 Task: Find connections with filter location Montornès del Vallès with filter topic #nowhiringwith filter profile language English with filter current company Godrej Properties Limited with filter school Institute of Road and Transport Technology with filter industry IT System Design Services with filter service category Immigration Law with filter keywords title Manufacturing Assembler
Action: Mouse moved to (220, 311)
Screenshot: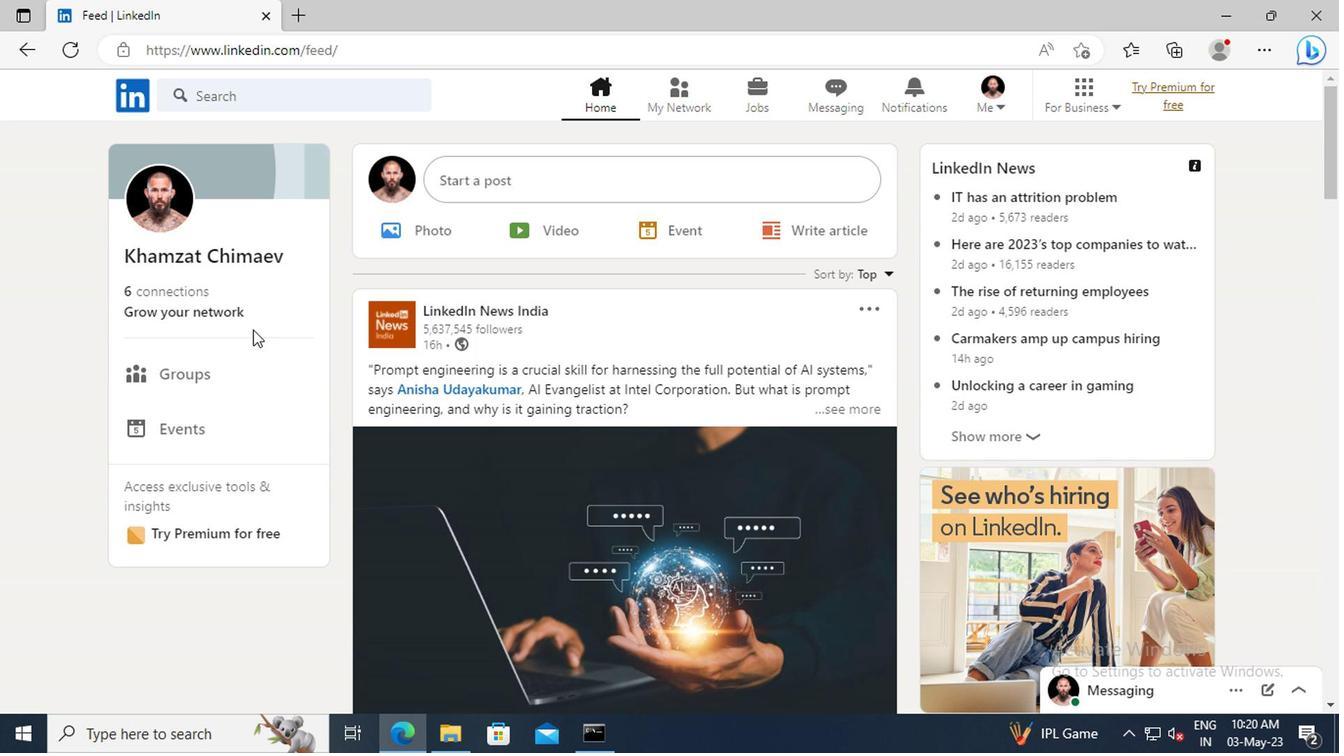 
Action: Mouse pressed left at (220, 311)
Screenshot: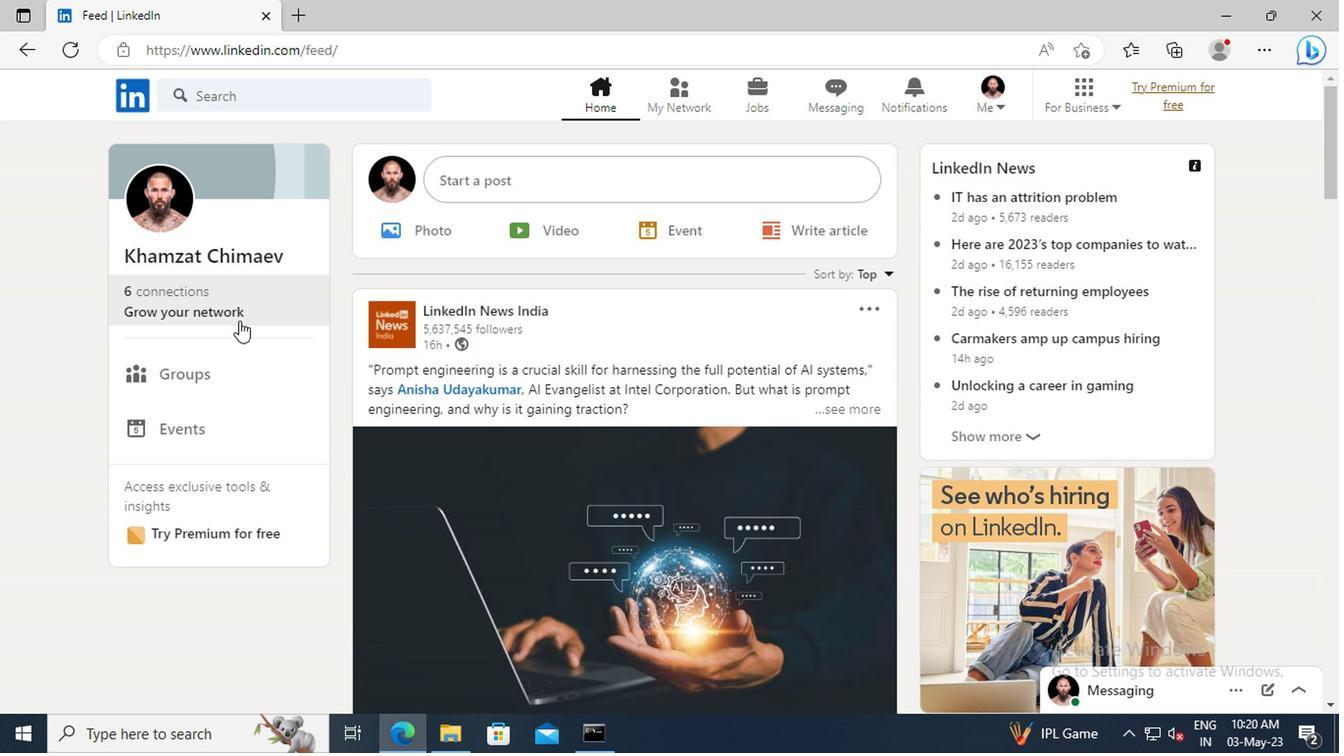 
Action: Mouse moved to (213, 207)
Screenshot: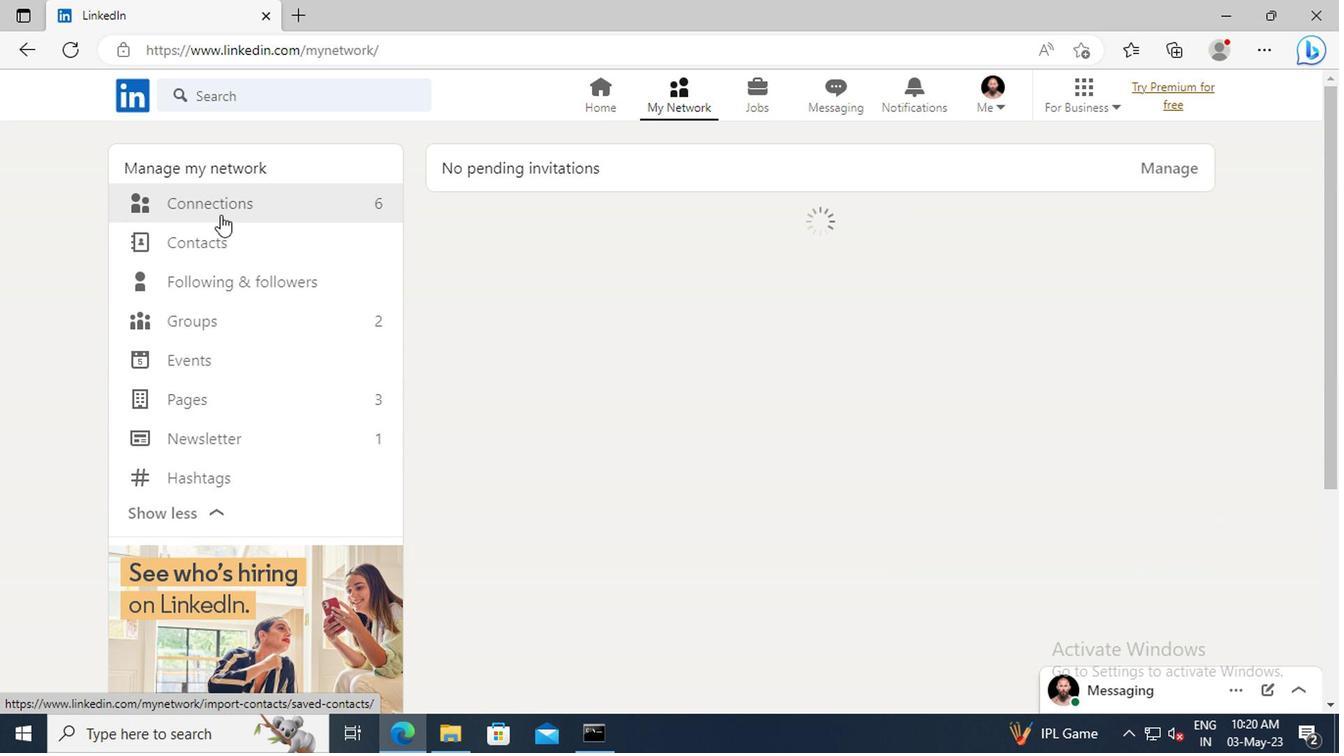 
Action: Mouse pressed left at (213, 207)
Screenshot: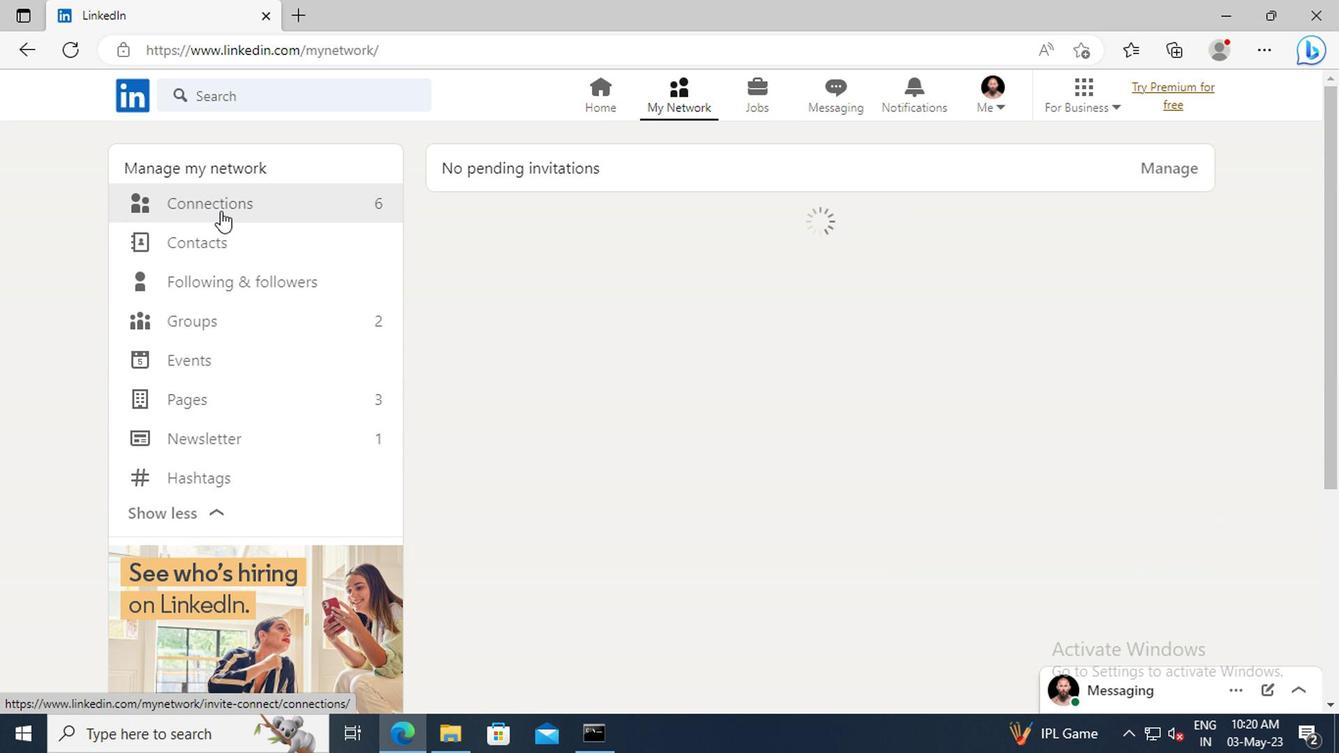 
Action: Mouse moved to (791, 209)
Screenshot: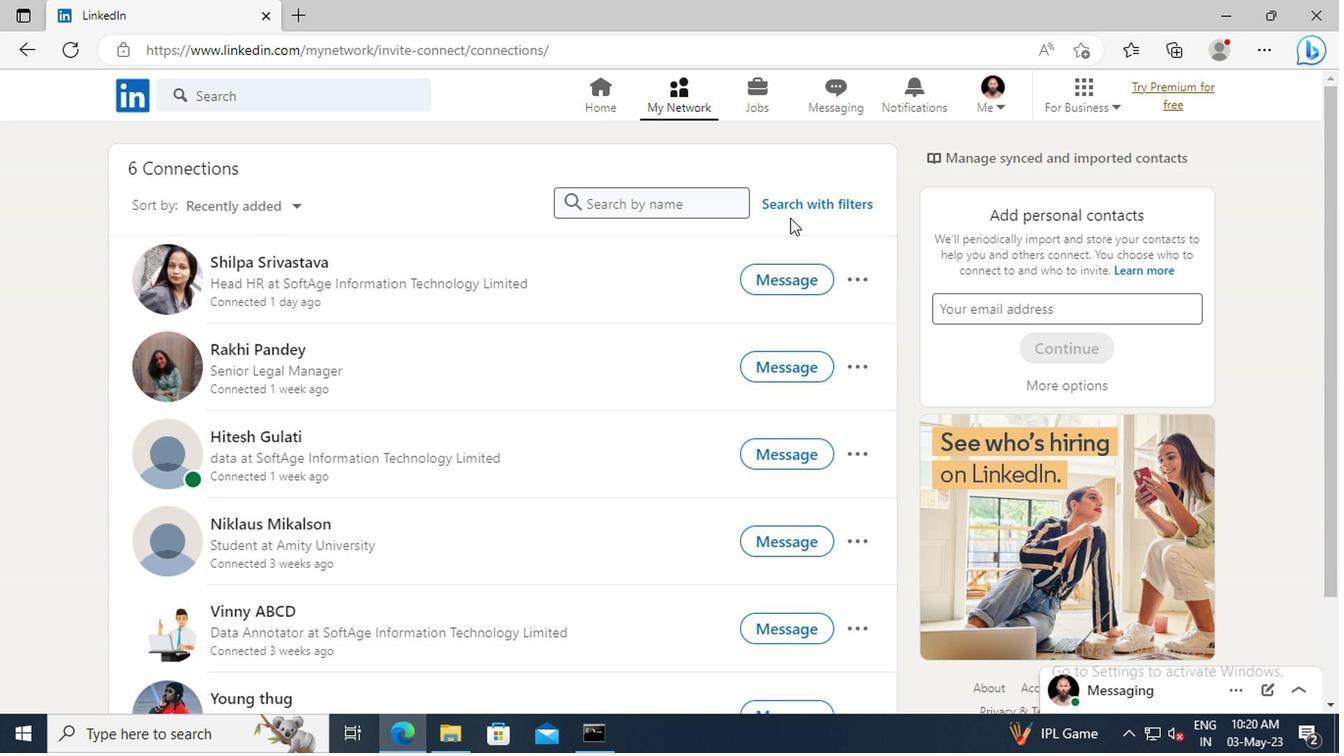 
Action: Mouse pressed left at (791, 209)
Screenshot: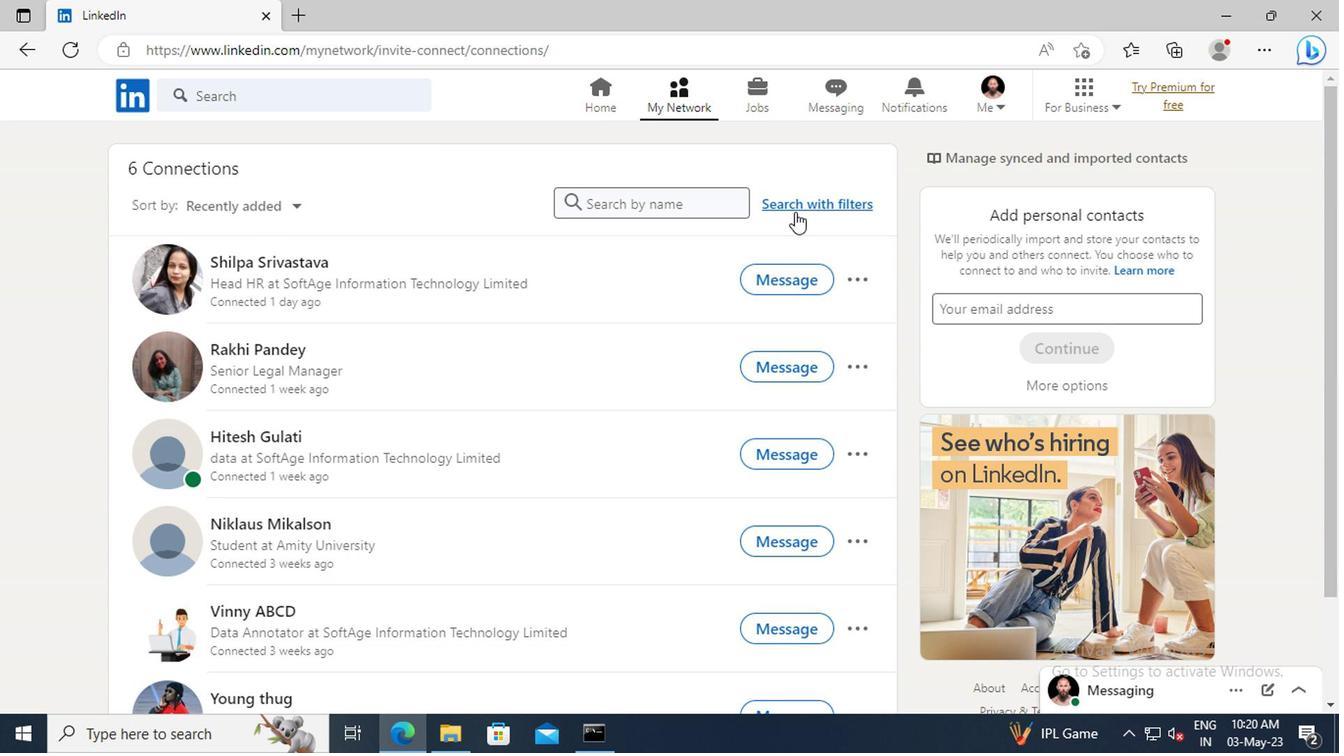 
Action: Mouse moved to (740, 156)
Screenshot: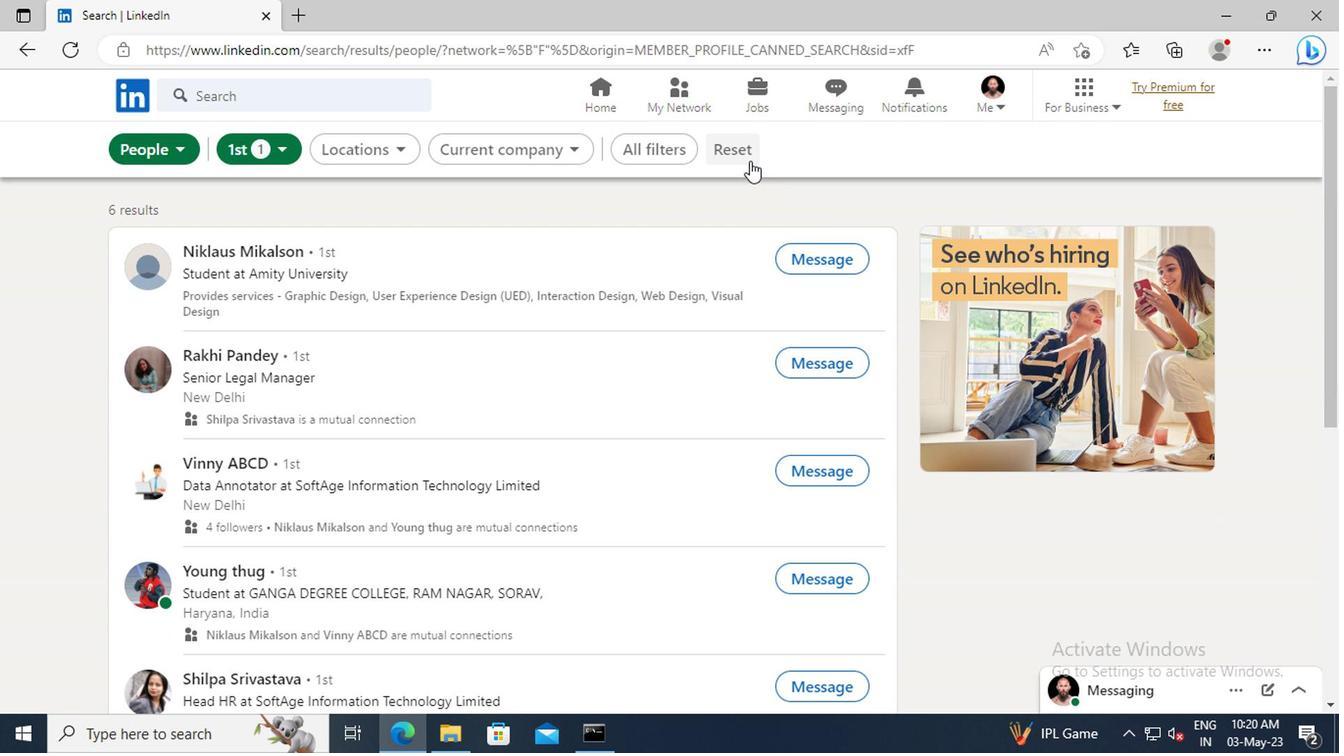 
Action: Mouse pressed left at (740, 156)
Screenshot: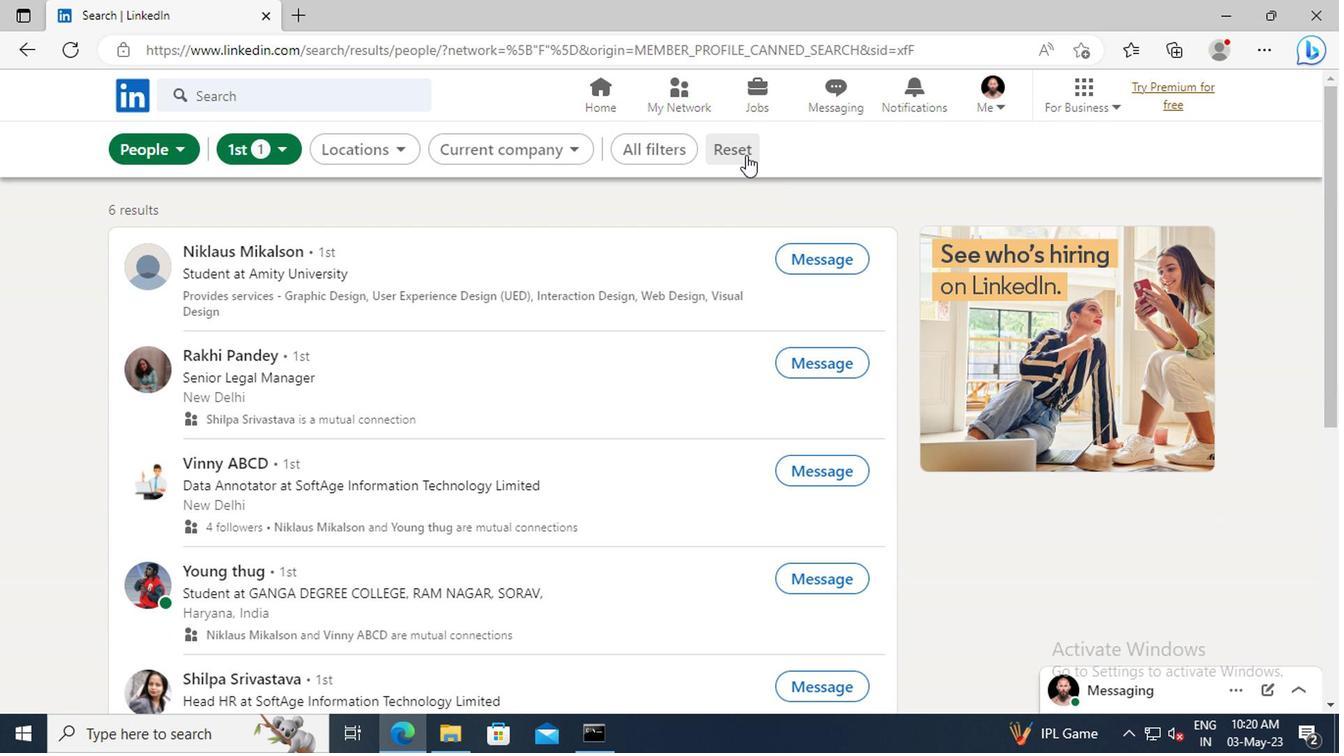 
Action: Mouse moved to (717, 153)
Screenshot: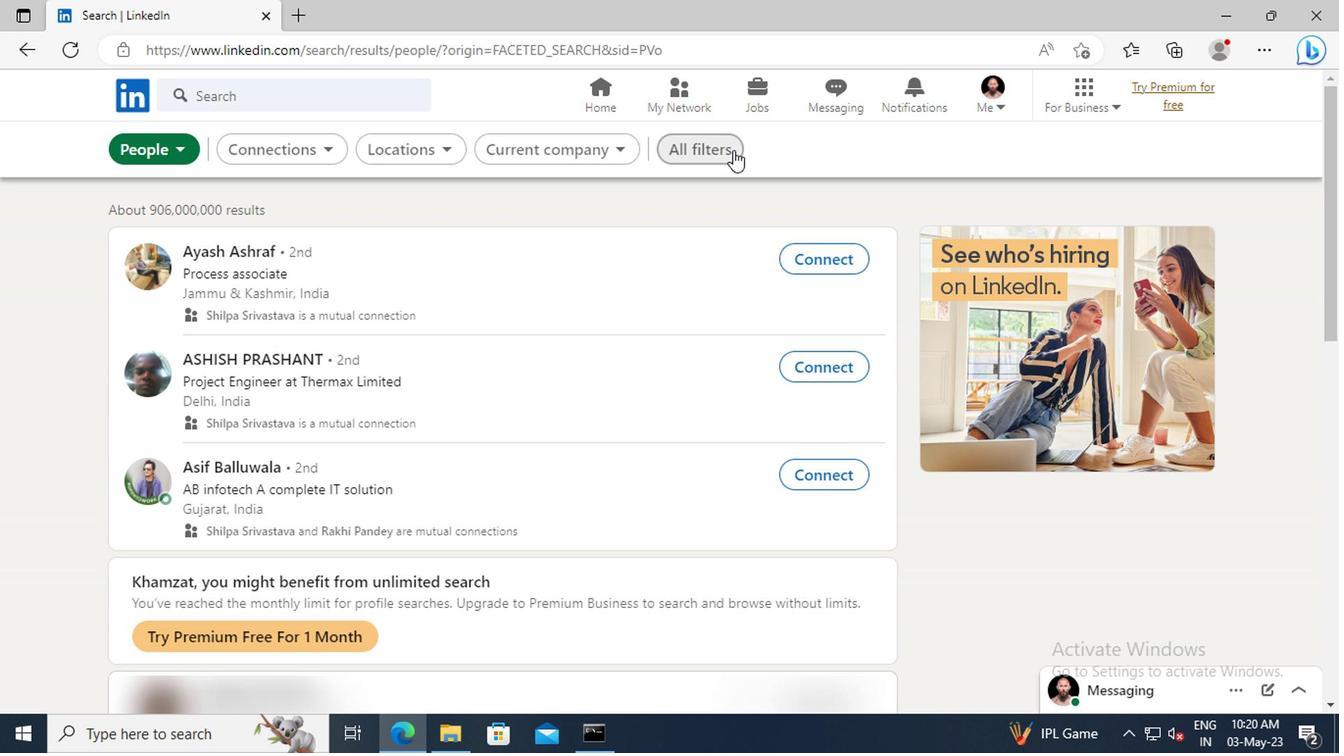 
Action: Mouse pressed left at (717, 153)
Screenshot: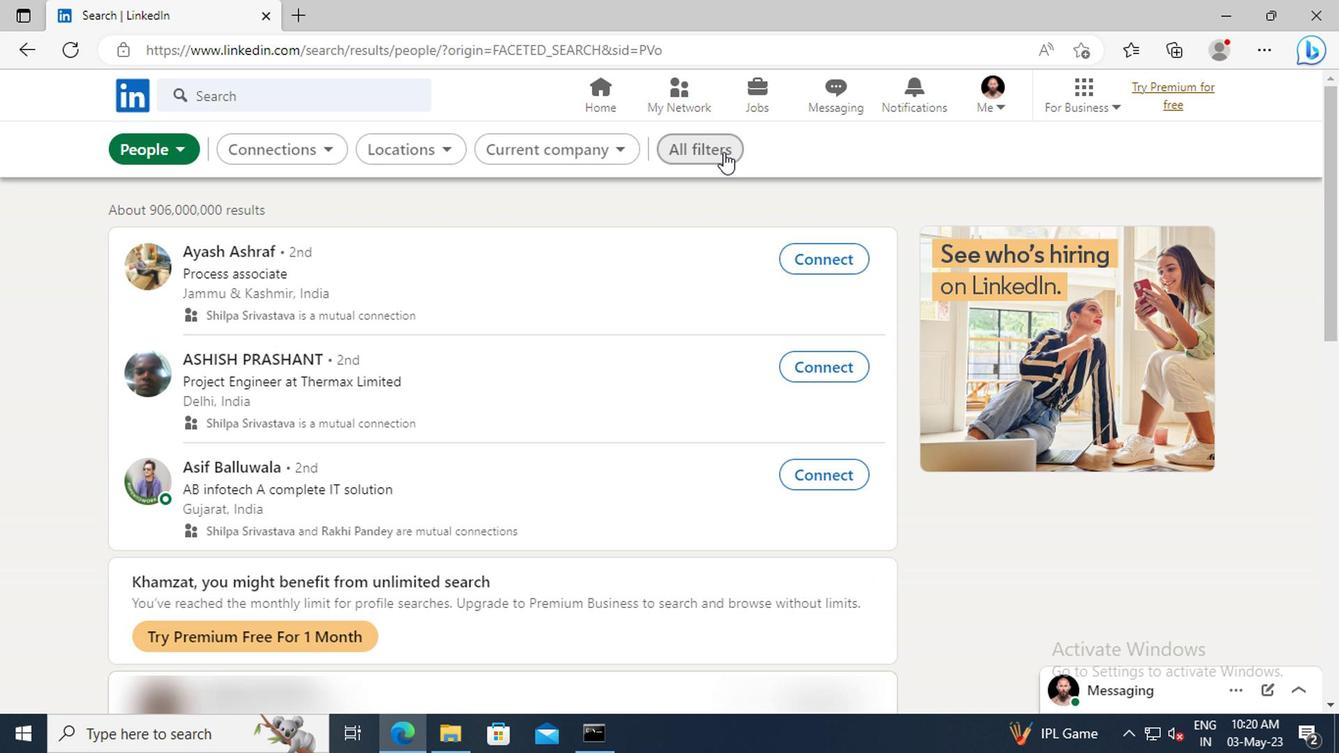 
Action: Mouse moved to (1068, 363)
Screenshot: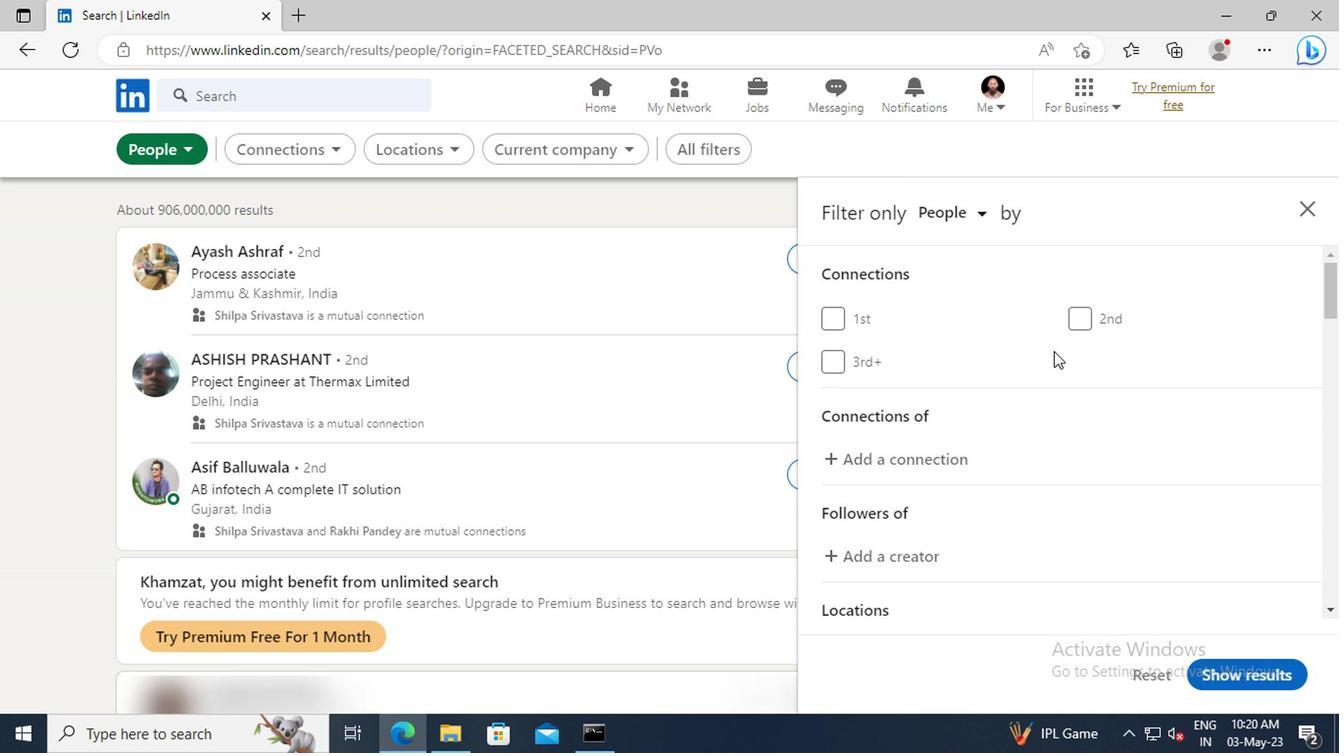 
Action: Mouse scrolled (1068, 362) with delta (0, 0)
Screenshot: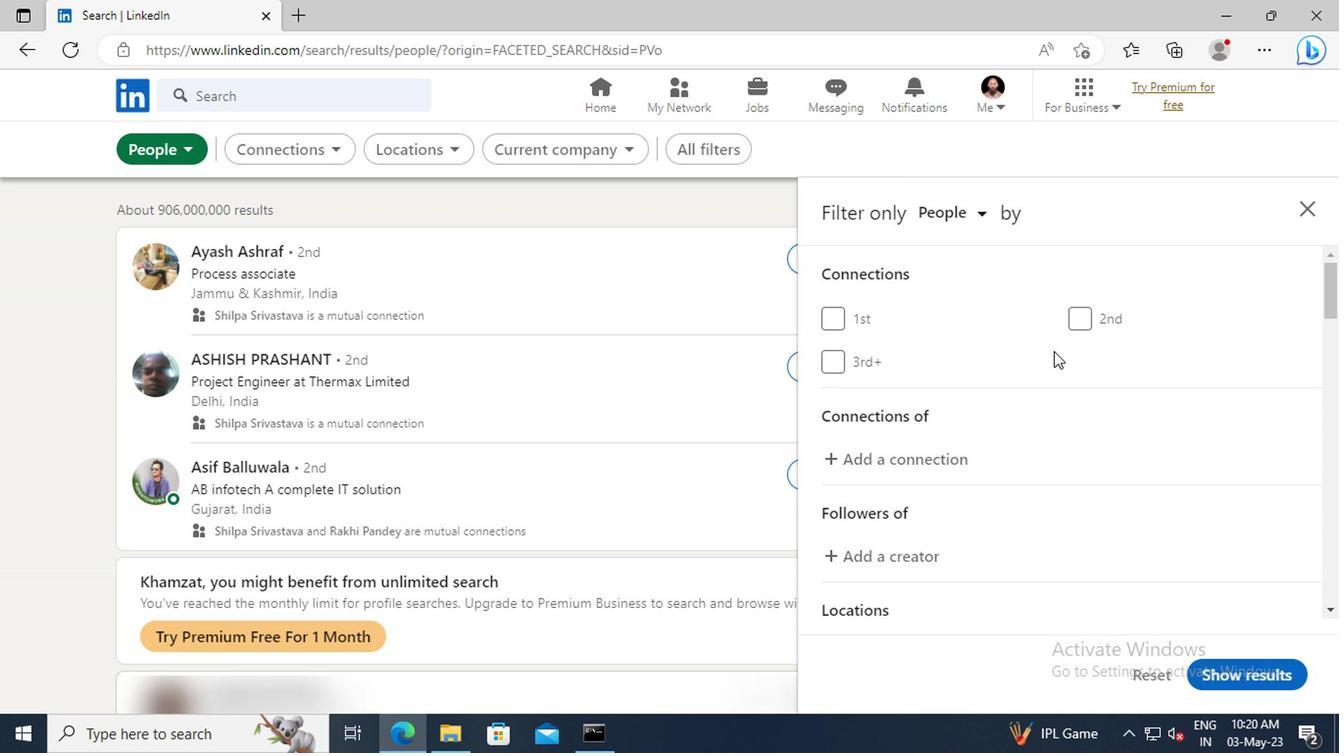 
Action: Mouse moved to (1069, 364)
Screenshot: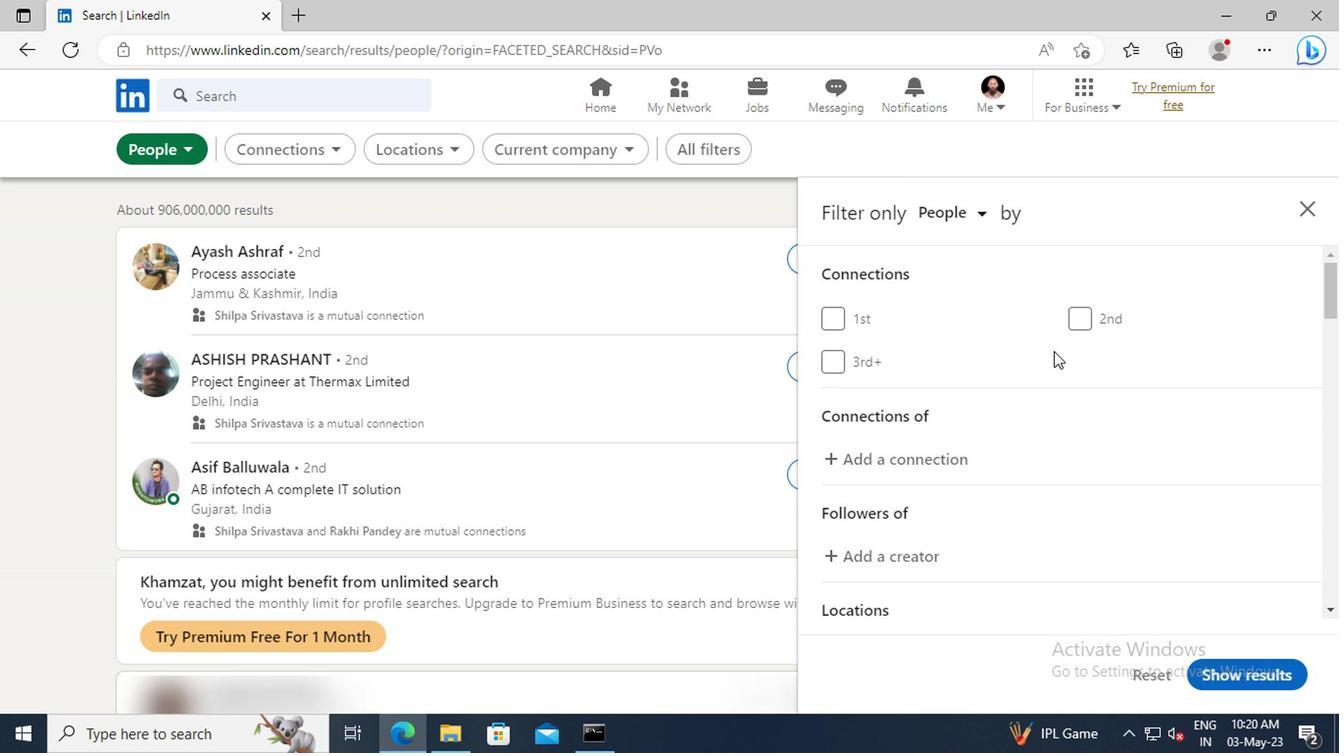 
Action: Mouse scrolled (1069, 363) with delta (0, -1)
Screenshot: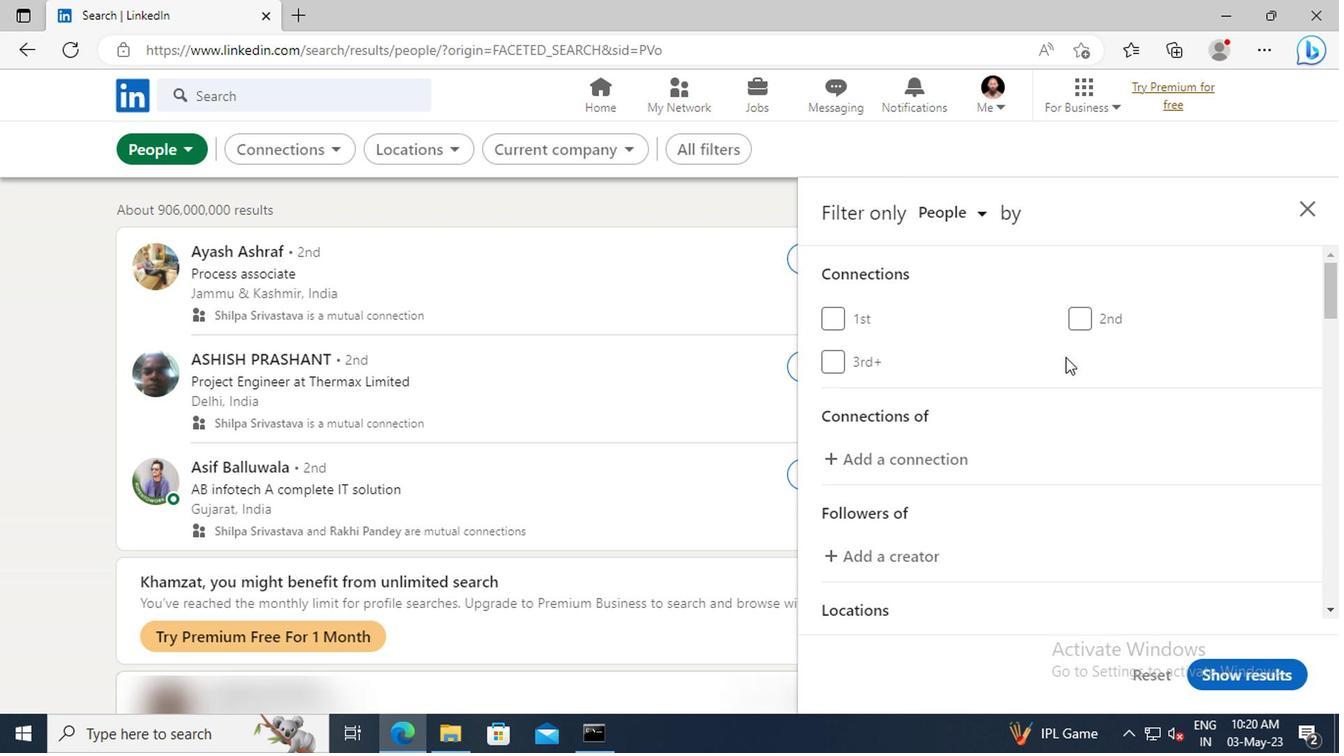 
Action: Mouse scrolled (1069, 363) with delta (0, -1)
Screenshot: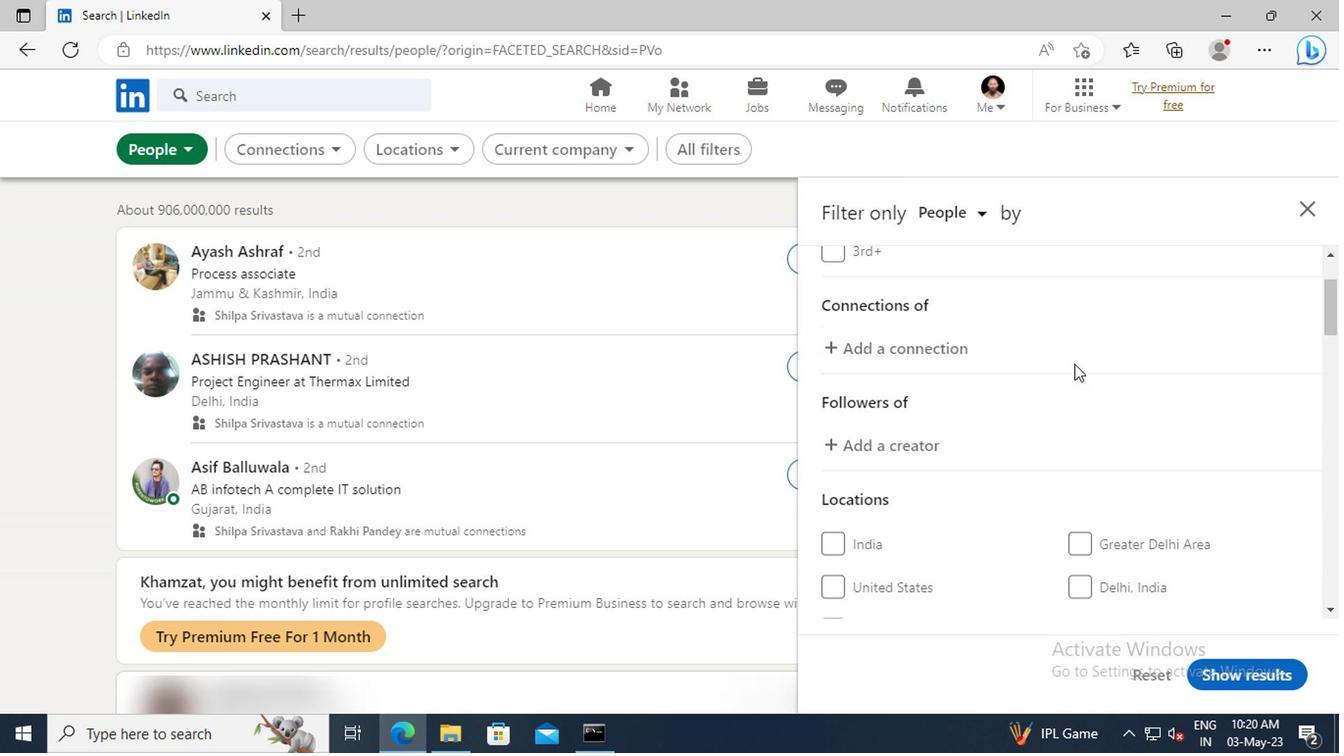 
Action: Mouse scrolled (1069, 363) with delta (0, -1)
Screenshot: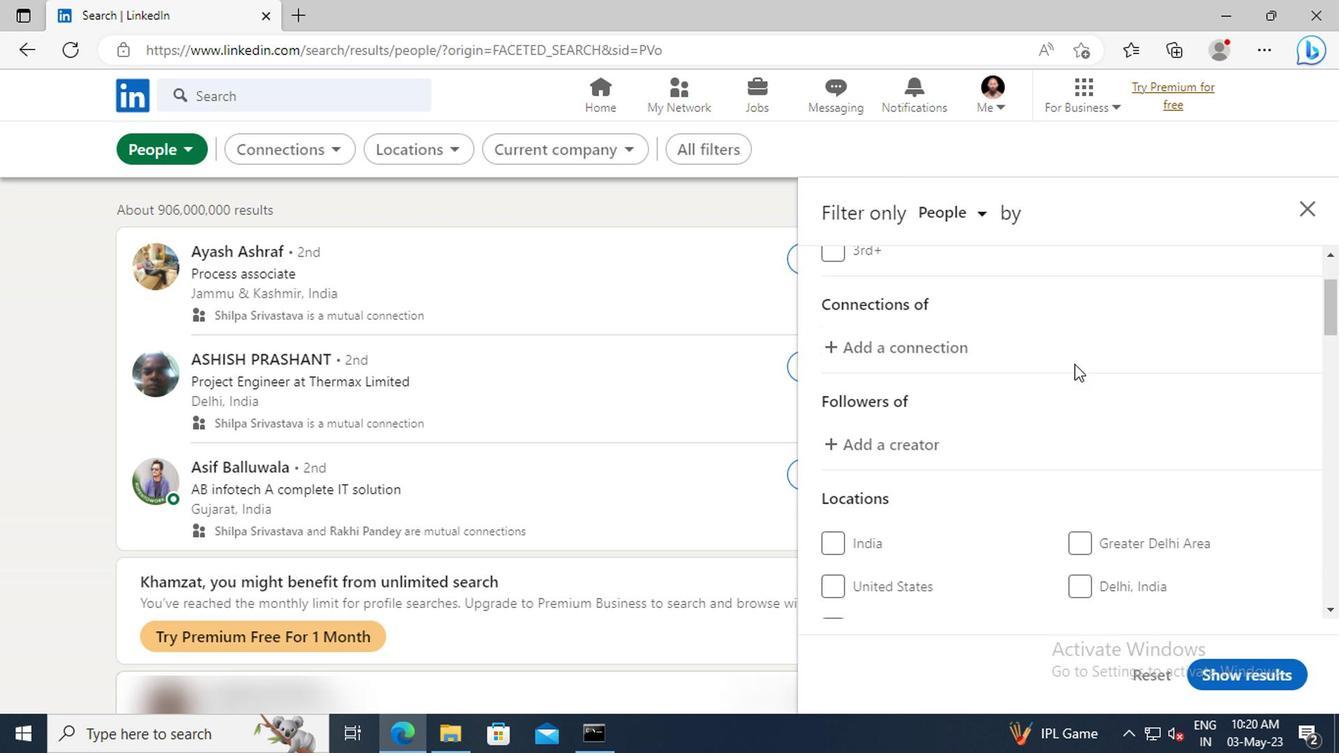 
Action: Mouse scrolled (1069, 363) with delta (0, -1)
Screenshot: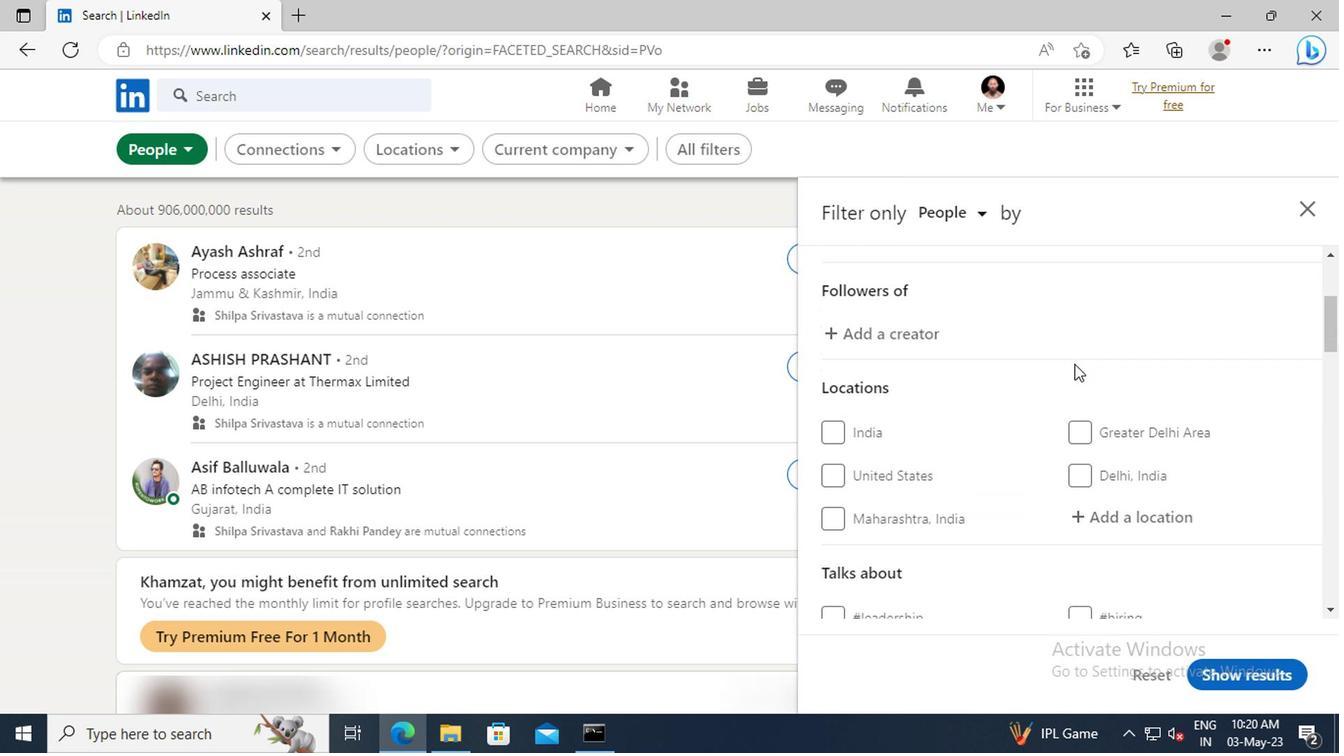 
Action: Mouse moved to (1090, 459)
Screenshot: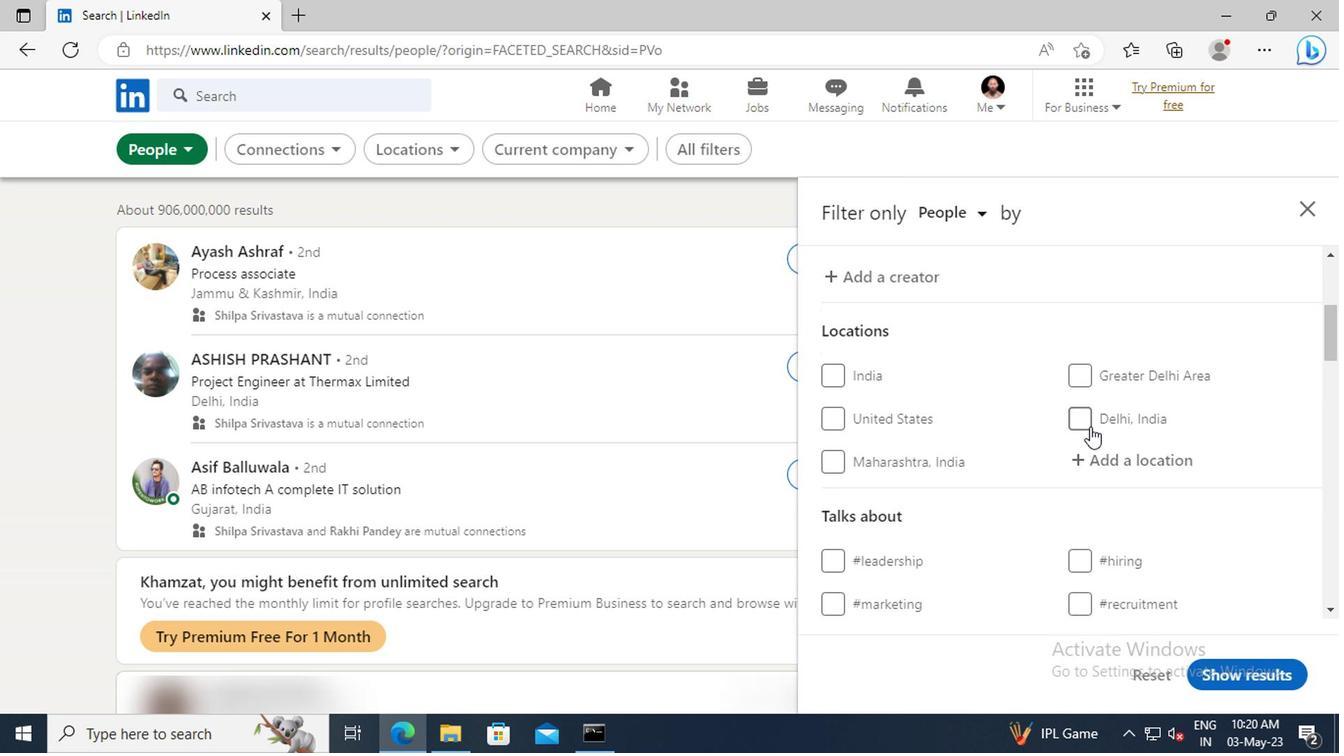 
Action: Mouse pressed left at (1090, 459)
Screenshot: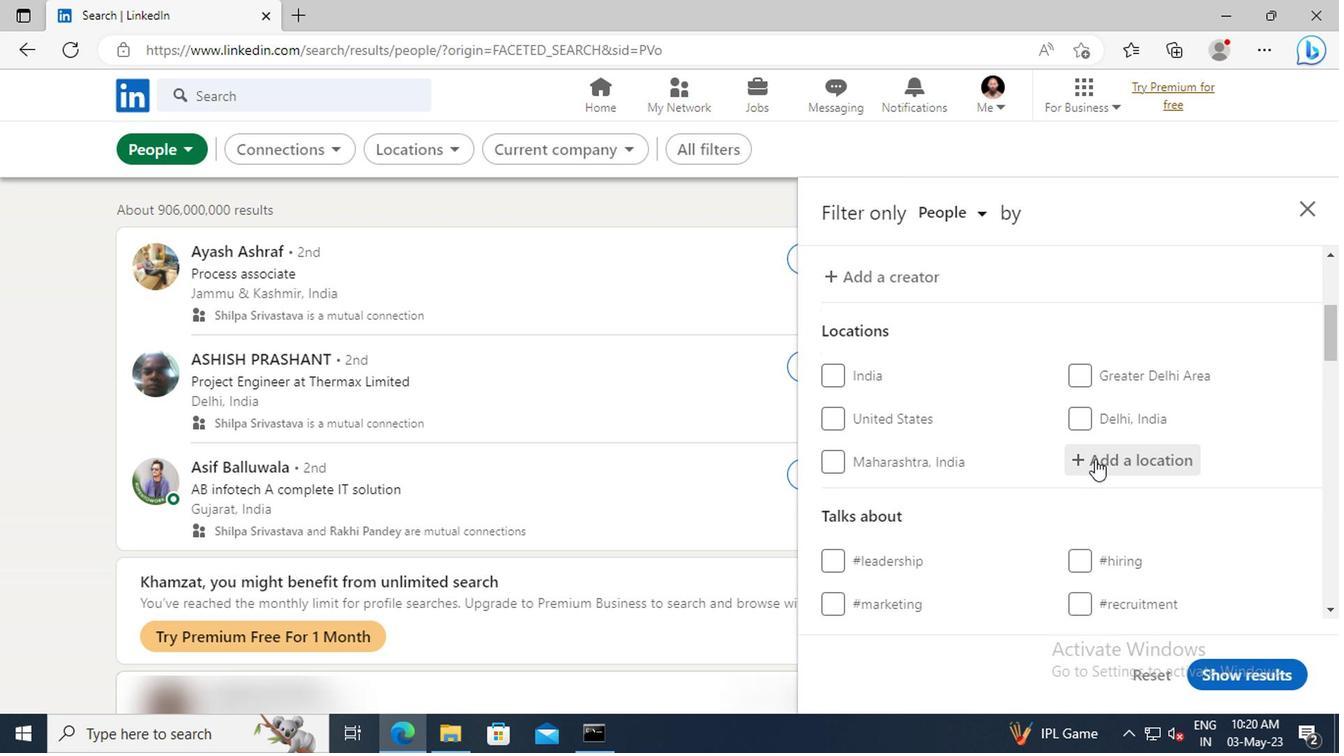 
Action: Key pressed <Key.shift>MONTORN
Screenshot: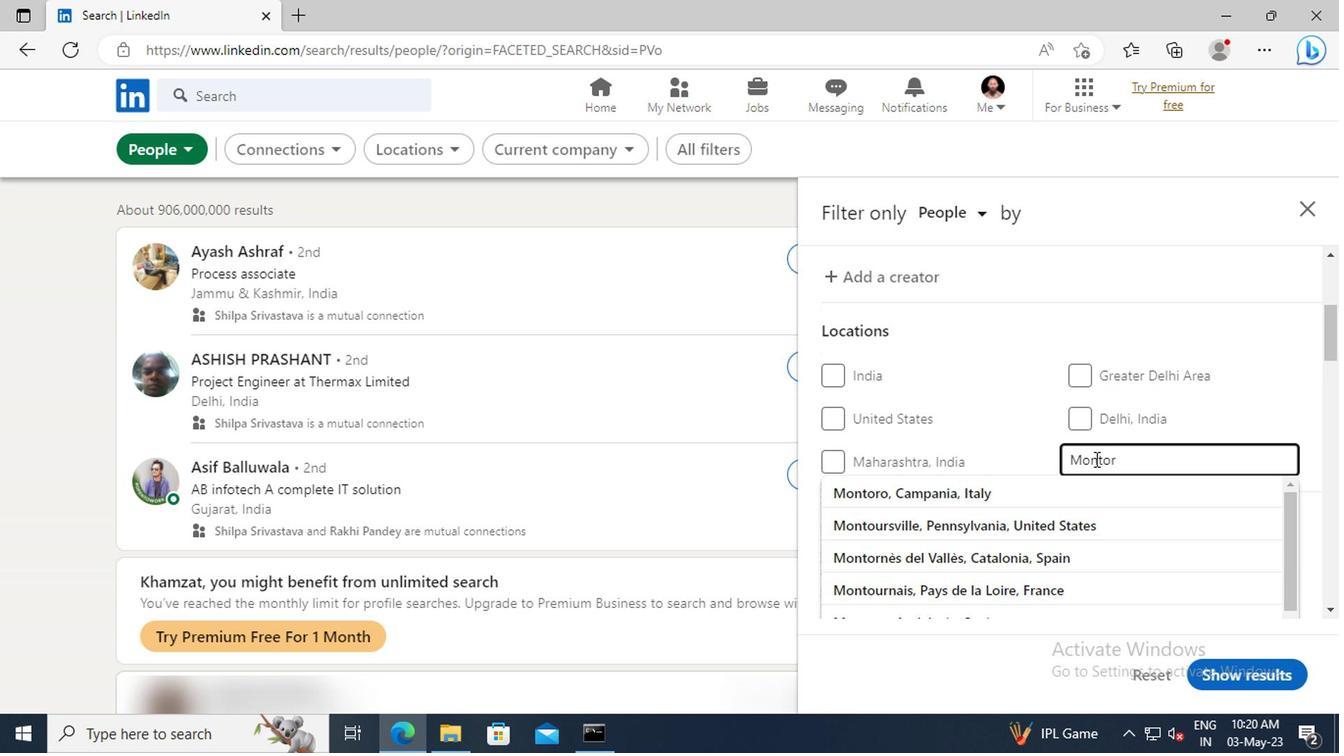 
Action: Mouse moved to (1090, 460)
Screenshot: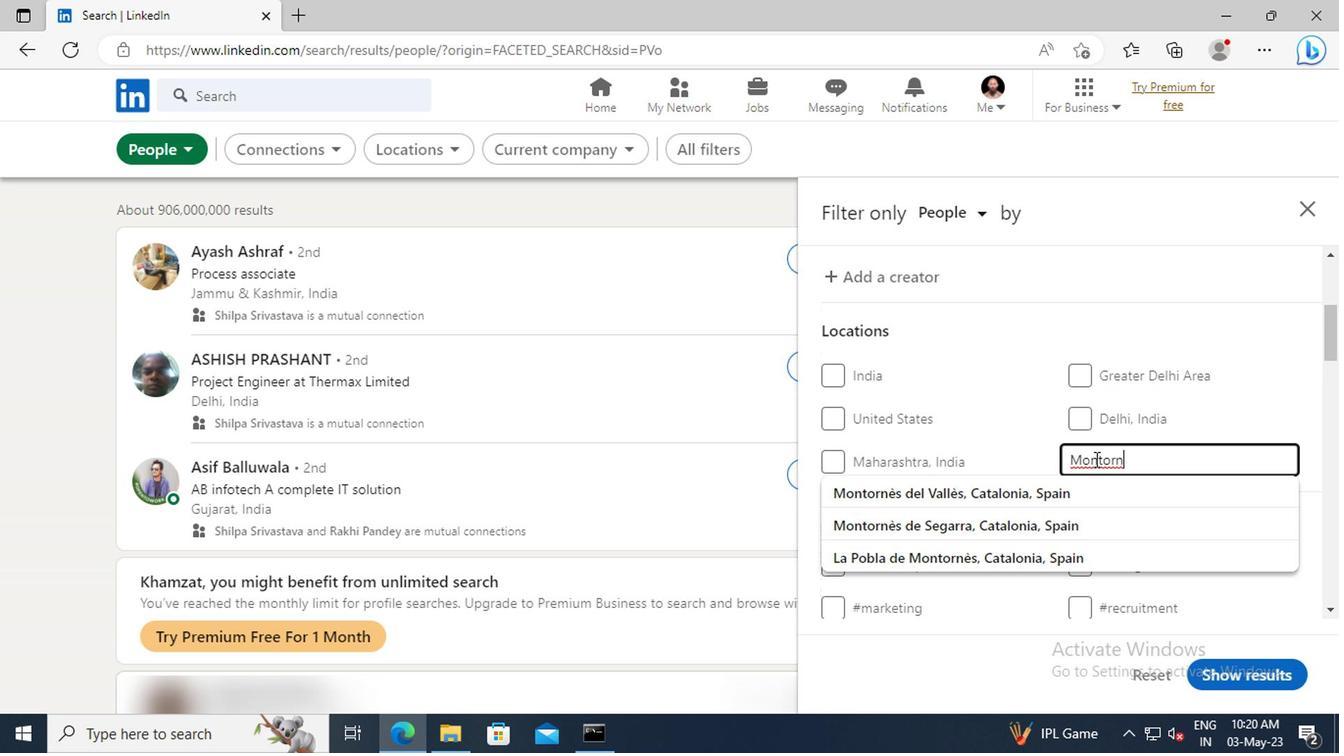 
Action: Key pressed ES
Screenshot: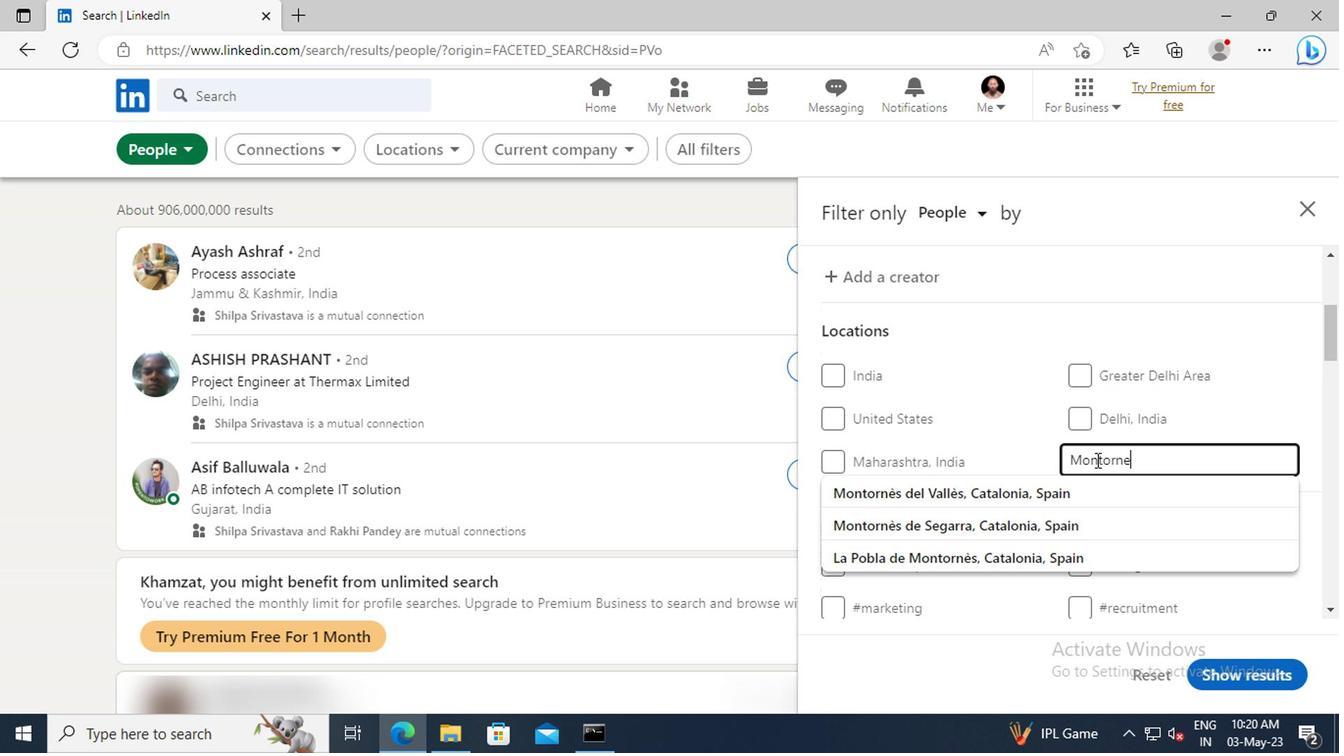 
Action: Mouse moved to (1090, 491)
Screenshot: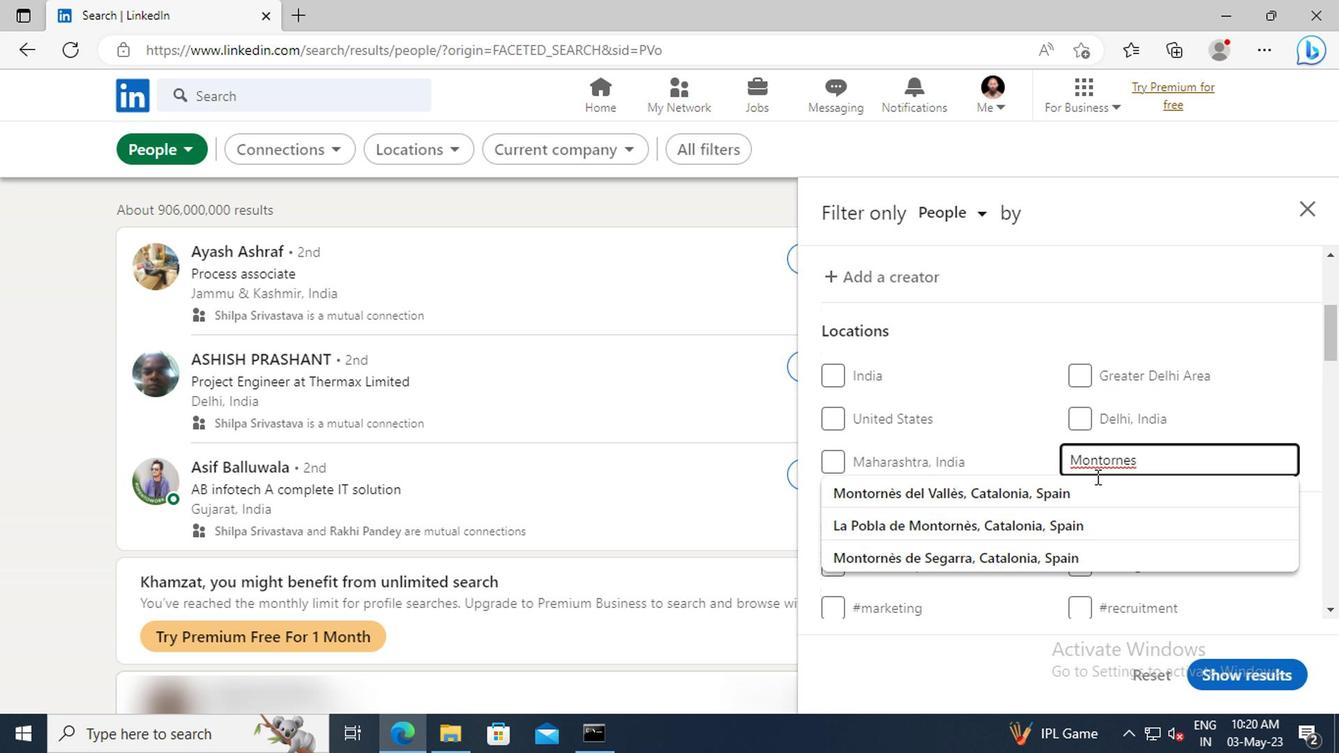 
Action: Mouse pressed left at (1090, 491)
Screenshot: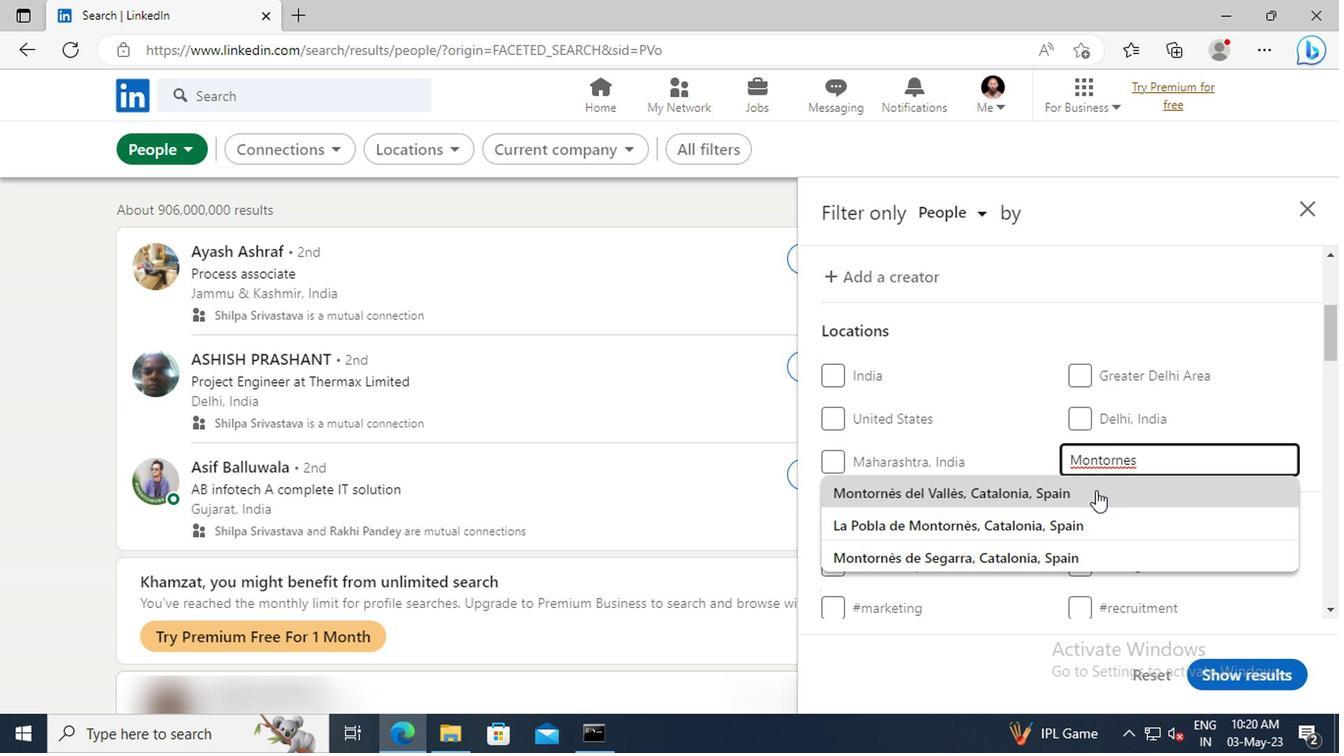 
Action: Mouse scrolled (1090, 491) with delta (0, 0)
Screenshot: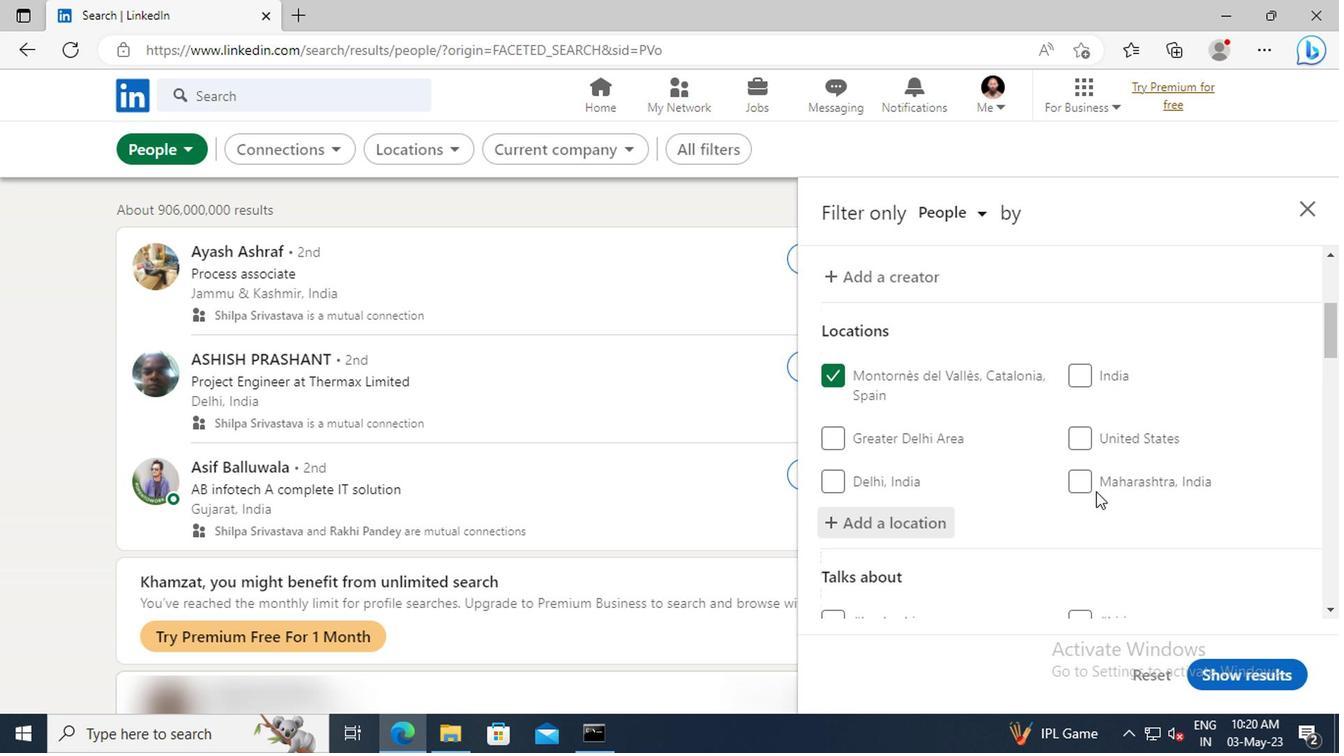 
Action: Mouse scrolled (1090, 491) with delta (0, 0)
Screenshot: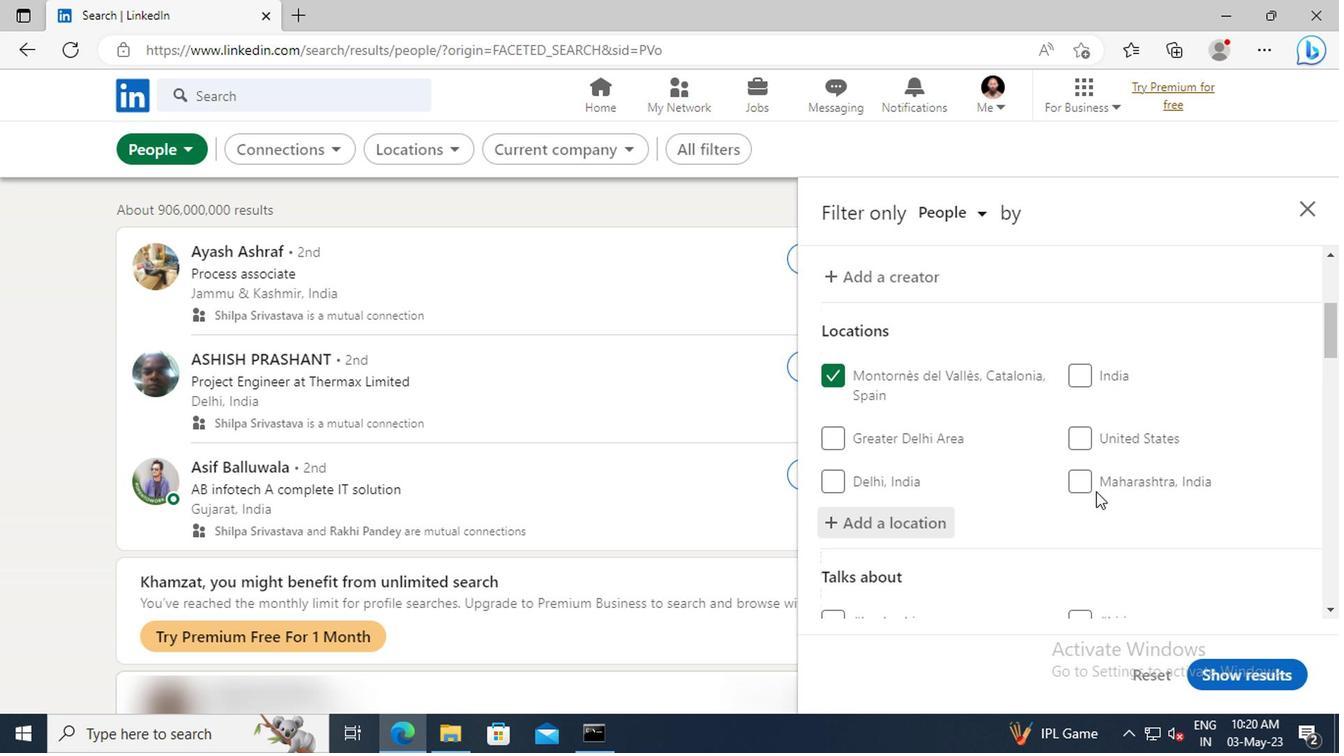 
Action: Mouse scrolled (1090, 491) with delta (0, 0)
Screenshot: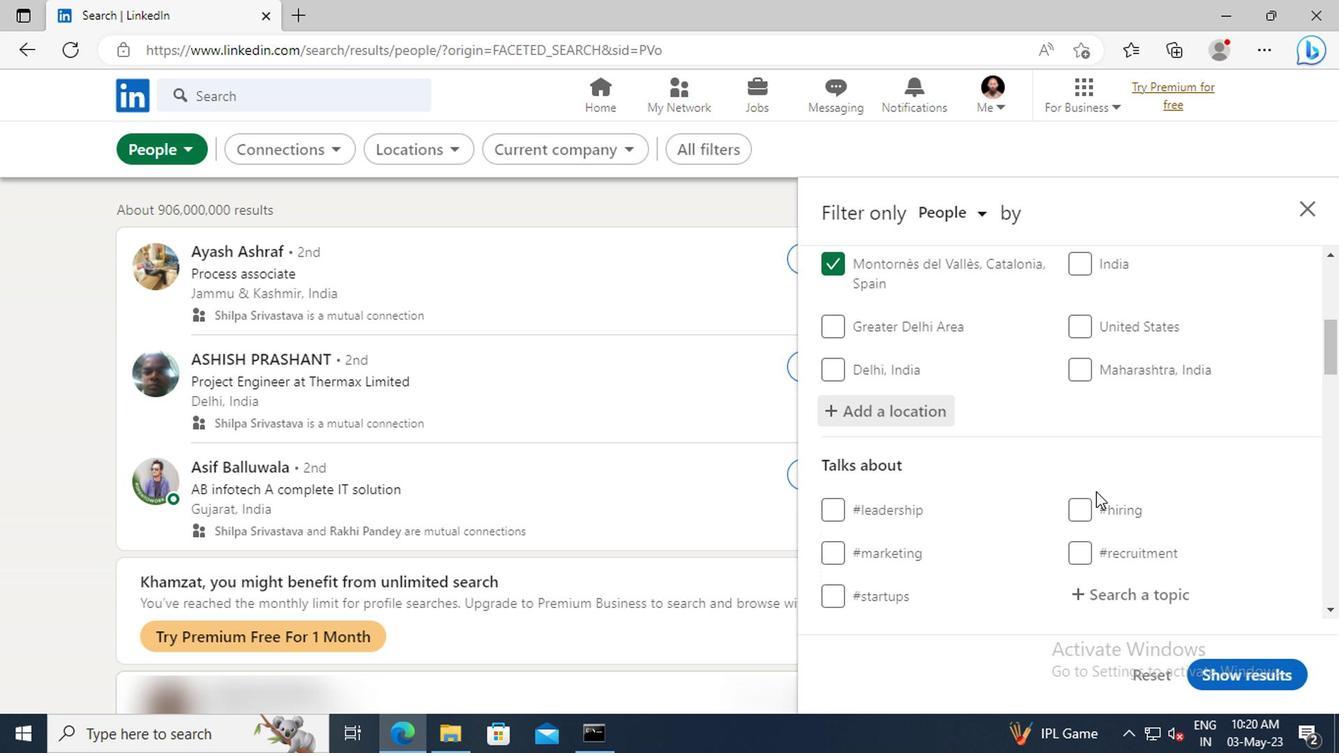 
Action: Mouse scrolled (1090, 491) with delta (0, 0)
Screenshot: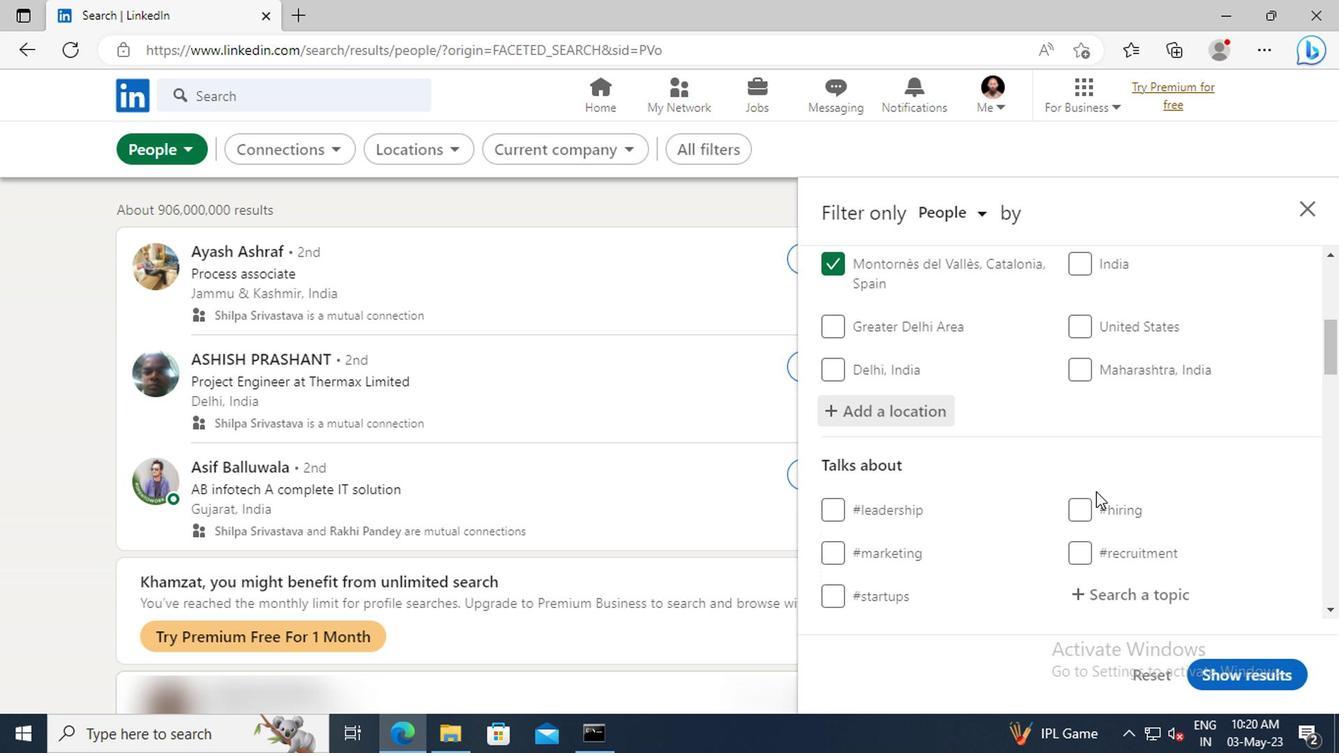 
Action: Mouse moved to (1091, 489)
Screenshot: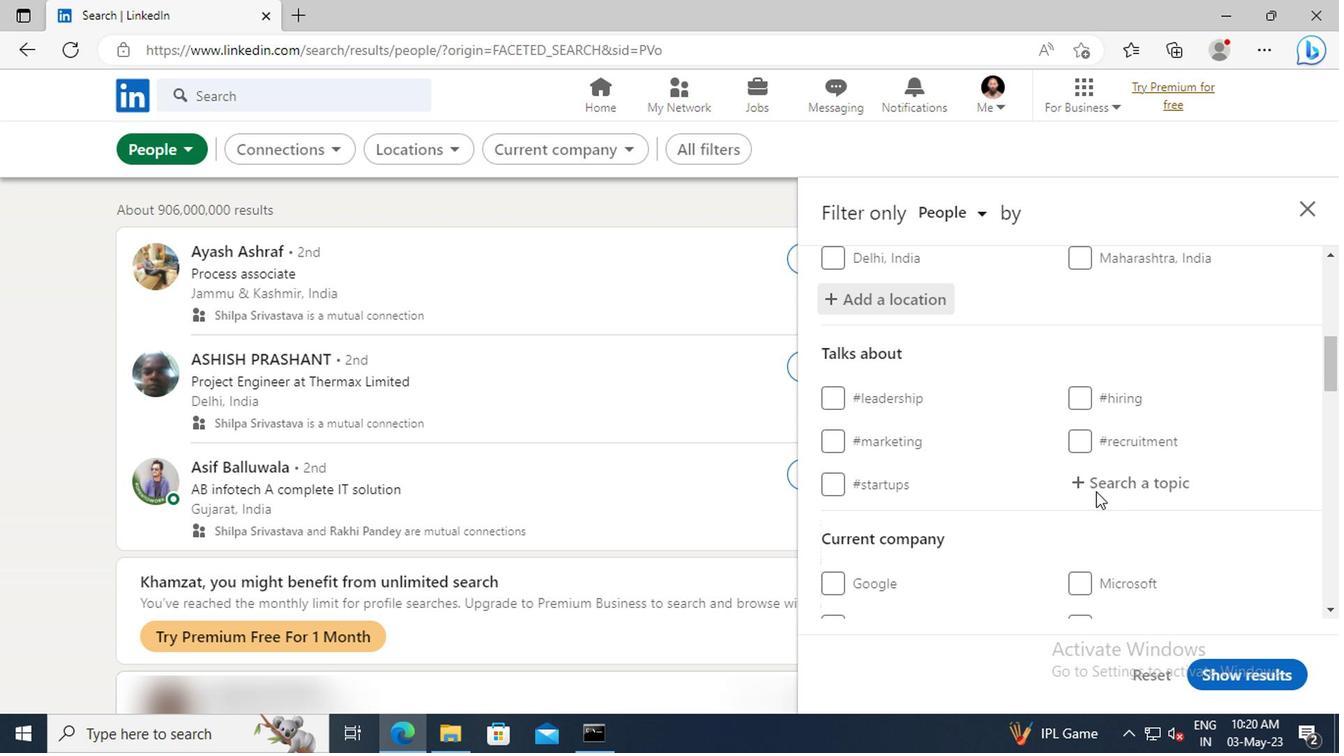 
Action: Mouse pressed left at (1091, 489)
Screenshot: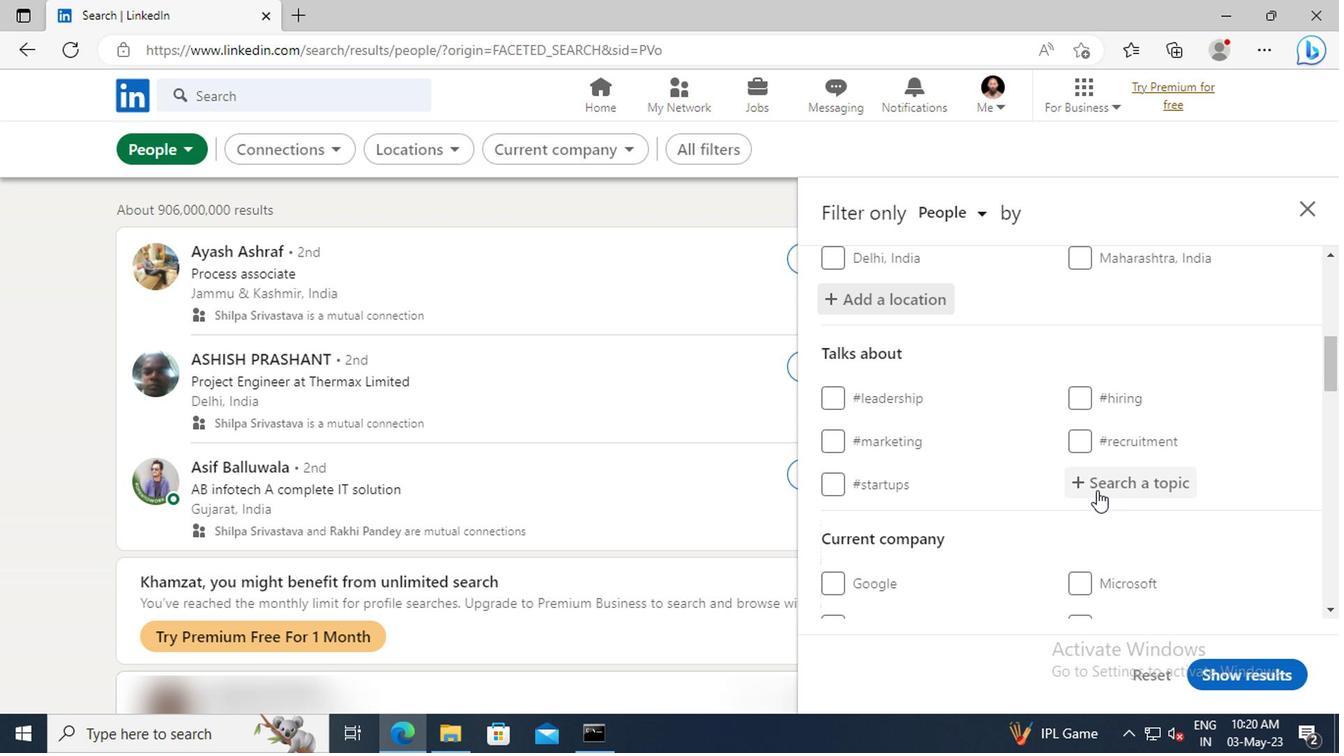 
Action: Key pressed NOWHIR
Screenshot: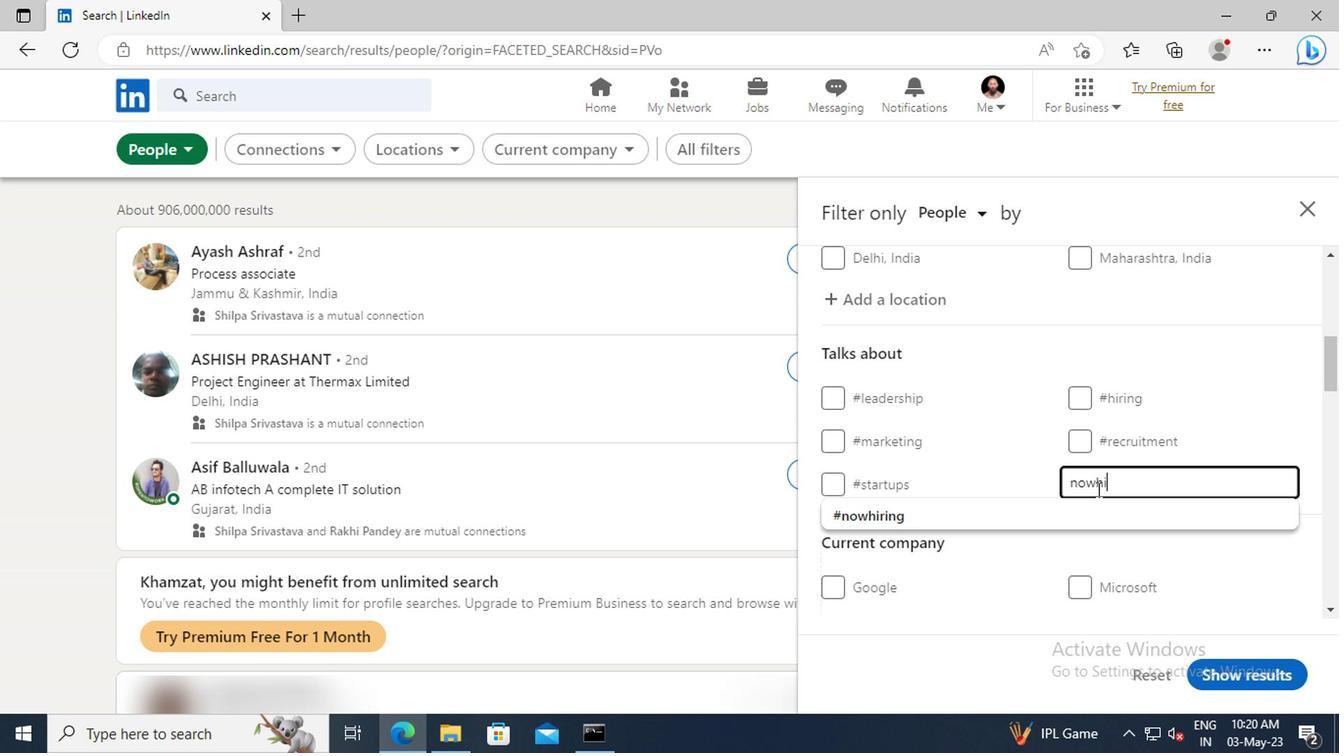 
Action: Mouse moved to (1091, 504)
Screenshot: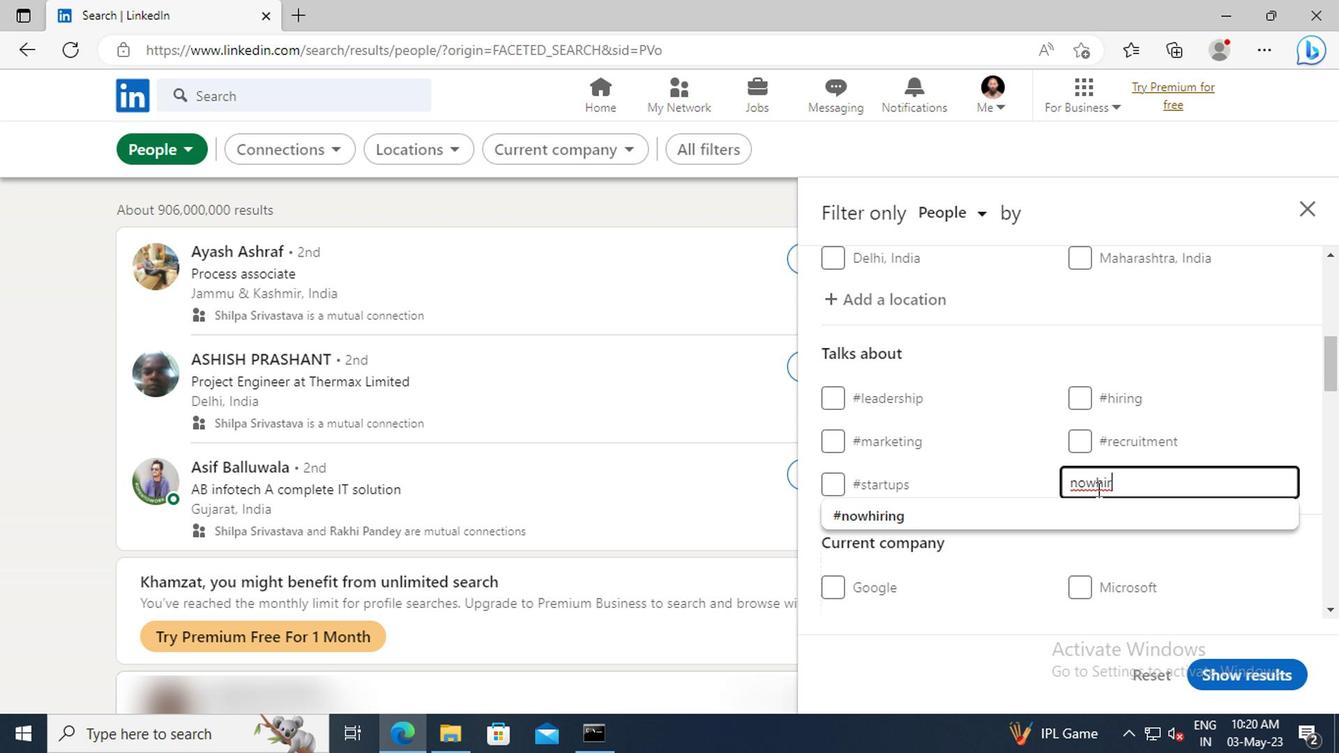 
Action: Mouse pressed left at (1091, 504)
Screenshot: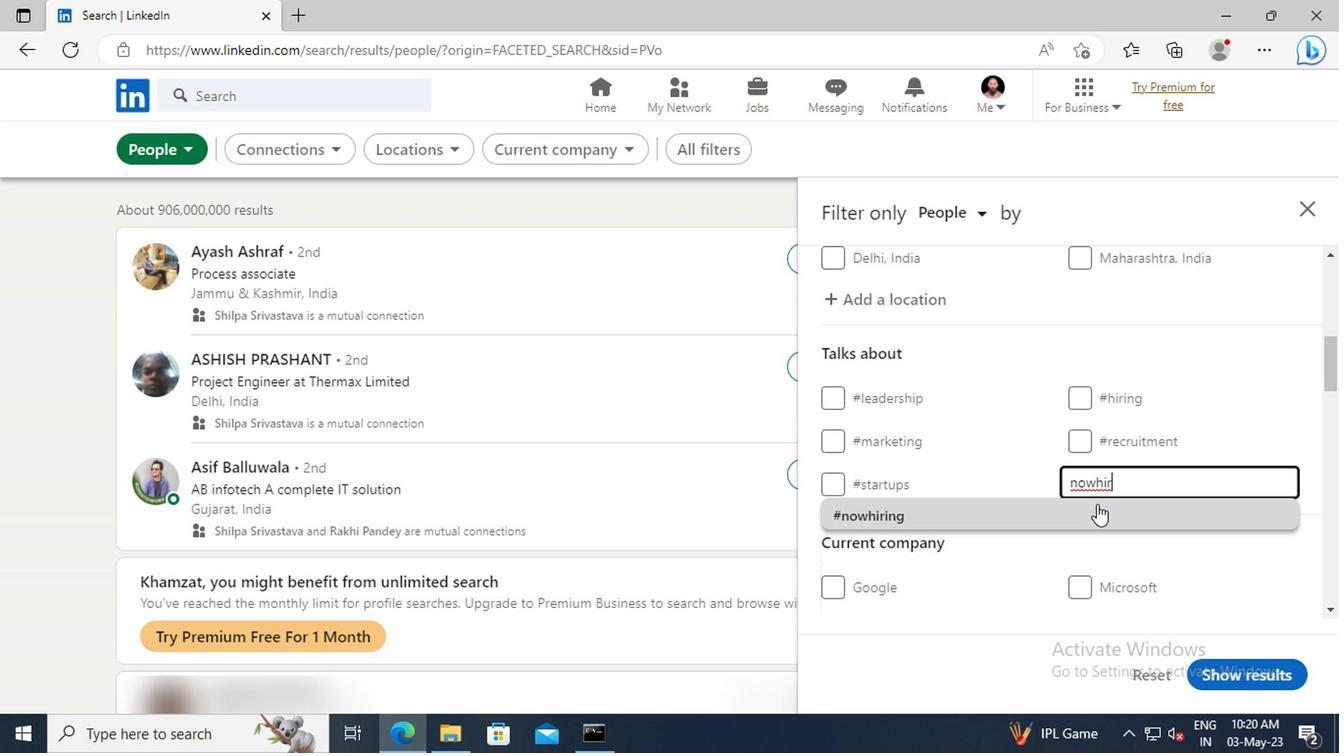 
Action: Mouse scrolled (1091, 503) with delta (0, 0)
Screenshot: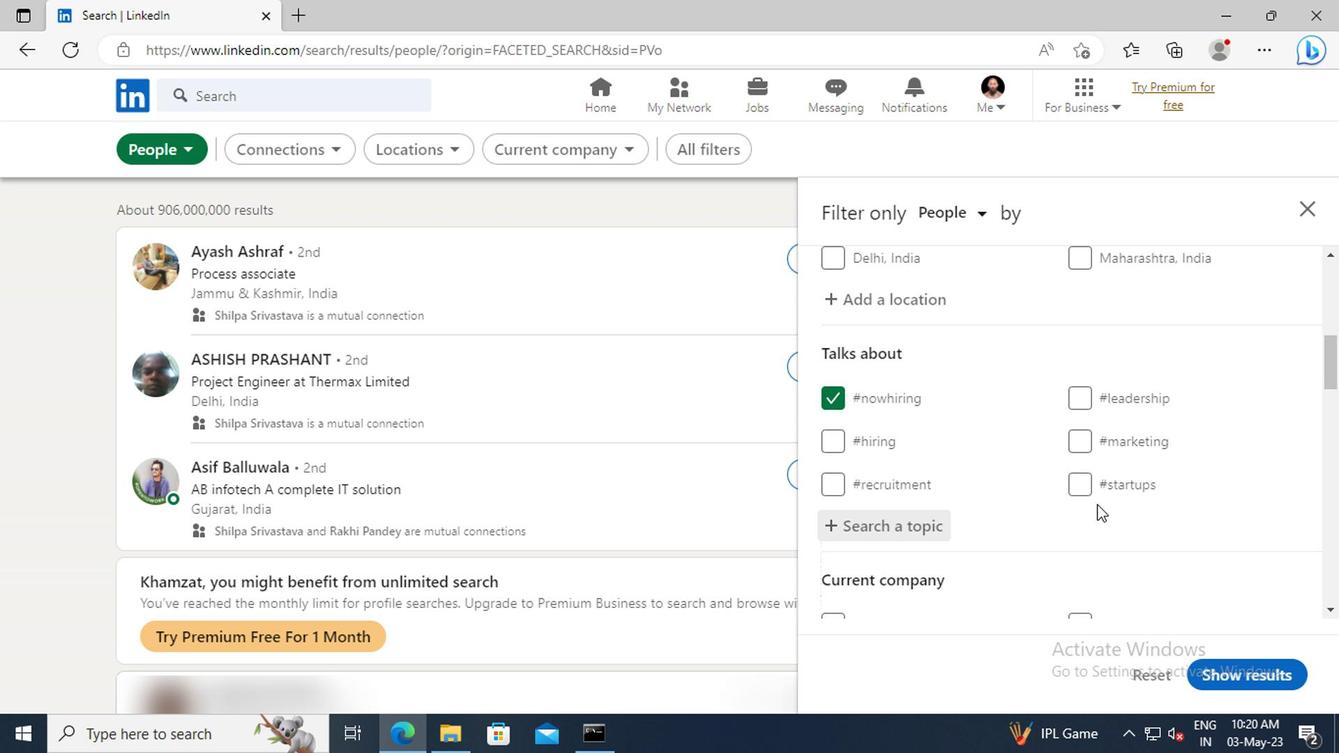 
Action: Mouse scrolled (1091, 503) with delta (0, 0)
Screenshot: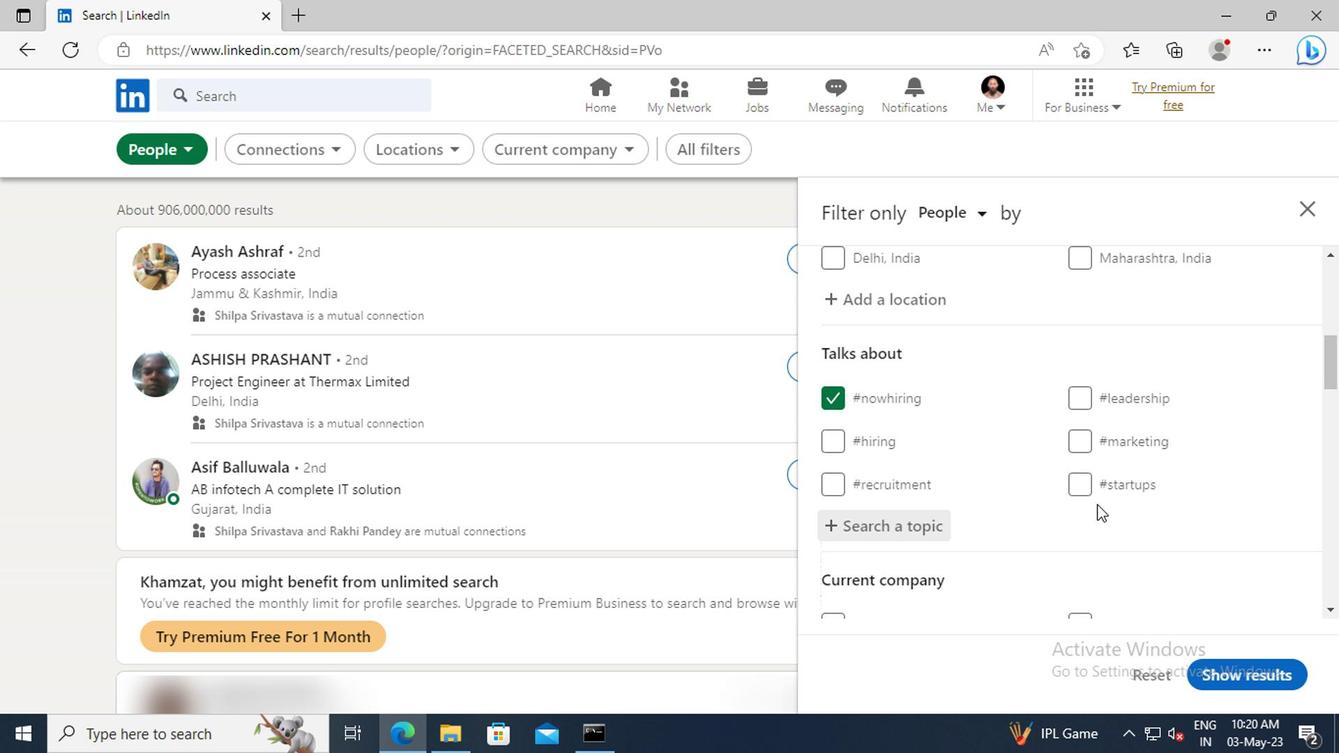 
Action: Mouse scrolled (1091, 503) with delta (0, 0)
Screenshot: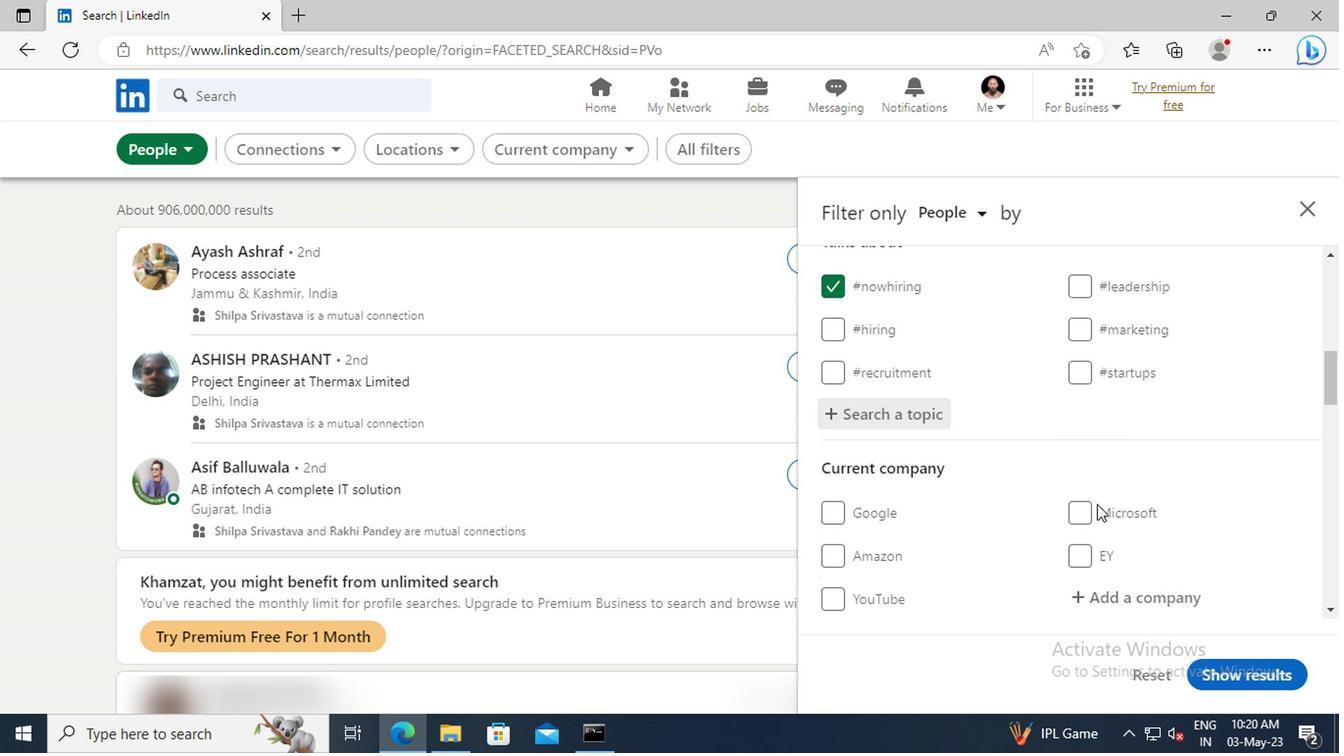 
Action: Mouse scrolled (1091, 503) with delta (0, 0)
Screenshot: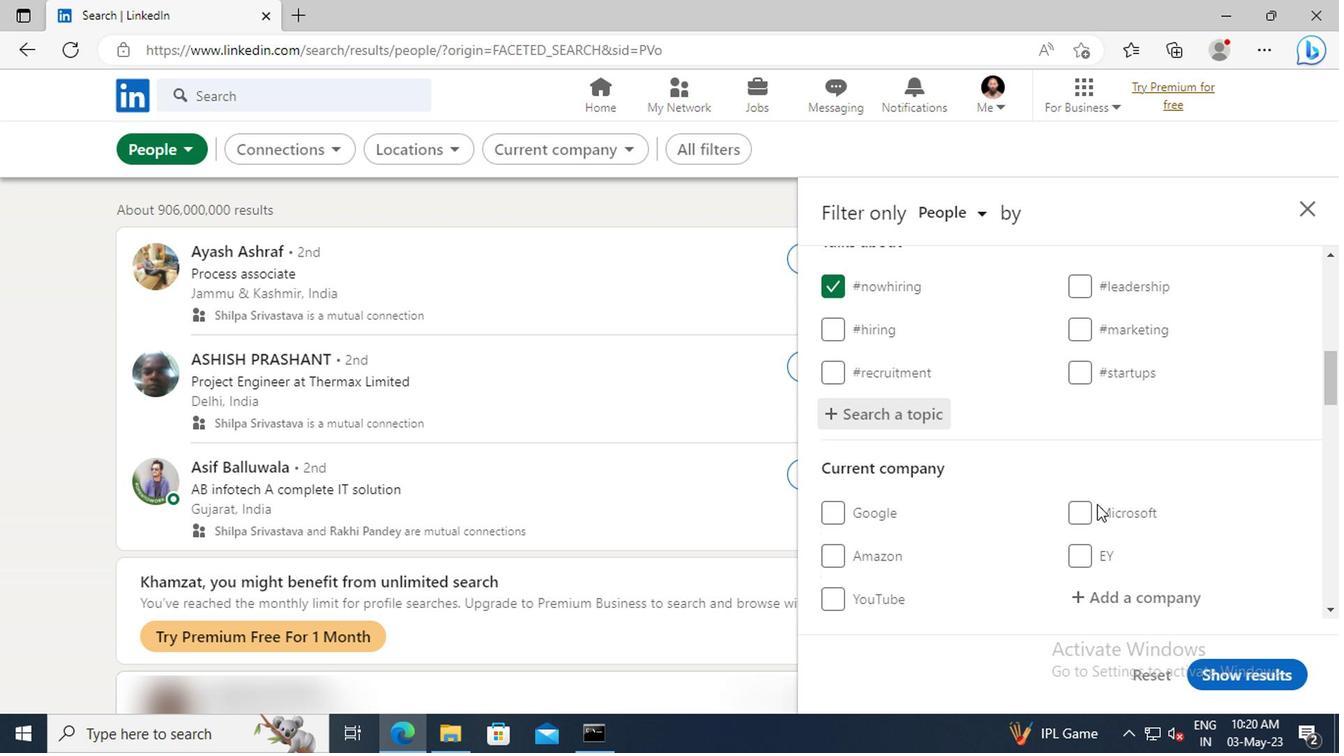 
Action: Mouse scrolled (1091, 503) with delta (0, 0)
Screenshot: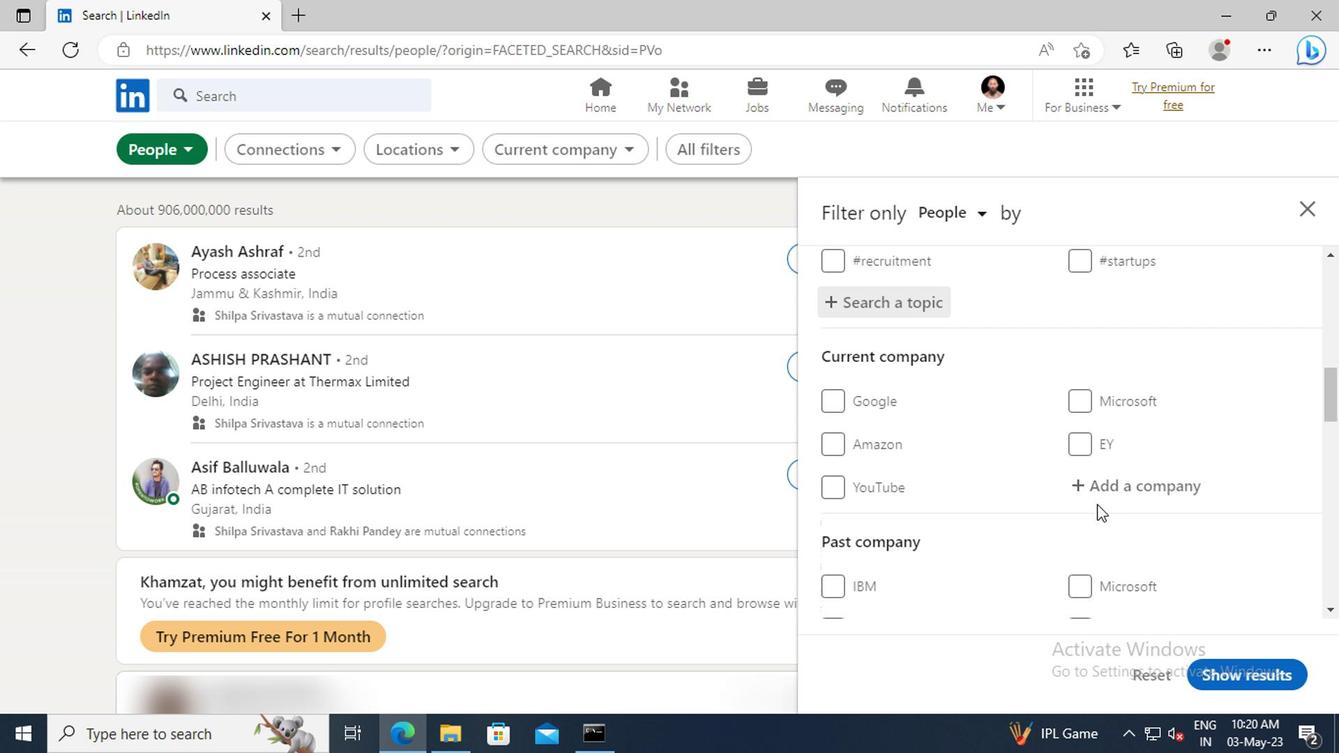 
Action: Mouse scrolled (1091, 503) with delta (0, 0)
Screenshot: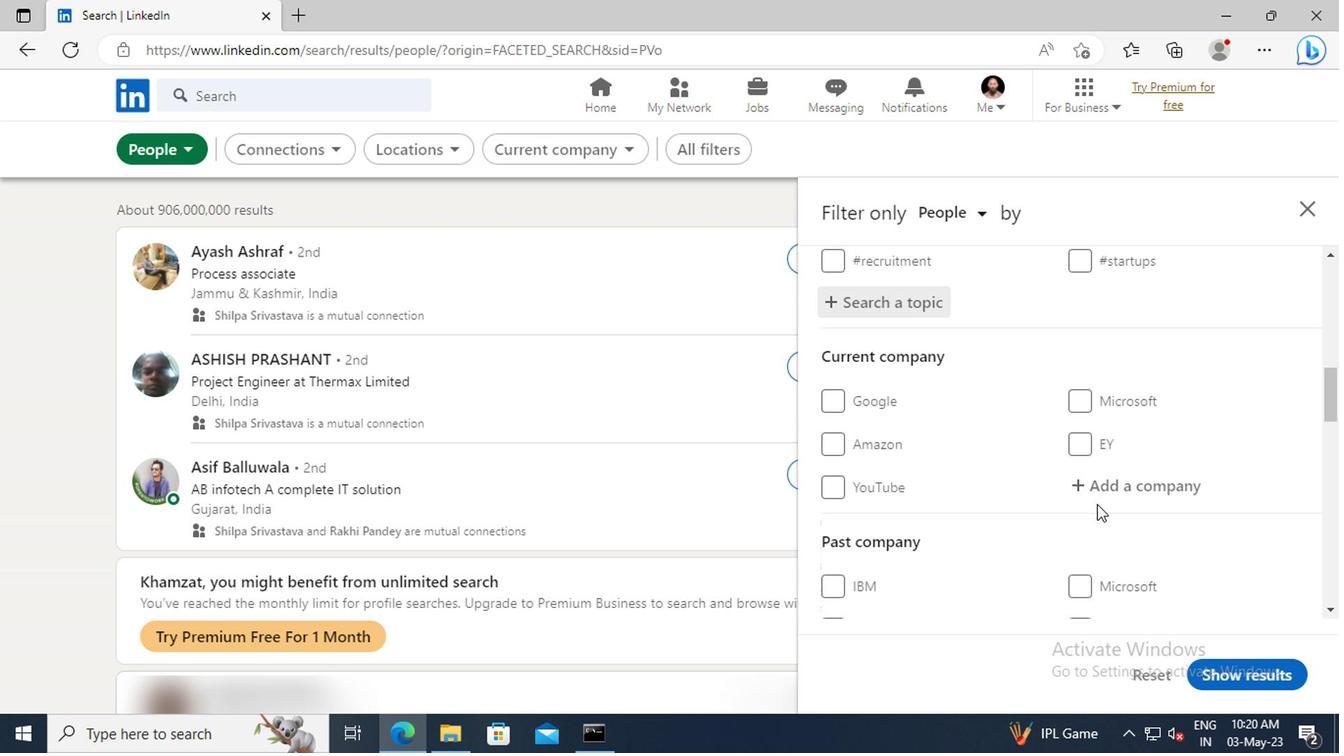 
Action: Mouse scrolled (1091, 503) with delta (0, 0)
Screenshot: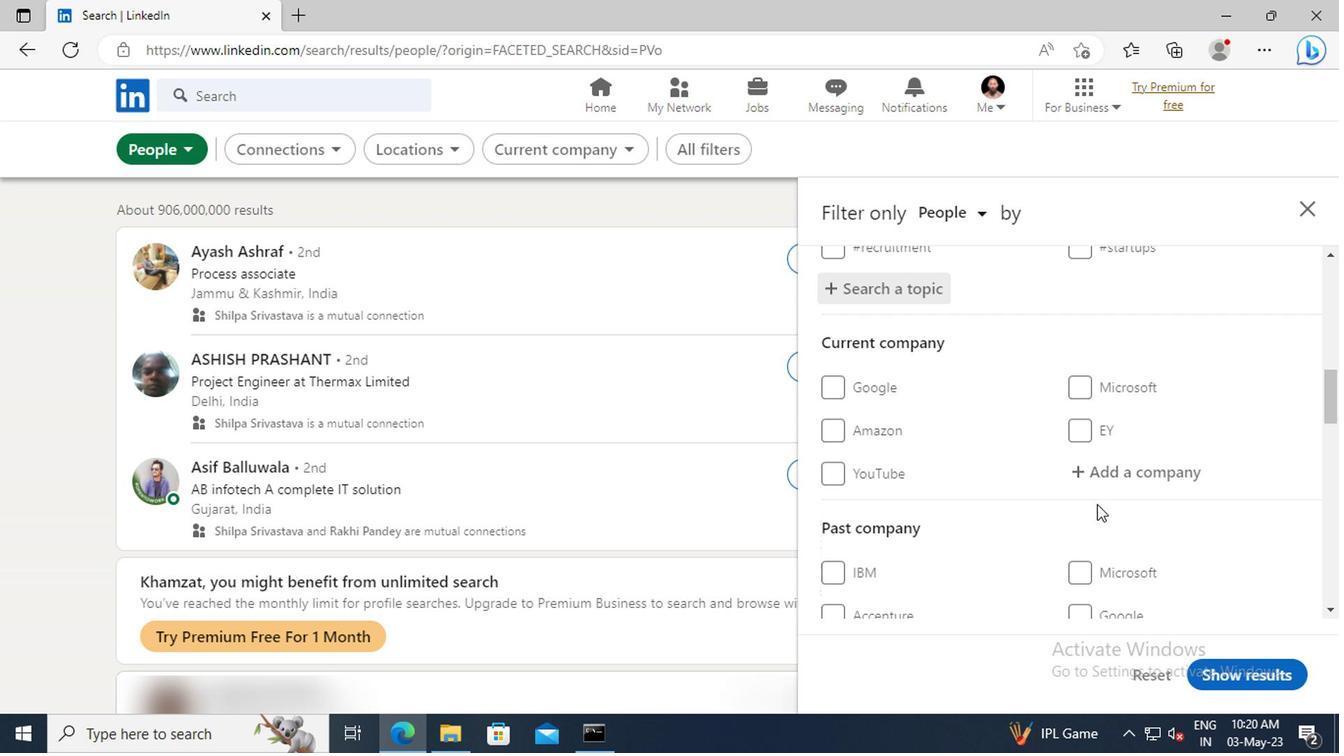 
Action: Mouse scrolled (1091, 503) with delta (0, 0)
Screenshot: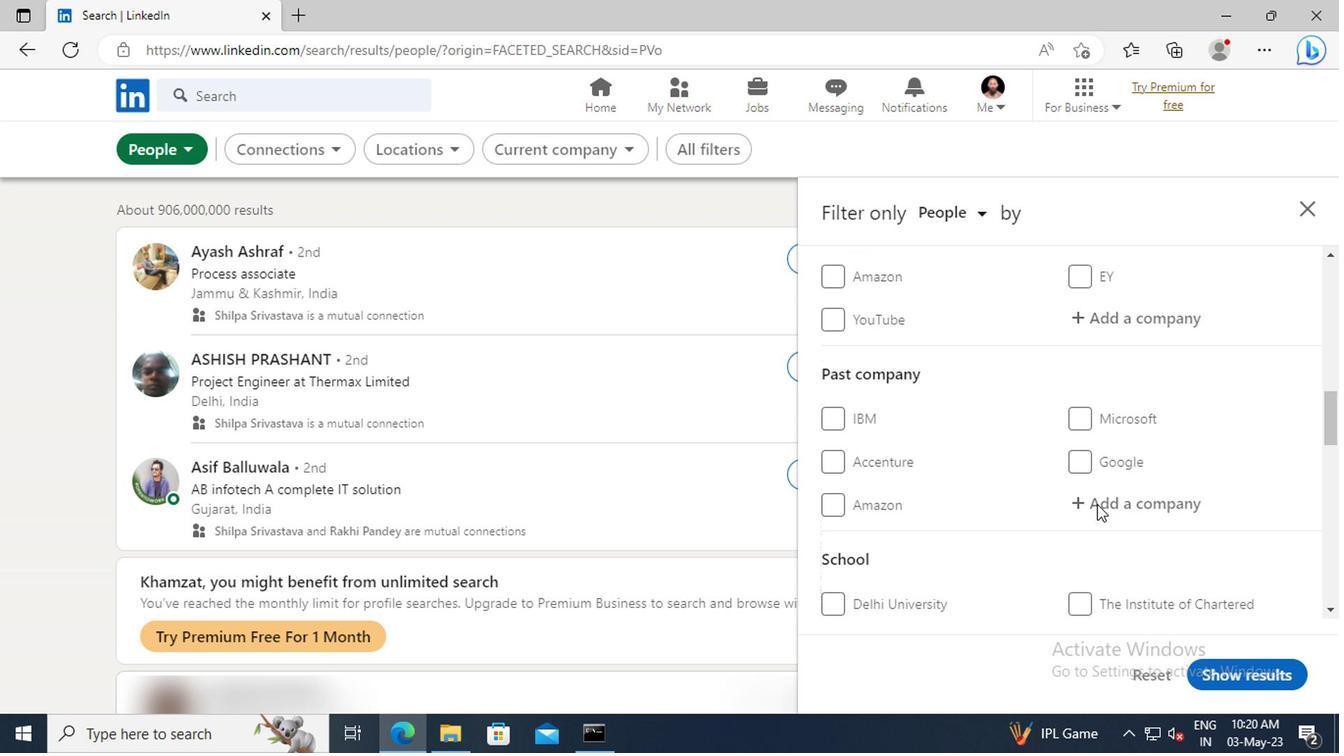 
Action: Mouse scrolled (1091, 503) with delta (0, 0)
Screenshot: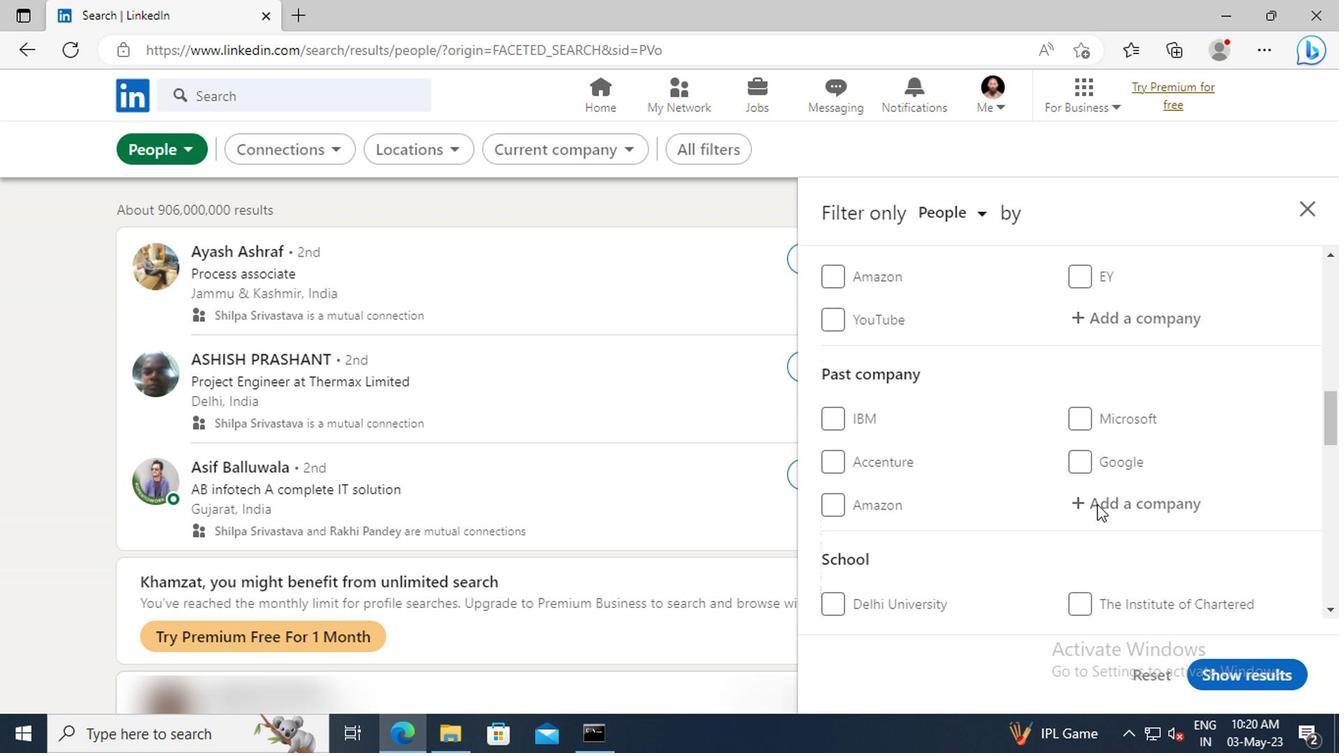 
Action: Mouse scrolled (1091, 503) with delta (0, 0)
Screenshot: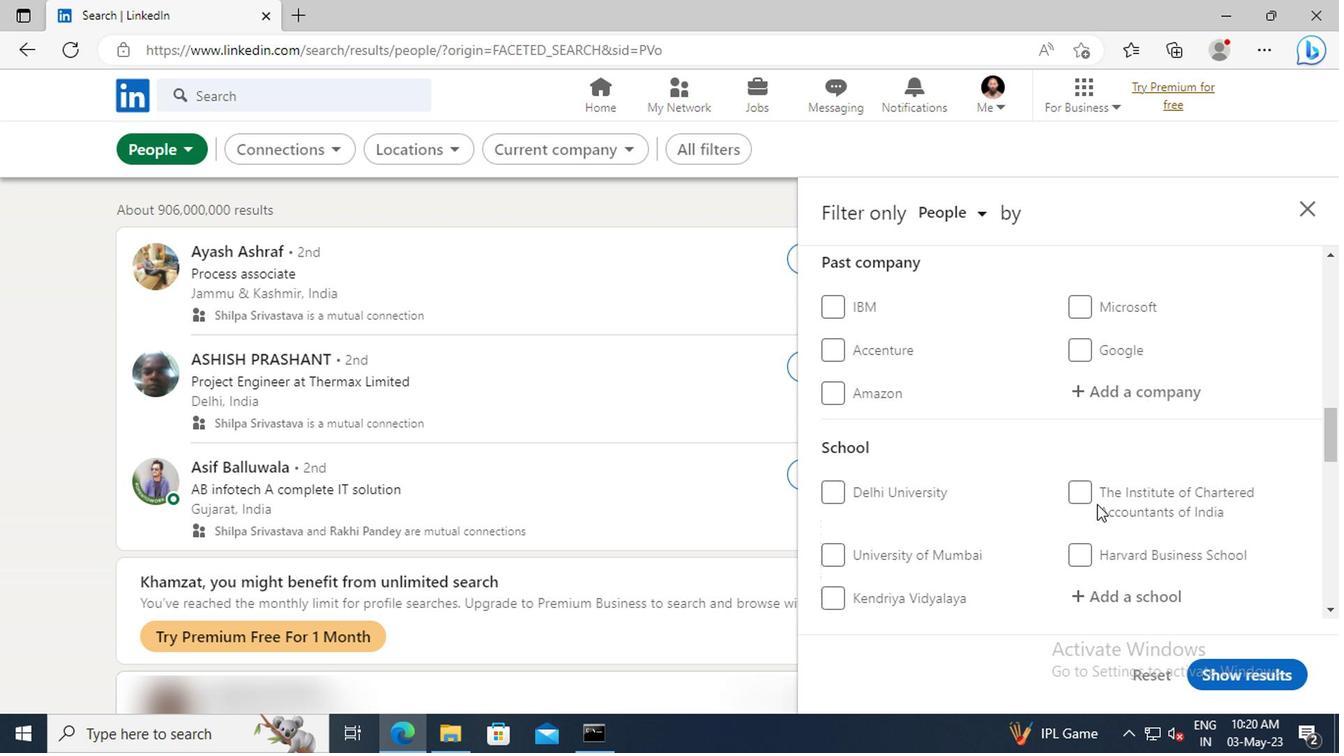 
Action: Mouse scrolled (1091, 503) with delta (0, 0)
Screenshot: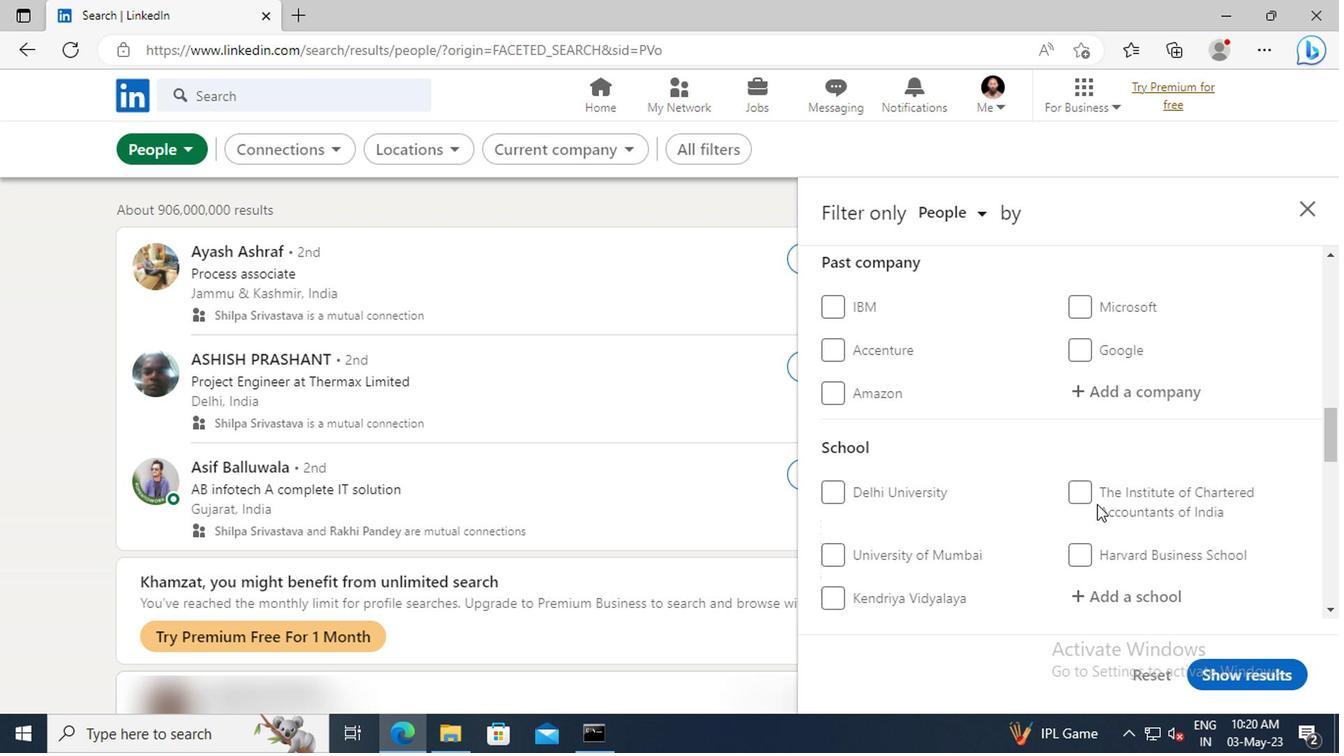 
Action: Mouse scrolled (1091, 503) with delta (0, 0)
Screenshot: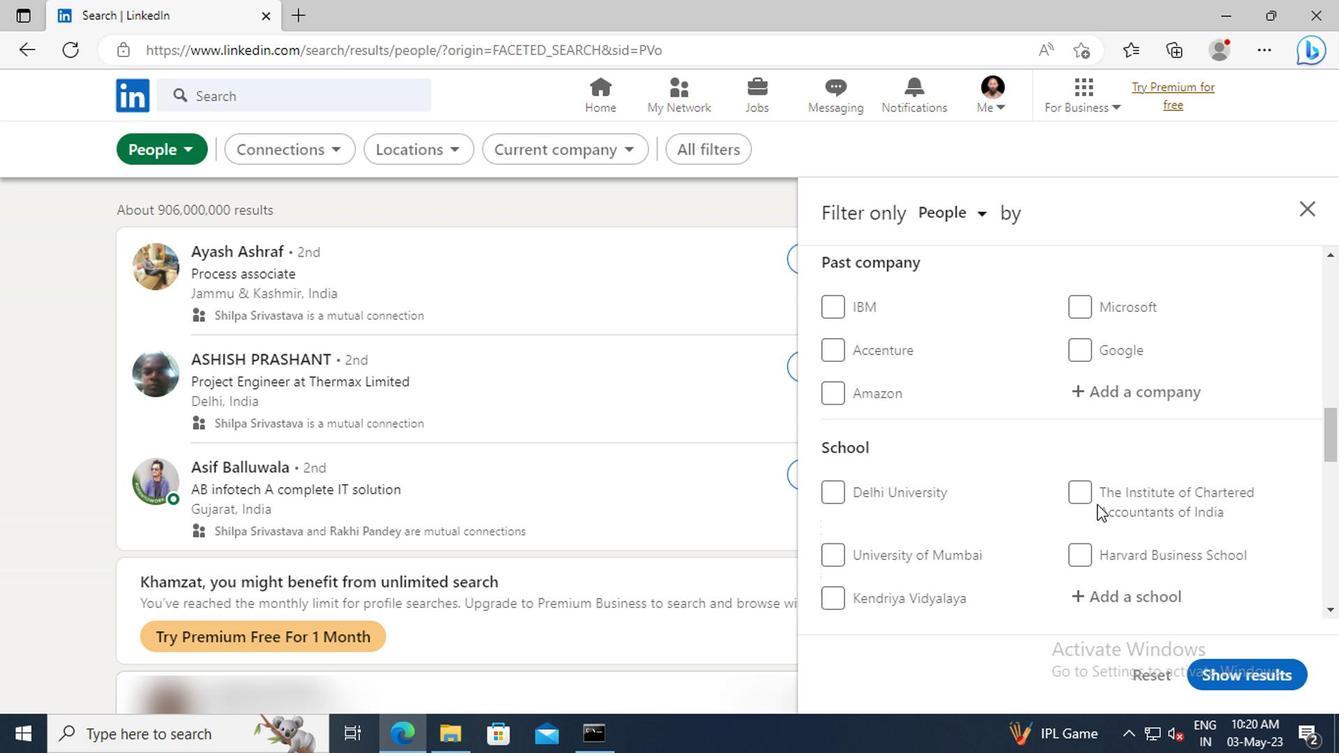 
Action: Mouse scrolled (1091, 503) with delta (0, 0)
Screenshot: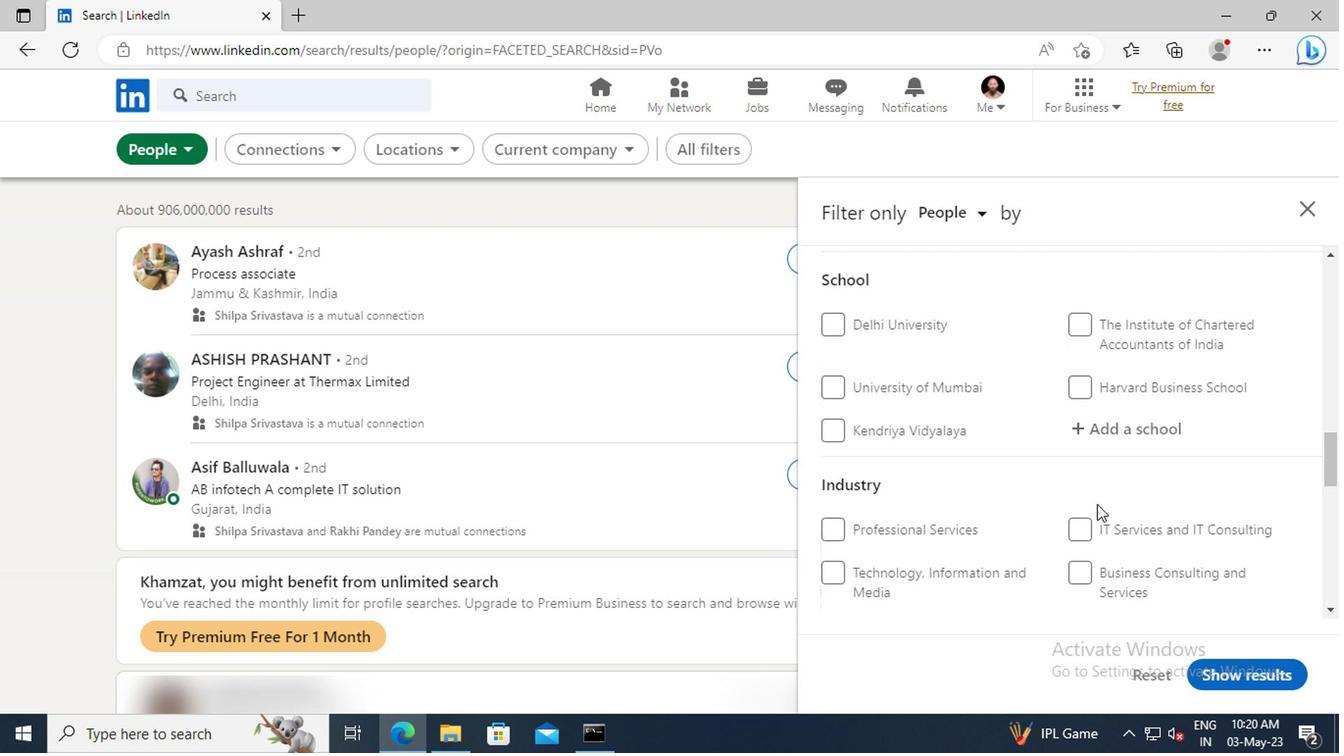 
Action: Mouse scrolled (1091, 503) with delta (0, 0)
Screenshot: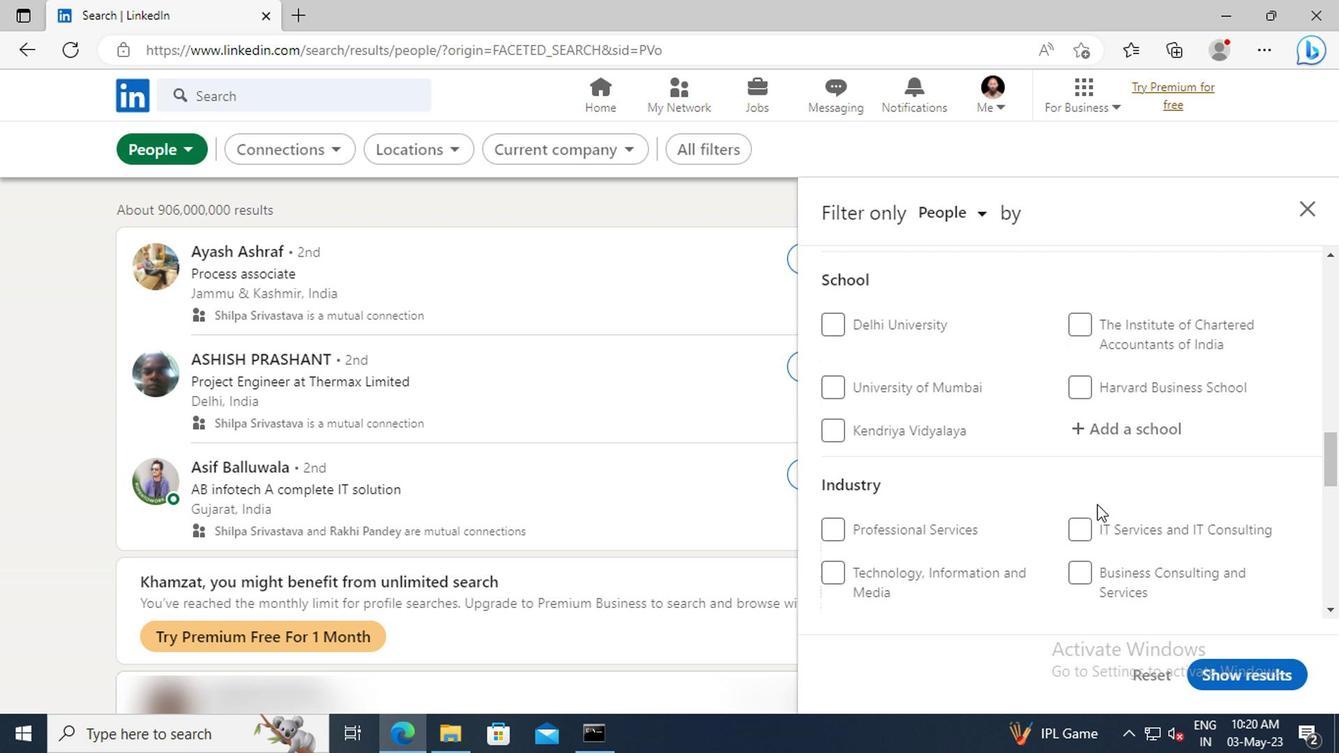 
Action: Mouse scrolled (1091, 503) with delta (0, 0)
Screenshot: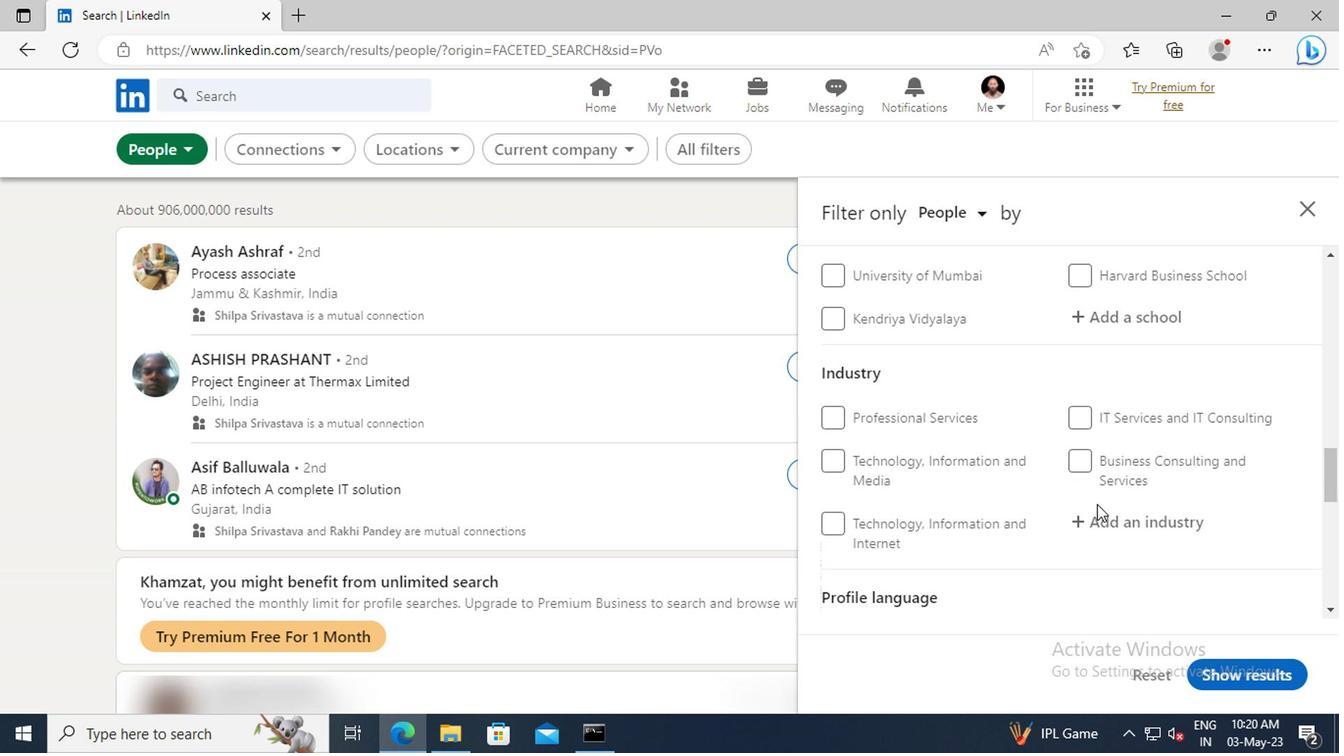 
Action: Mouse scrolled (1091, 503) with delta (0, 0)
Screenshot: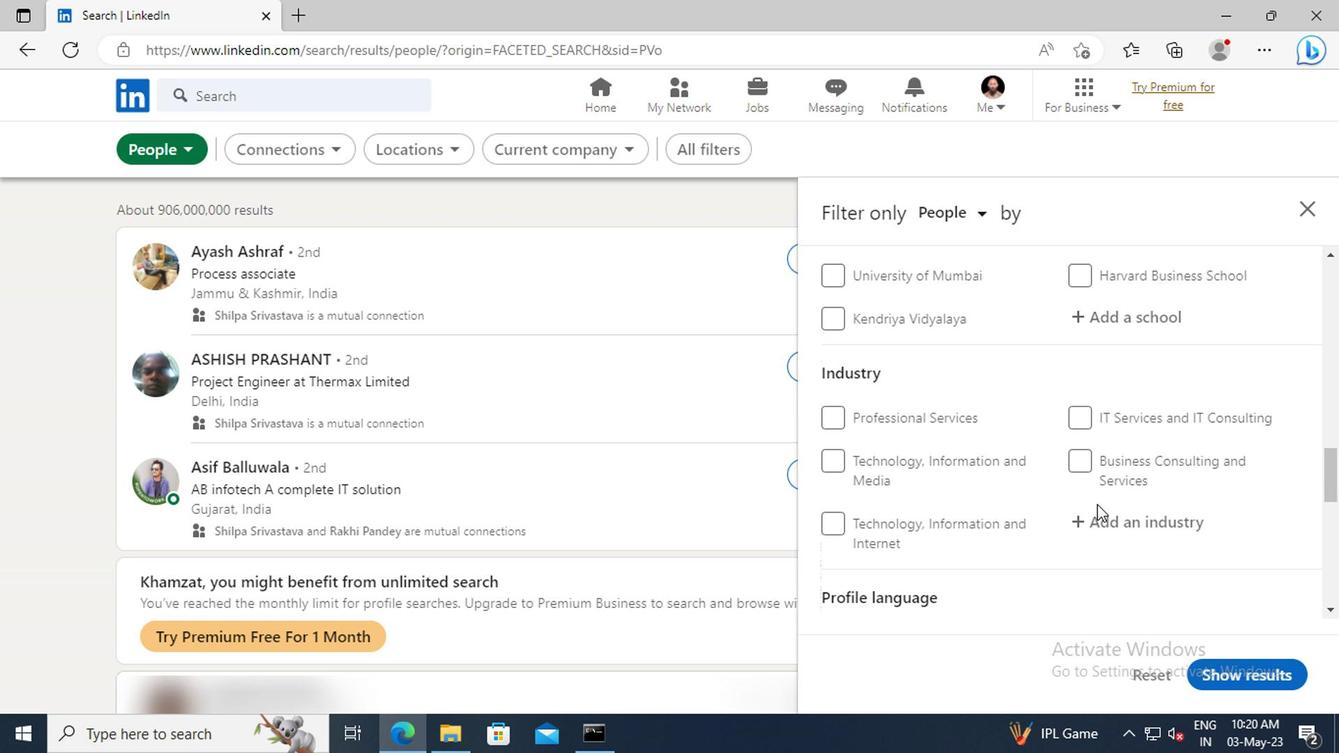 
Action: Mouse moved to (825, 532)
Screenshot: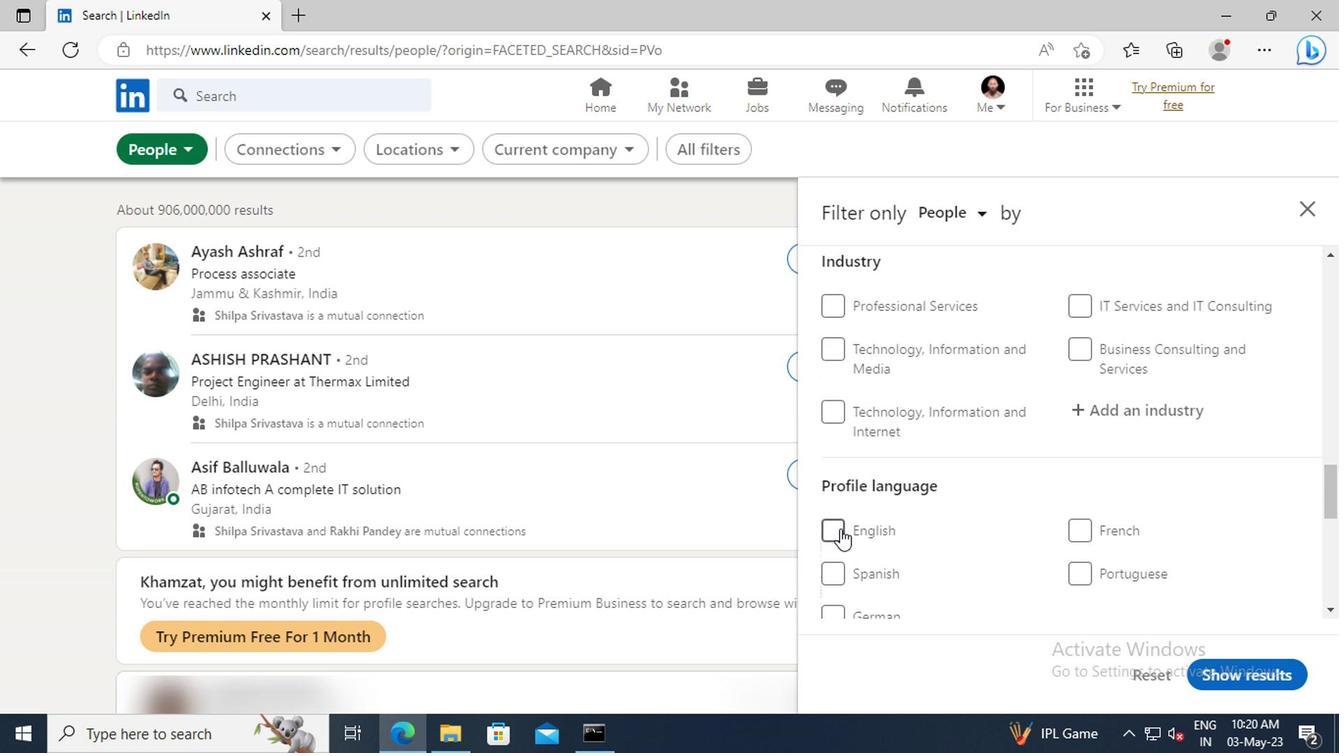 
Action: Mouse pressed left at (825, 532)
Screenshot: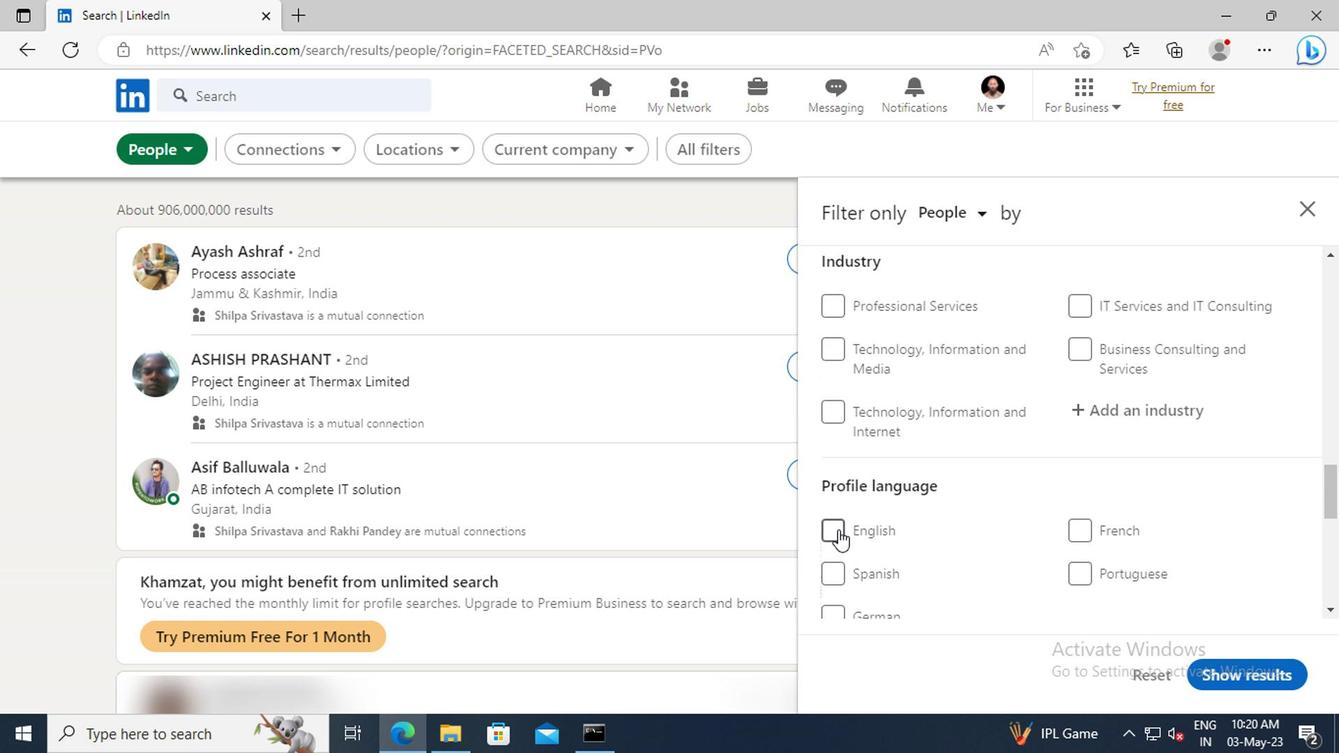 
Action: Mouse moved to (1066, 486)
Screenshot: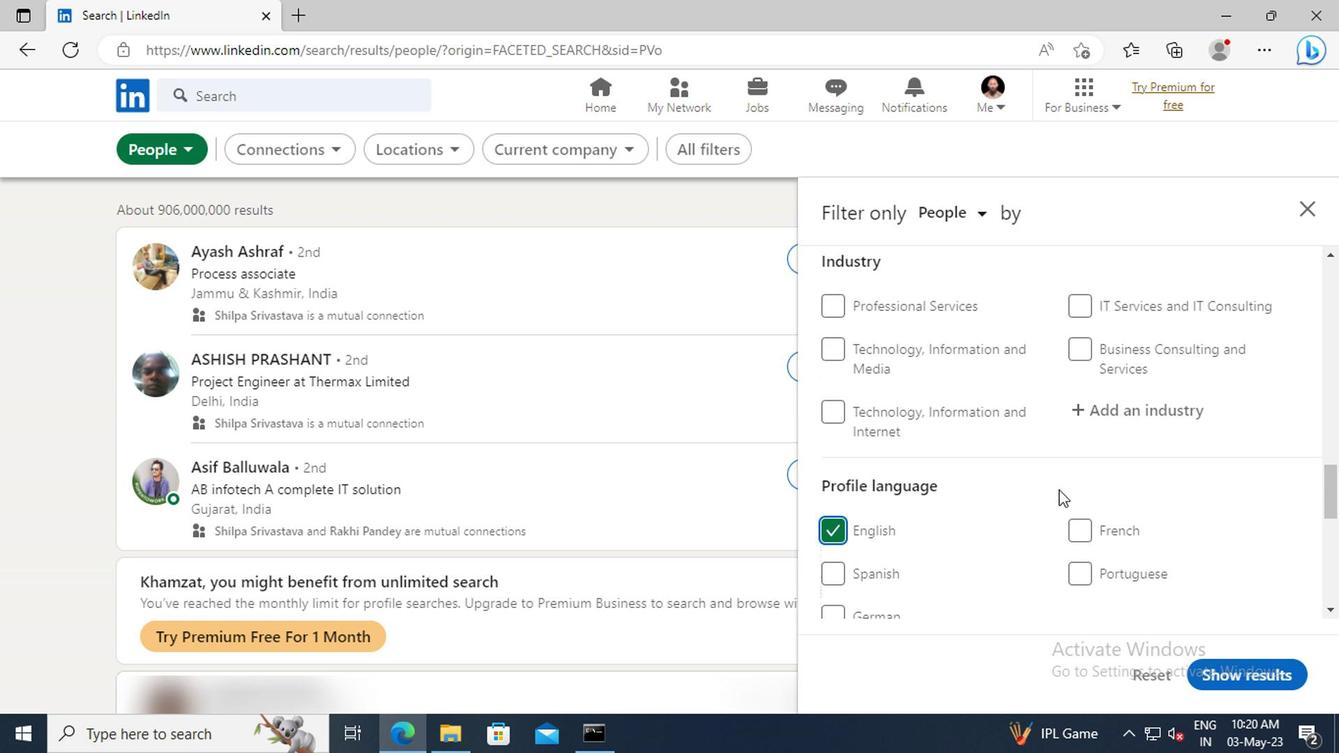 
Action: Mouse scrolled (1066, 486) with delta (0, 0)
Screenshot: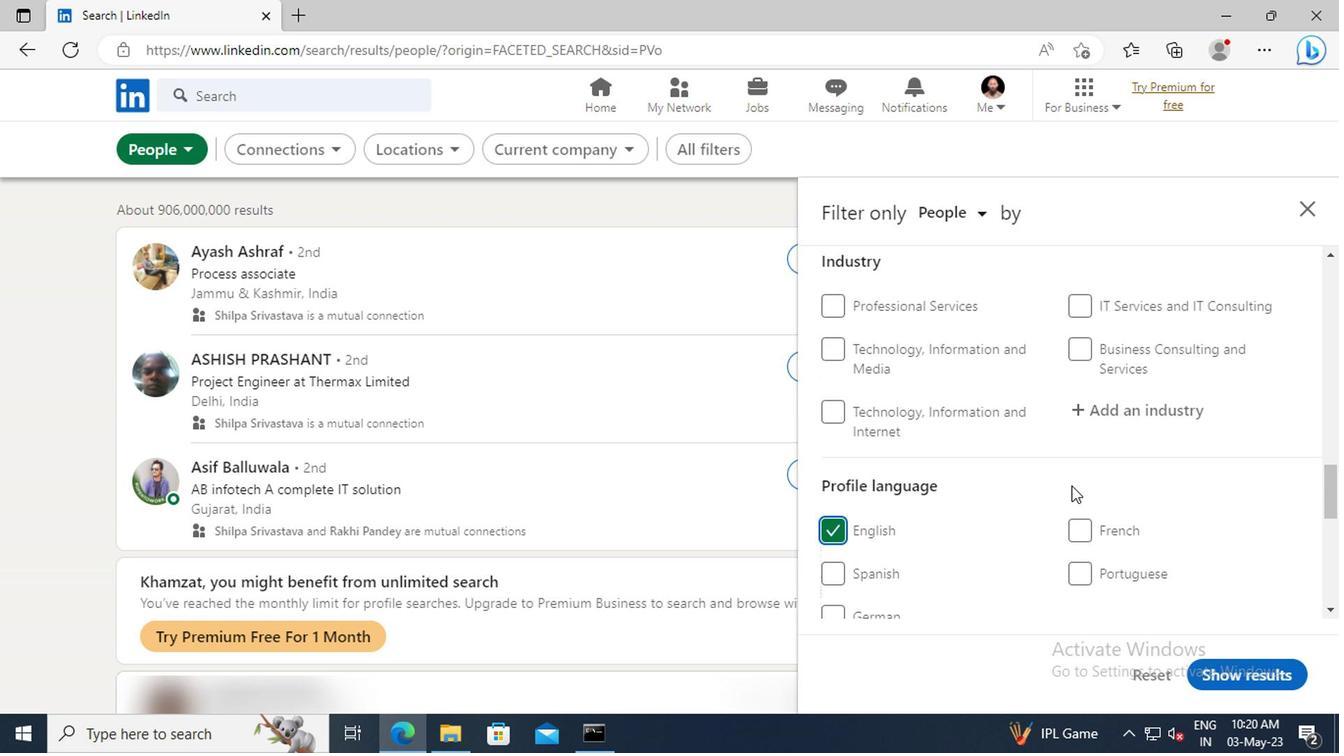 
Action: Mouse scrolled (1066, 486) with delta (0, 0)
Screenshot: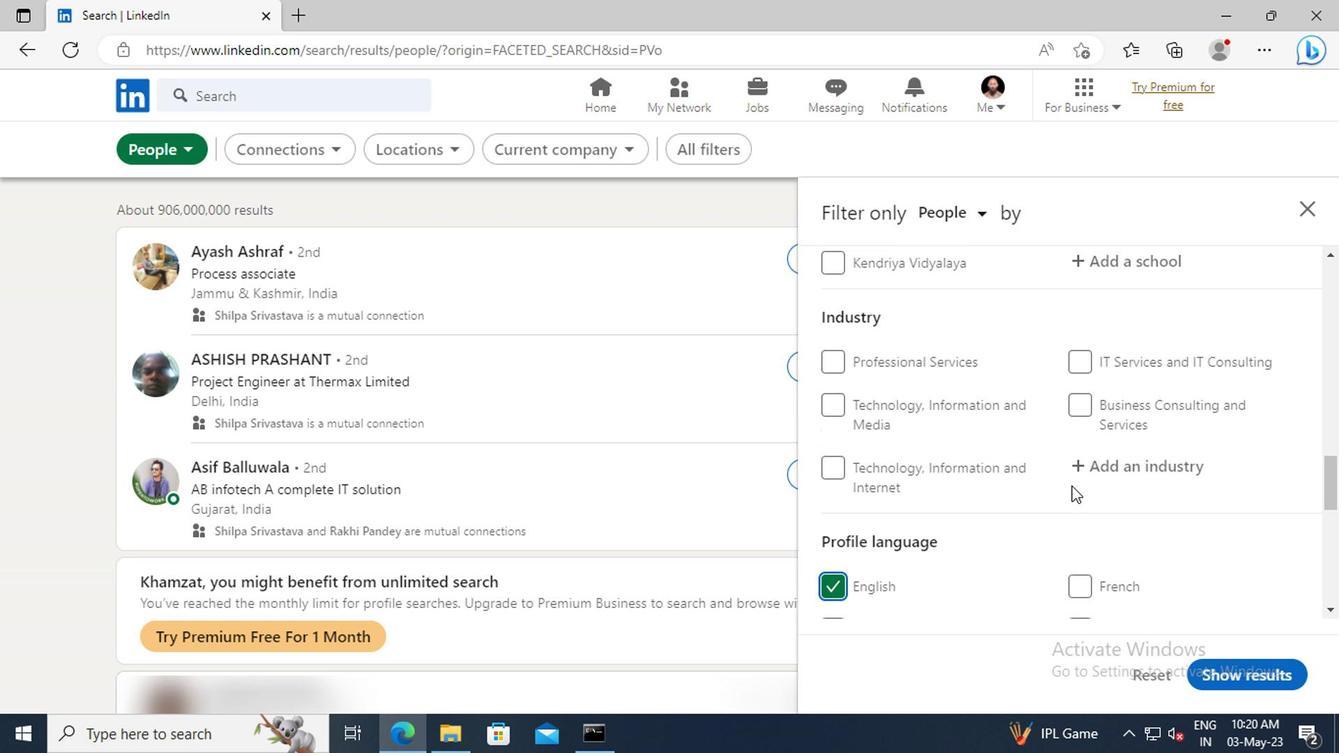
Action: Mouse scrolled (1066, 486) with delta (0, 0)
Screenshot: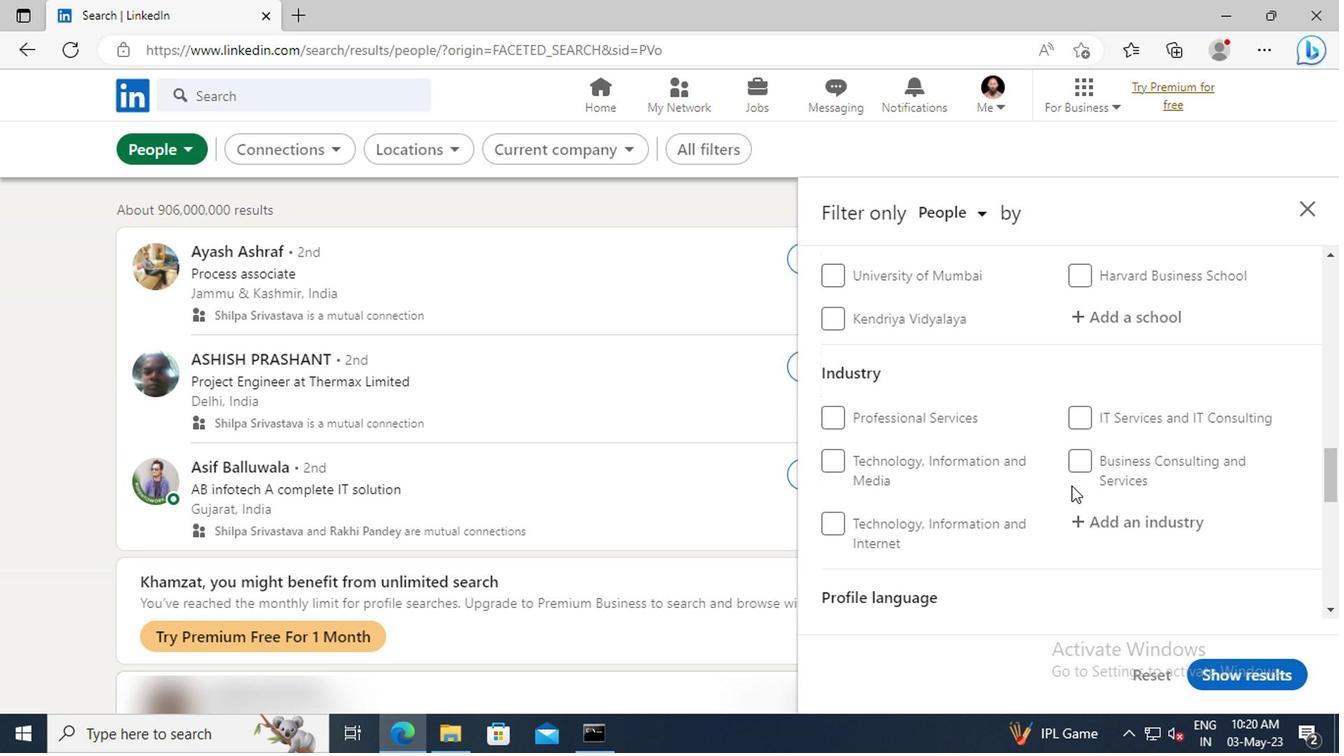 
Action: Mouse scrolled (1066, 486) with delta (0, 0)
Screenshot: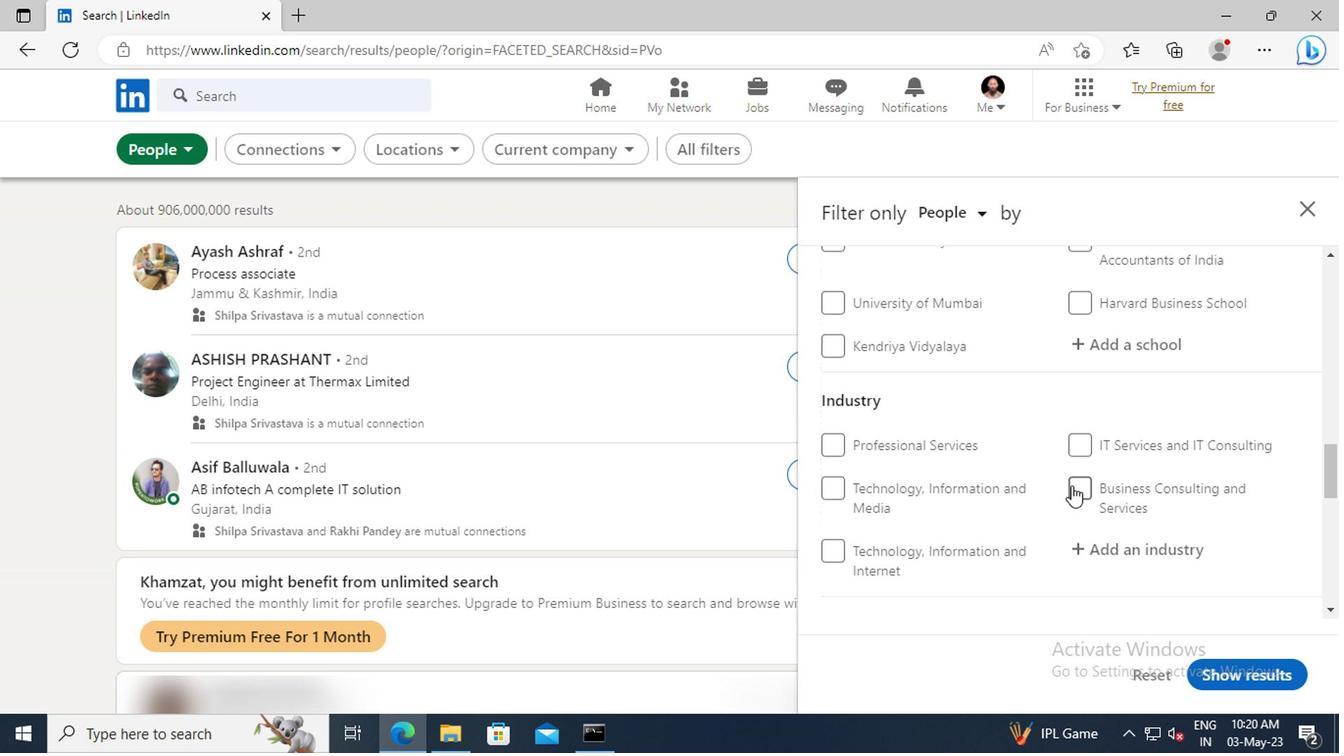
Action: Mouse scrolled (1066, 486) with delta (0, 0)
Screenshot: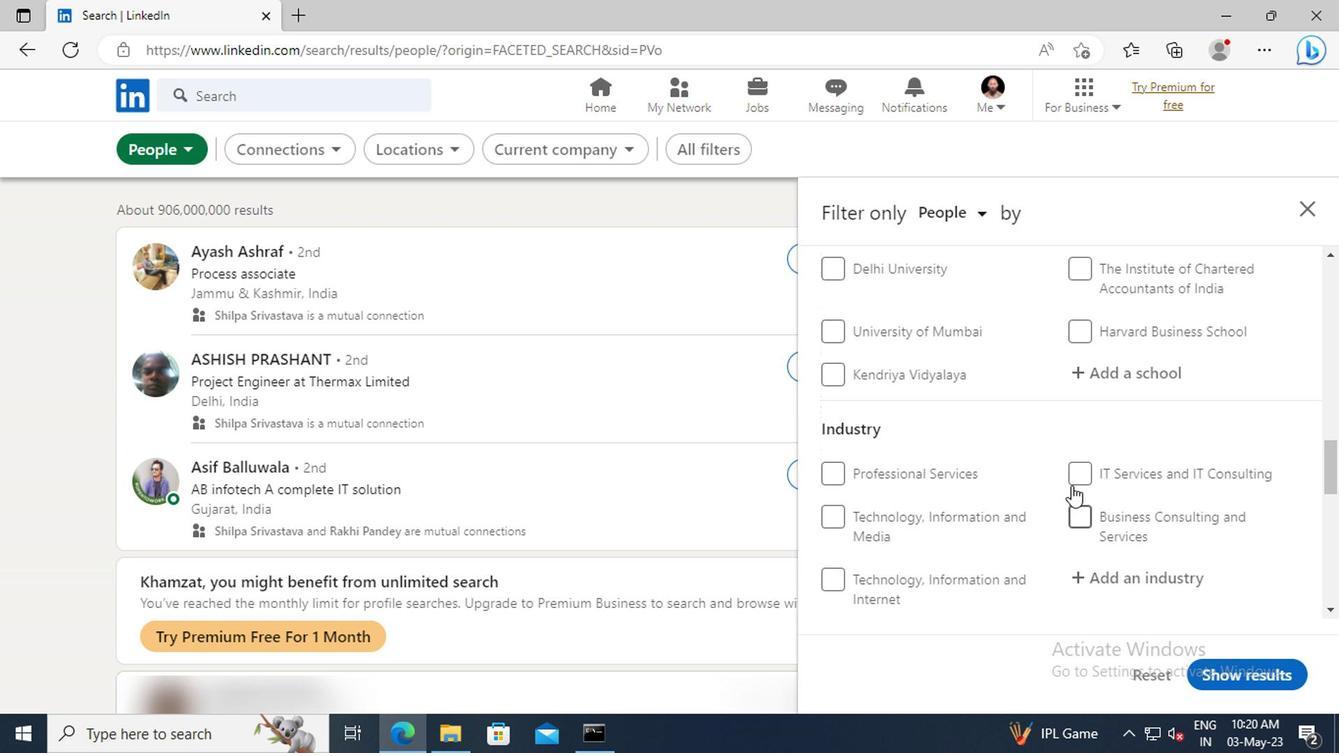 
Action: Mouse scrolled (1066, 486) with delta (0, 0)
Screenshot: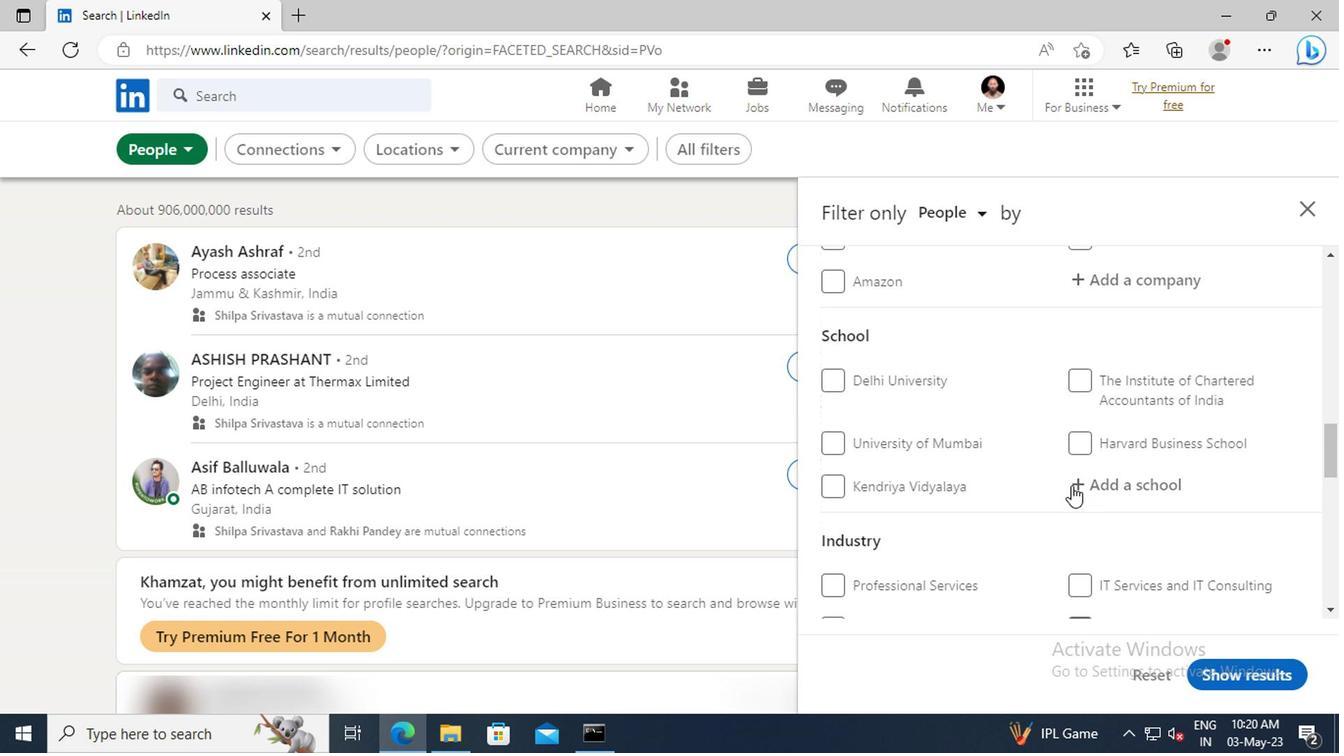
Action: Mouse scrolled (1066, 486) with delta (0, 0)
Screenshot: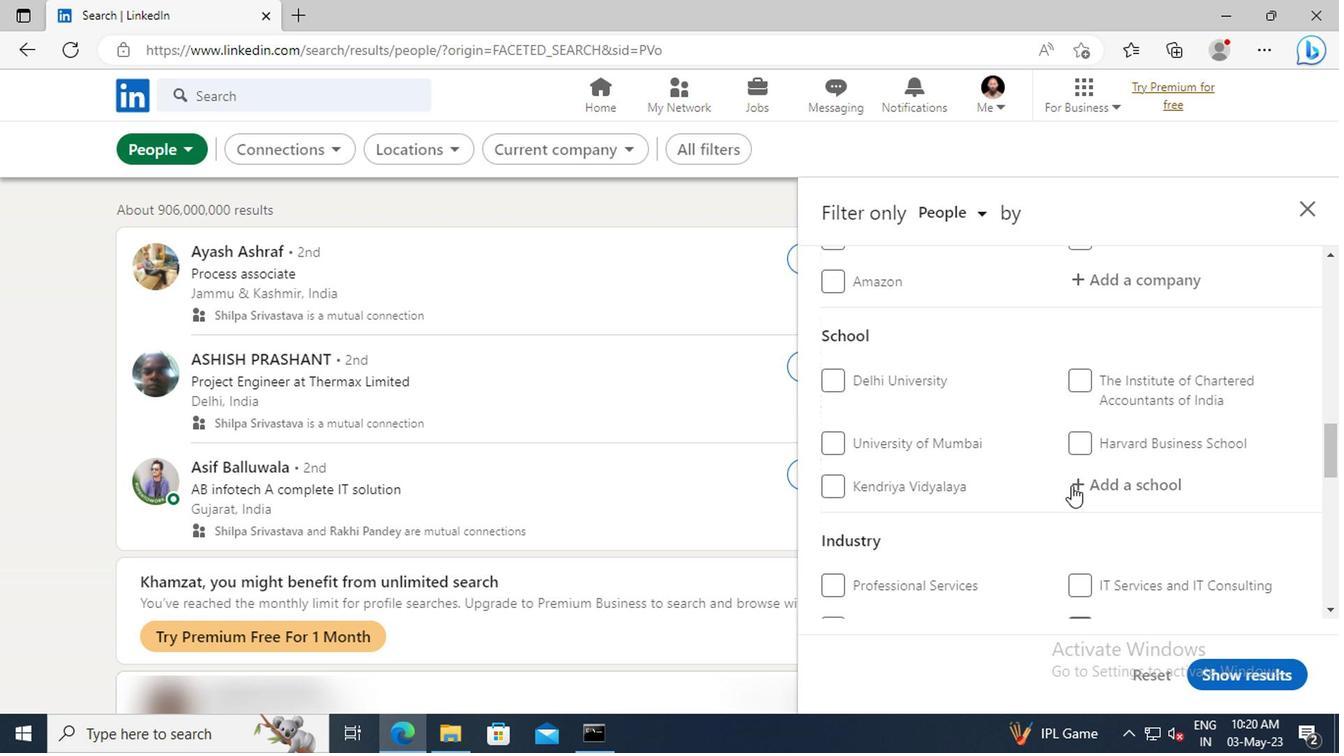 
Action: Mouse moved to (1066, 484)
Screenshot: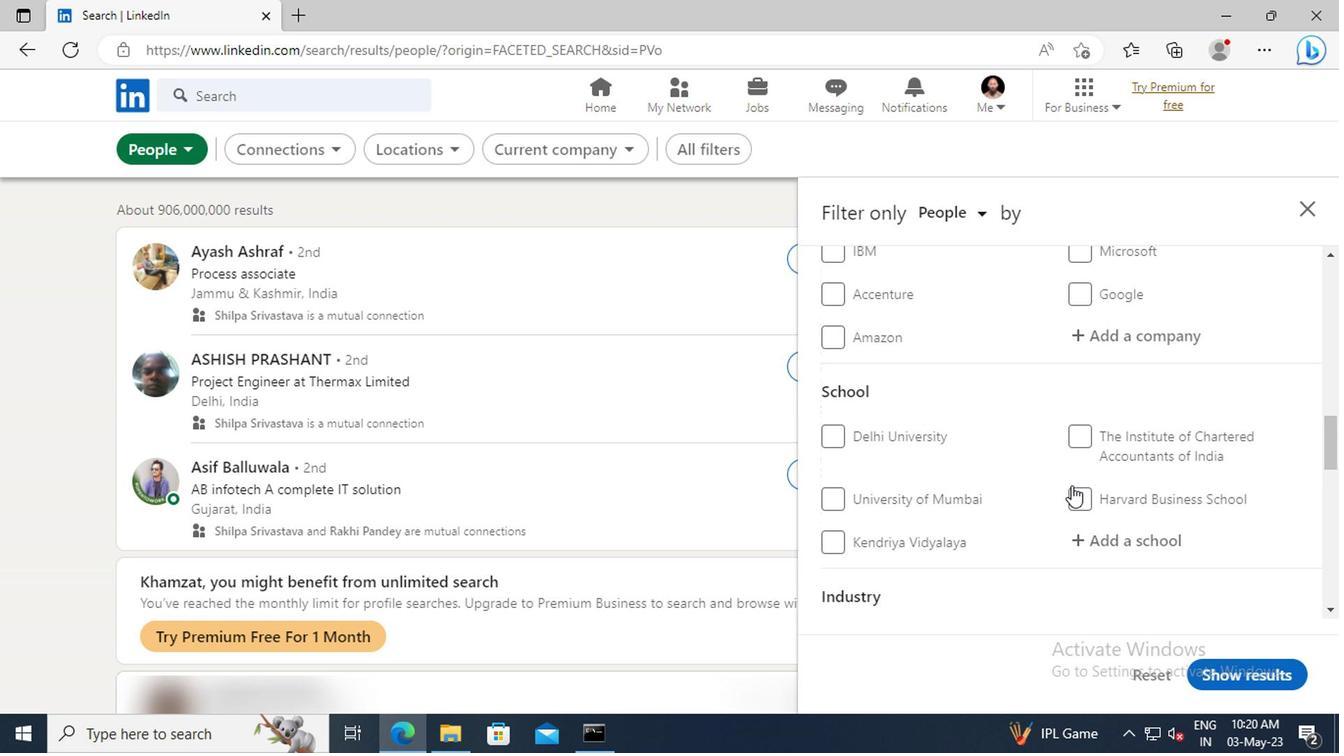 
Action: Mouse scrolled (1066, 486) with delta (0, 1)
Screenshot: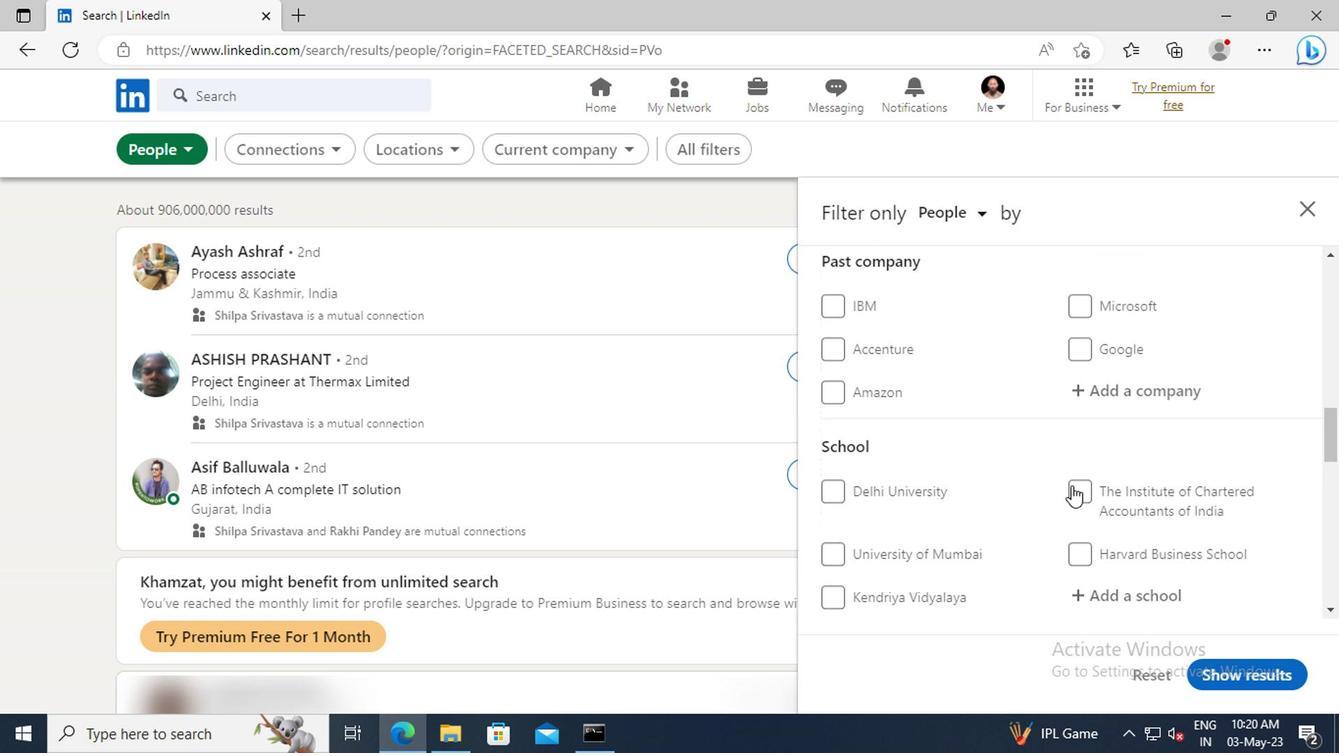 
Action: Mouse scrolled (1066, 486) with delta (0, 1)
Screenshot: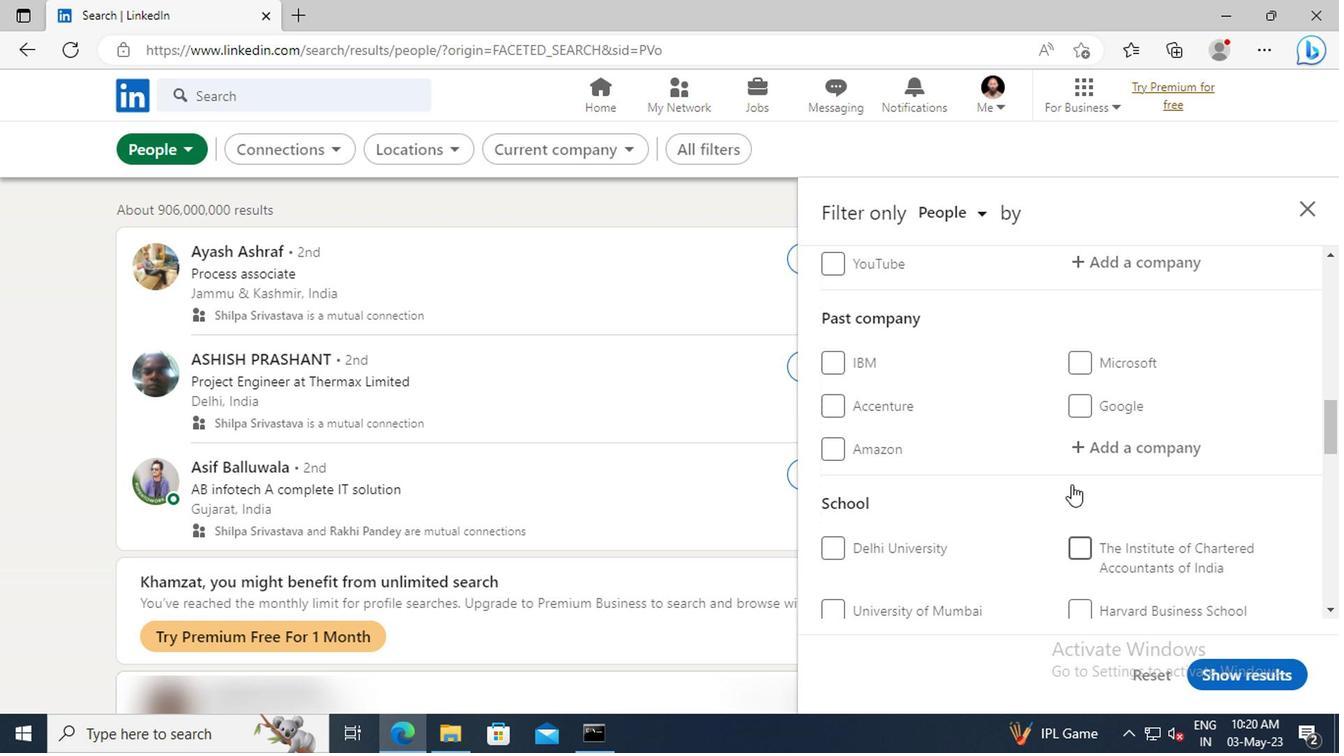 
Action: Mouse scrolled (1066, 486) with delta (0, 1)
Screenshot: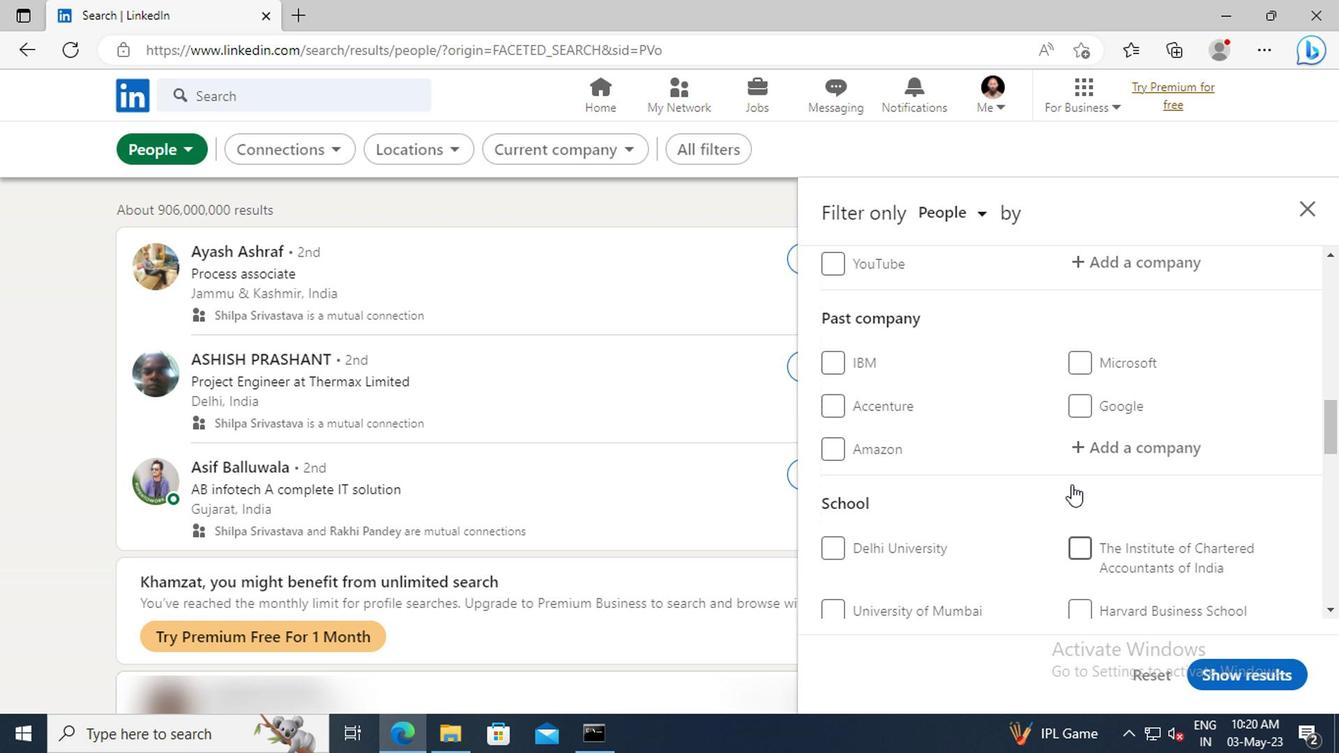
Action: Mouse moved to (1066, 484)
Screenshot: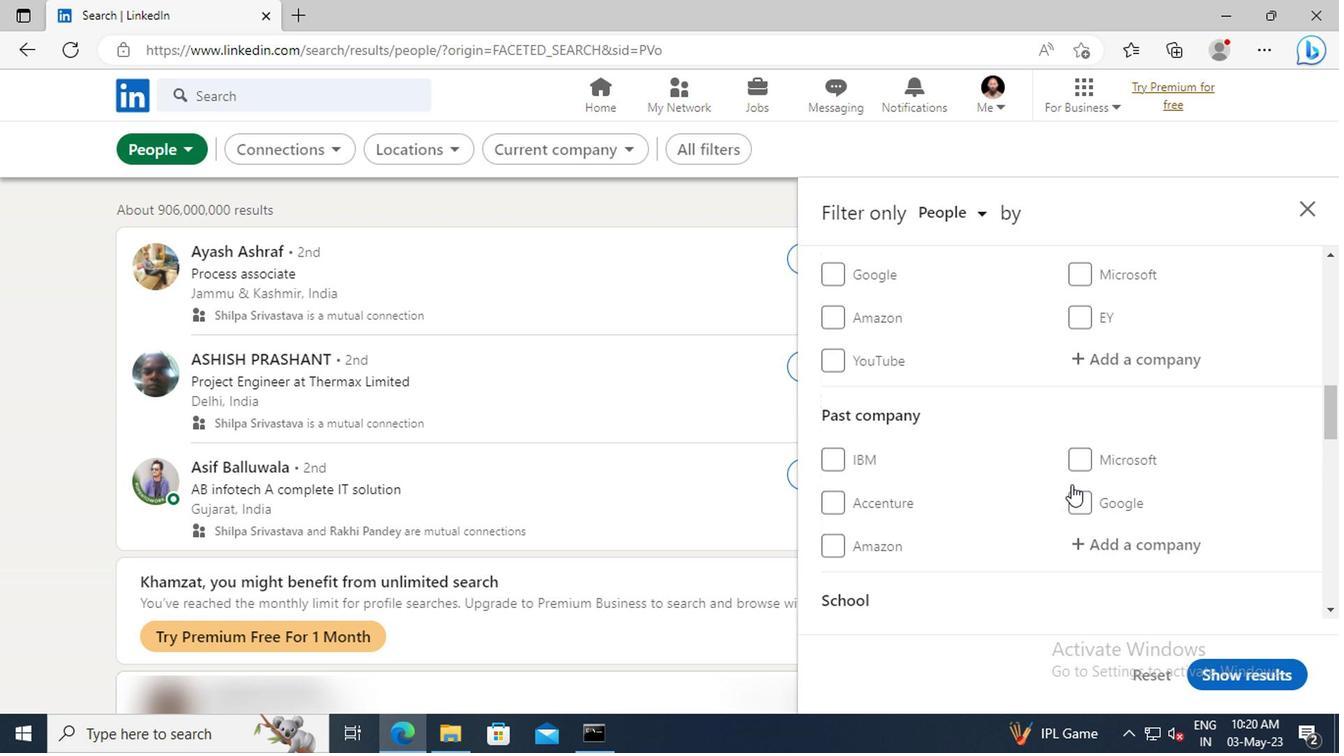 
Action: Mouse scrolled (1066, 486) with delta (0, 1)
Screenshot: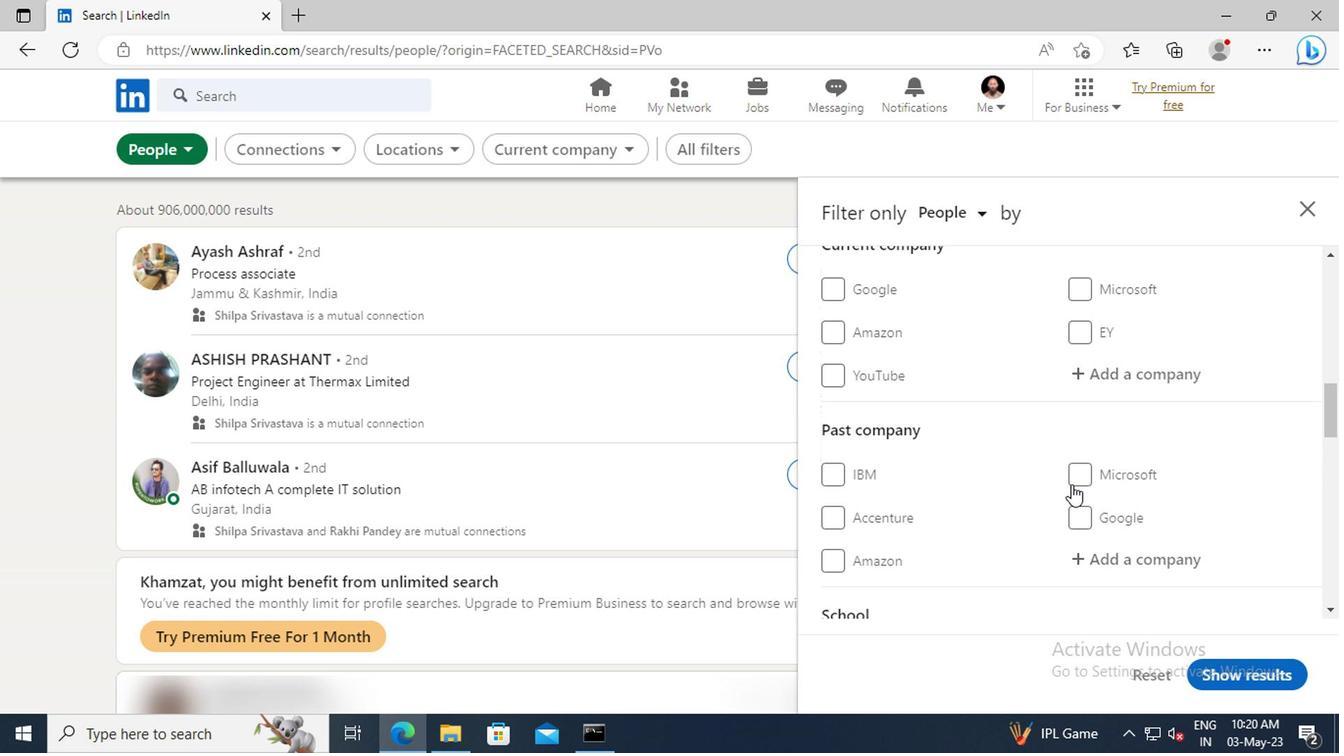 
Action: Mouse moved to (1083, 433)
Screenshot: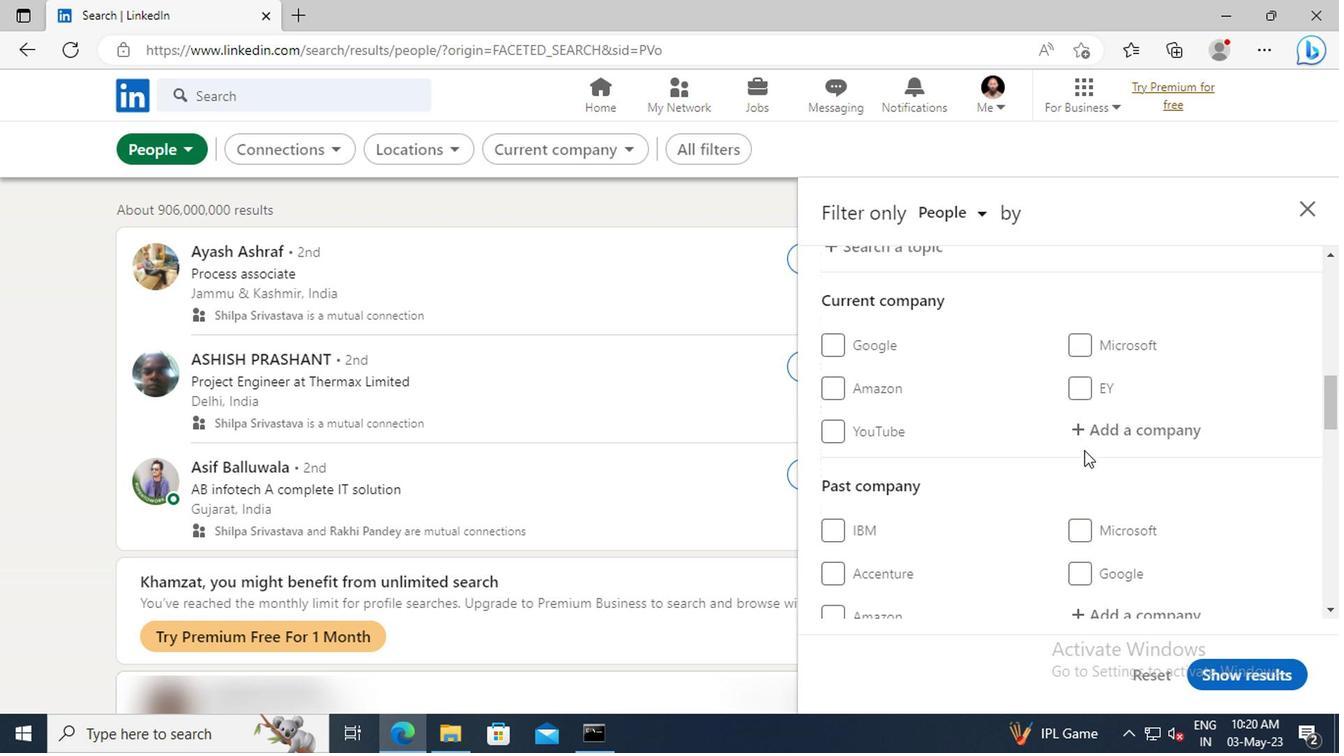 
Action: Mouse pressed left at (1083, 433)
Screenshot: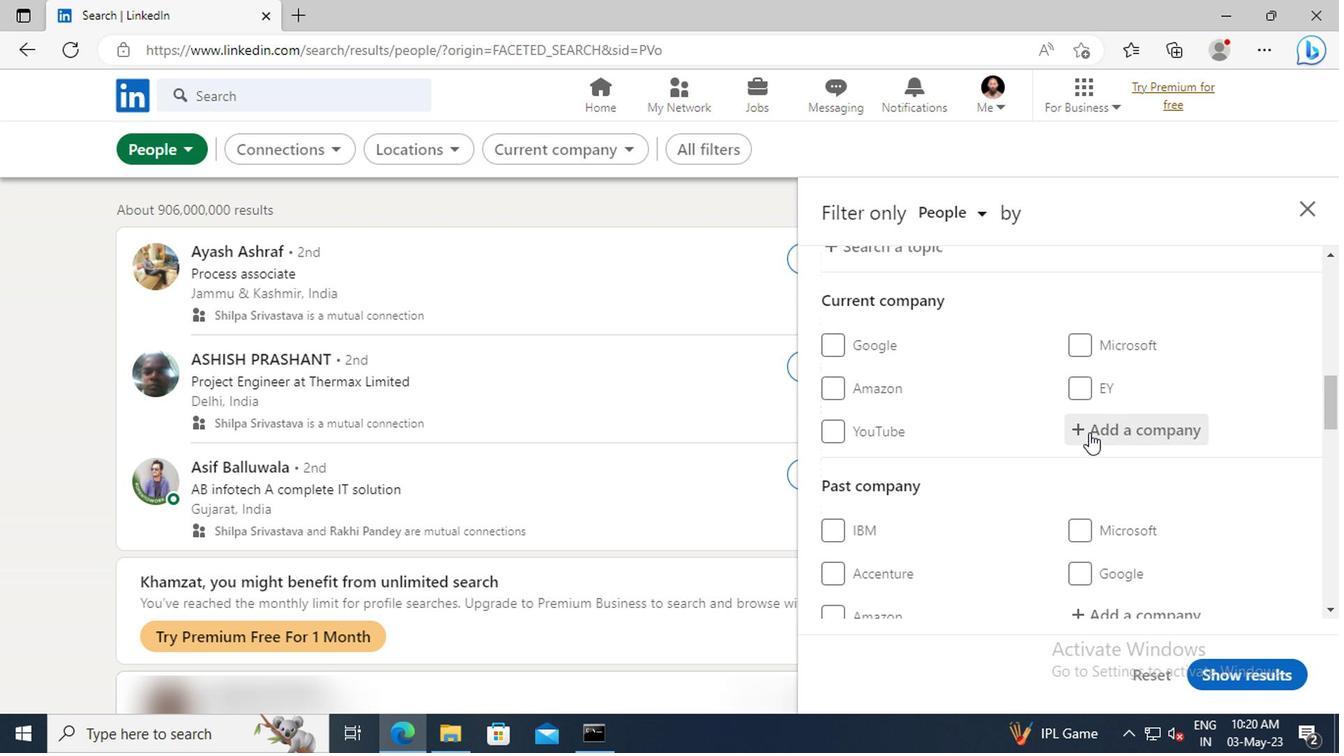 
Action: Key pressed <Key.shift>GODREJ<Key.space><Key.shift>PROP
Screenshot: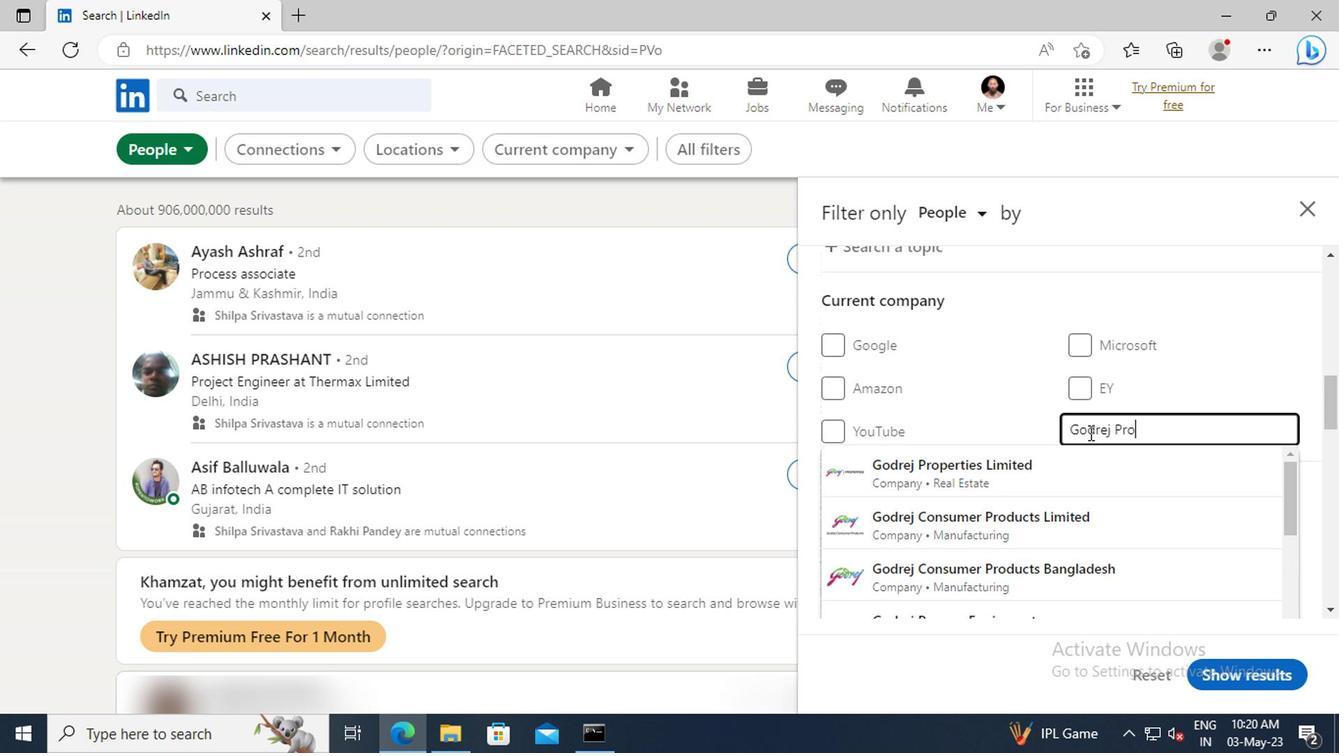 
Action: Mouse moved to (1081, 458)
Screenshot: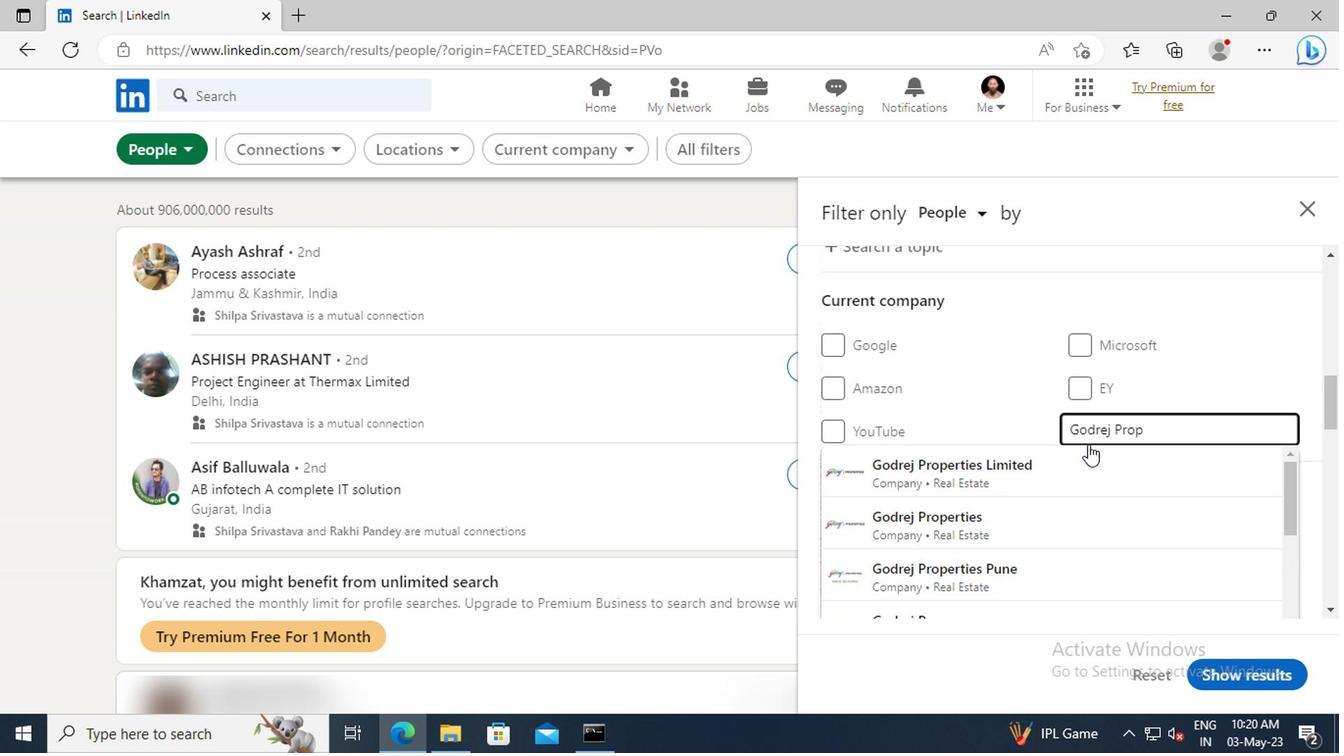 
Action: Mouse pressed left at (1081, 458)
Screenshot: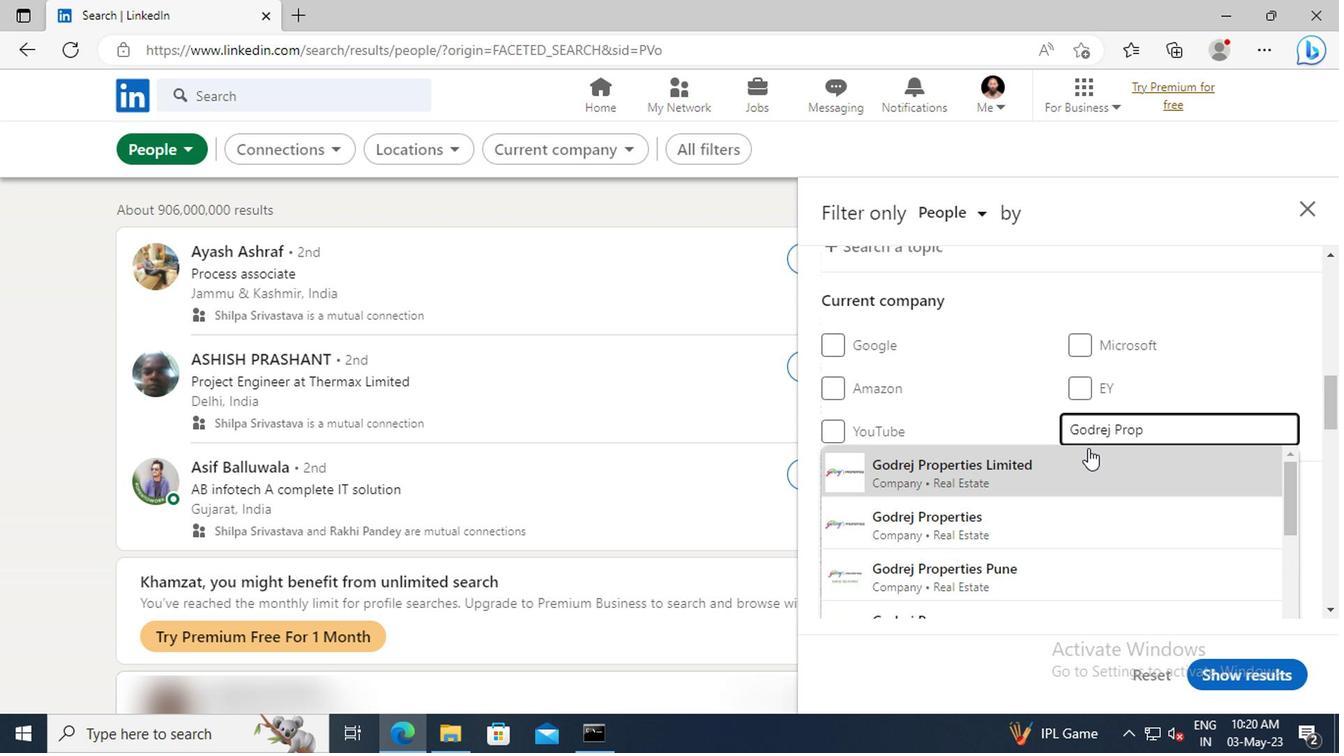 
Action: Mouse scrolled (1081, 457) with delta (0, 0)
Screenshot: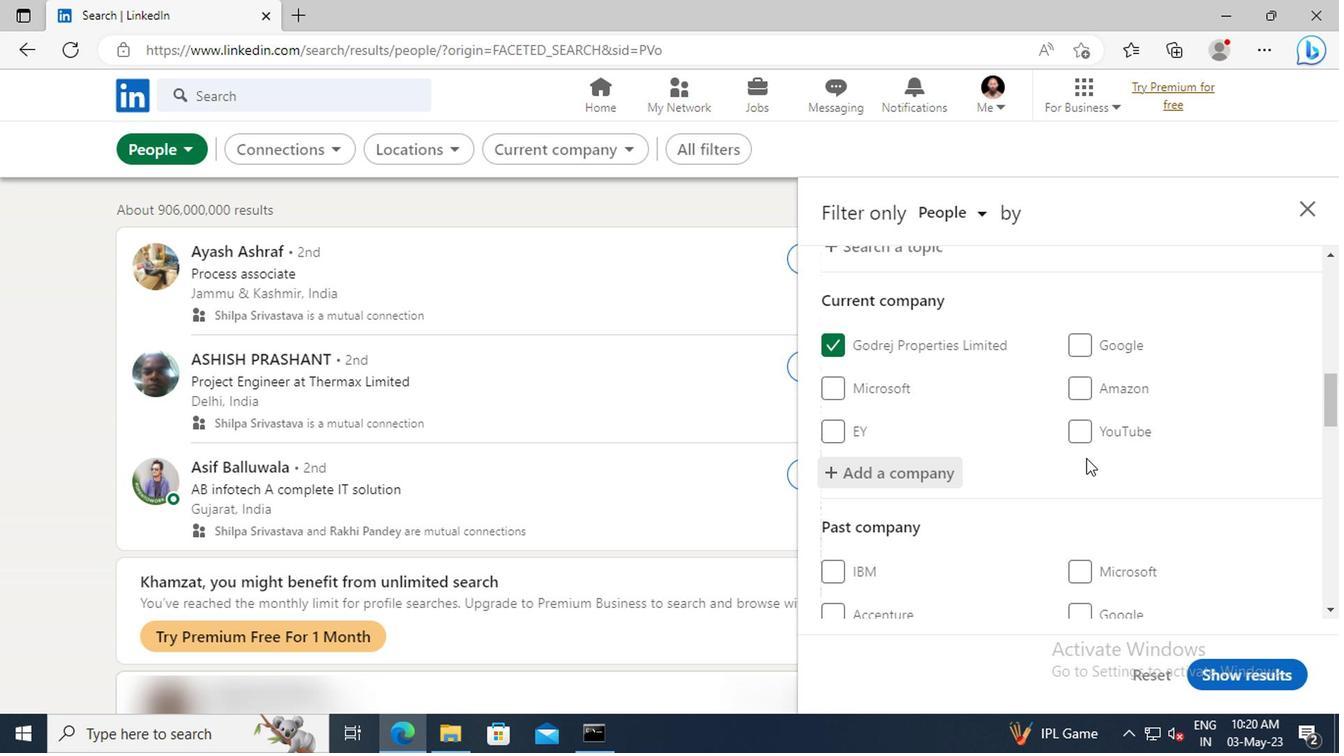 
Action: Mouse scrolled (1081, 457) with delta (0, 0)
Screenshot: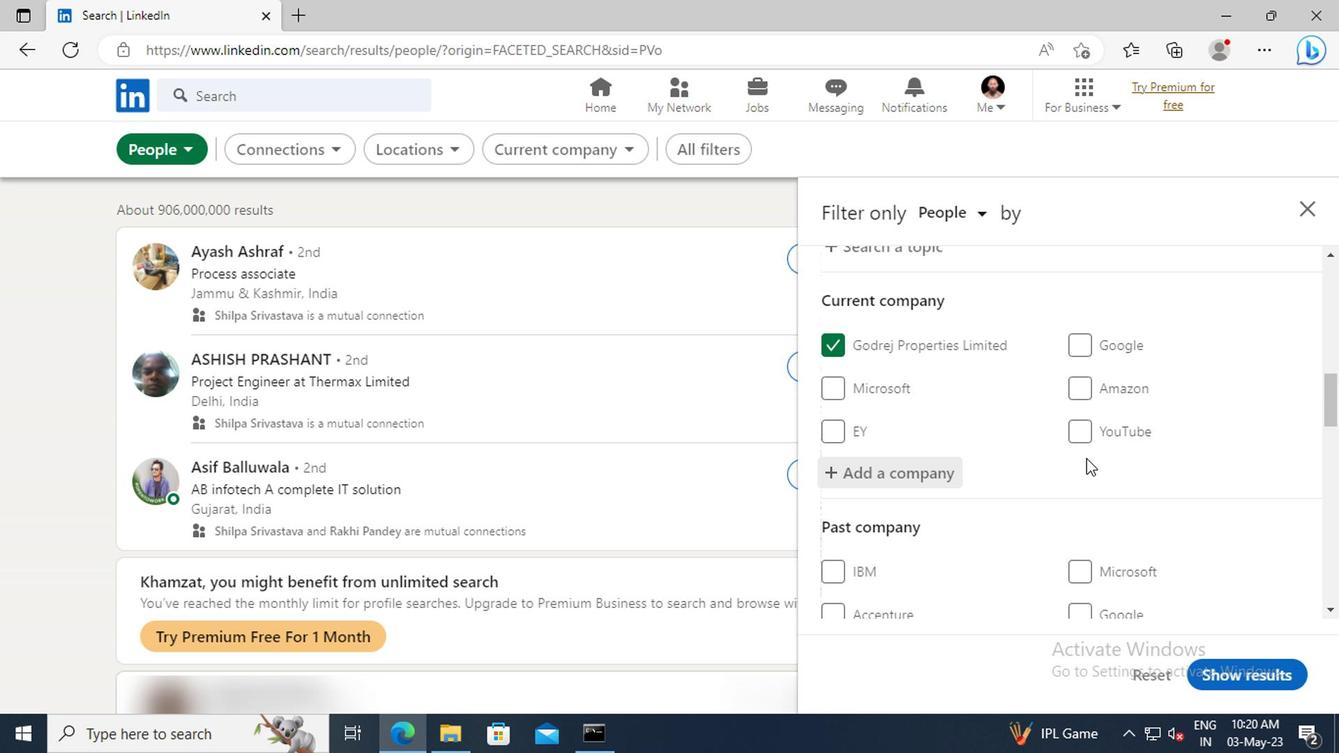 
Action: Mouse scrolled (1081, 457) with delta (0, 0)
Screenshot: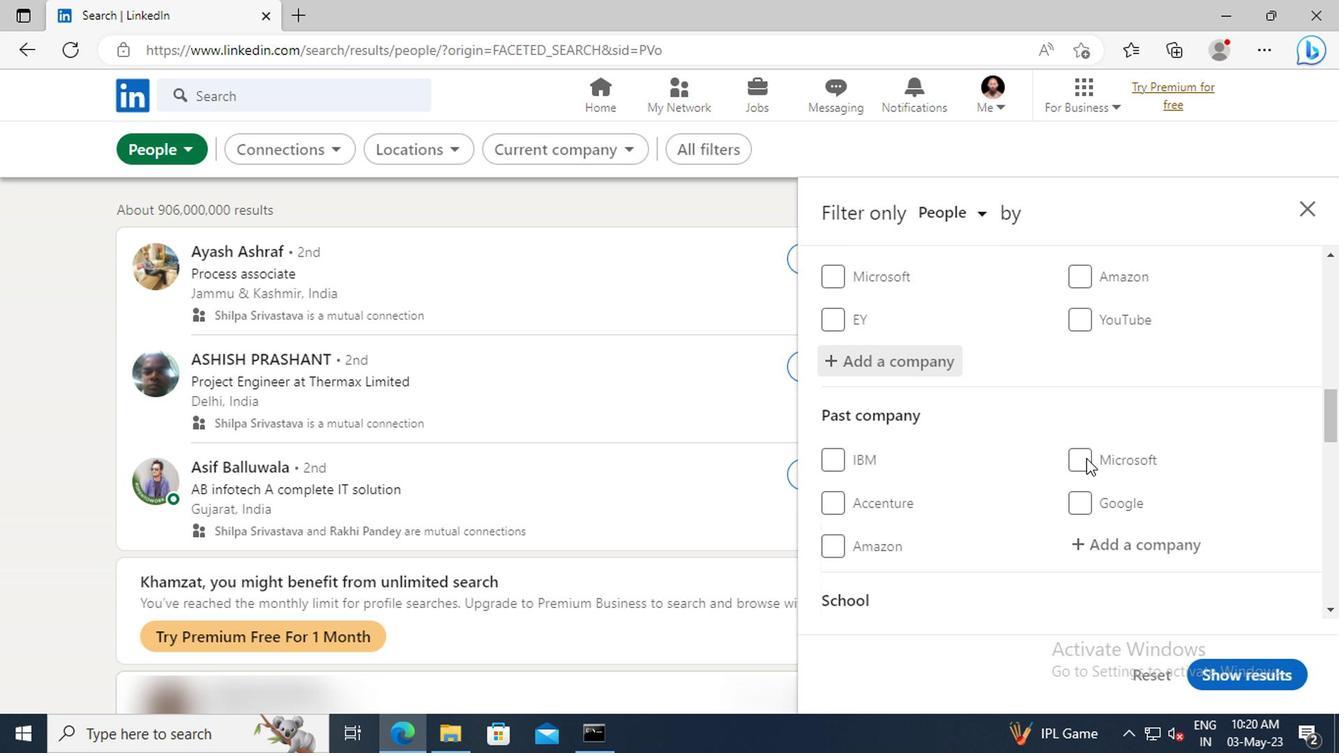 
Action: Mouse scrolled (1081, 457) with delta (0, 0)
Screenshot: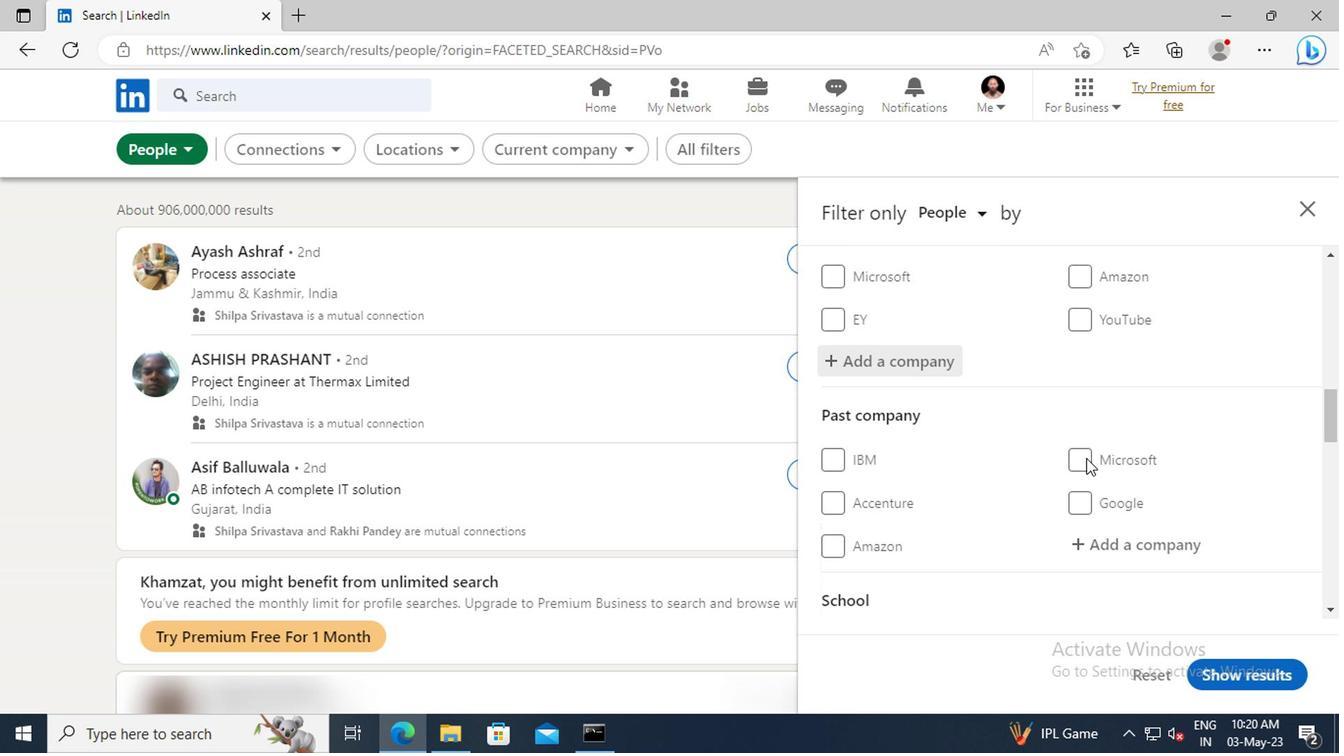 
Action: Mouse scrolled (1081, 457) with delta (0, 0)
Screenshot: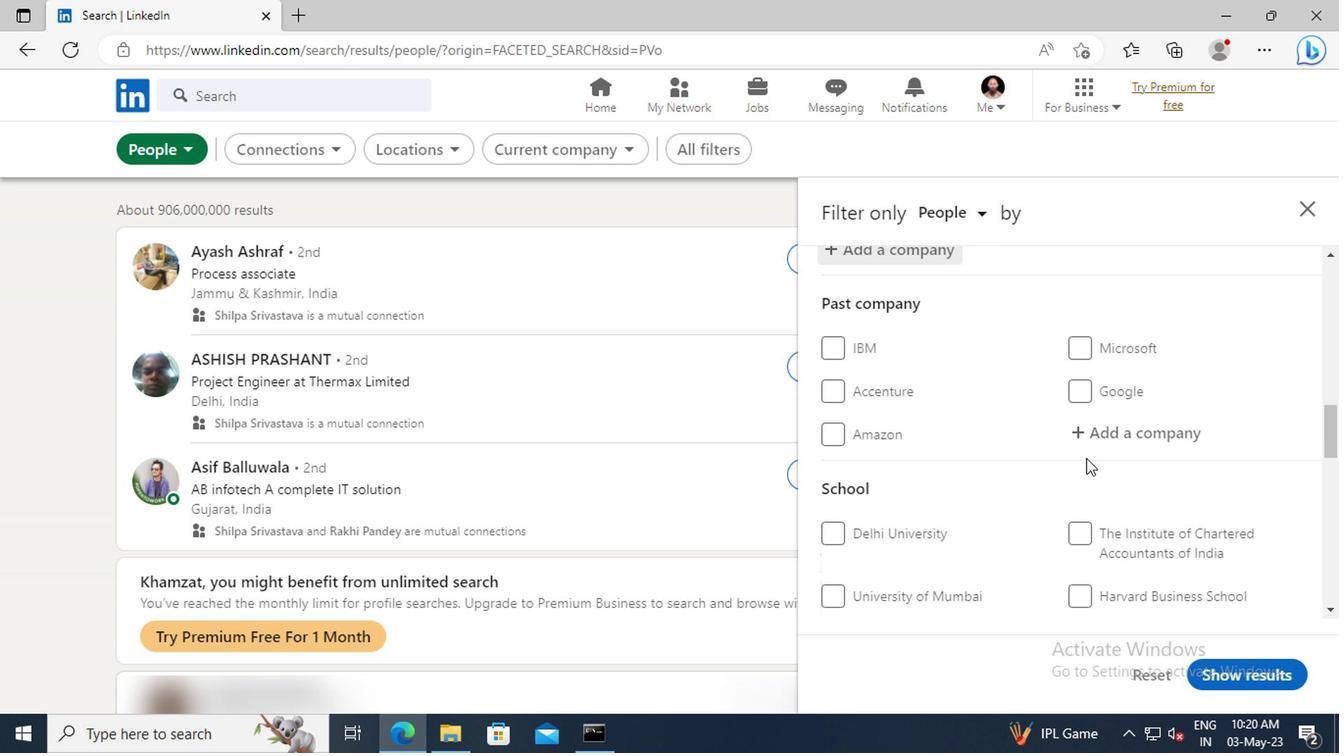 
Action: Mouse scrolled (1081, 457) with delta (0, 0)
Screenshot: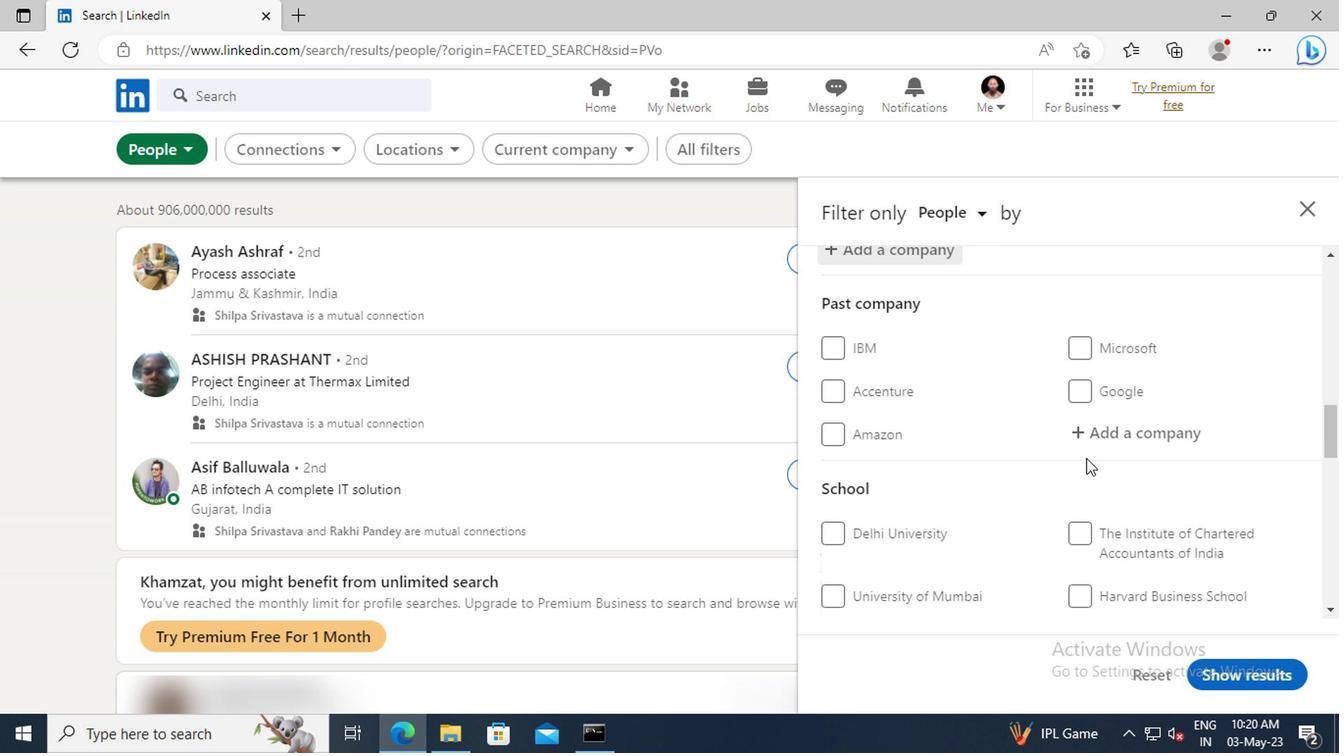 
Action: Mouse moved to (1076, 443)
Screenshot: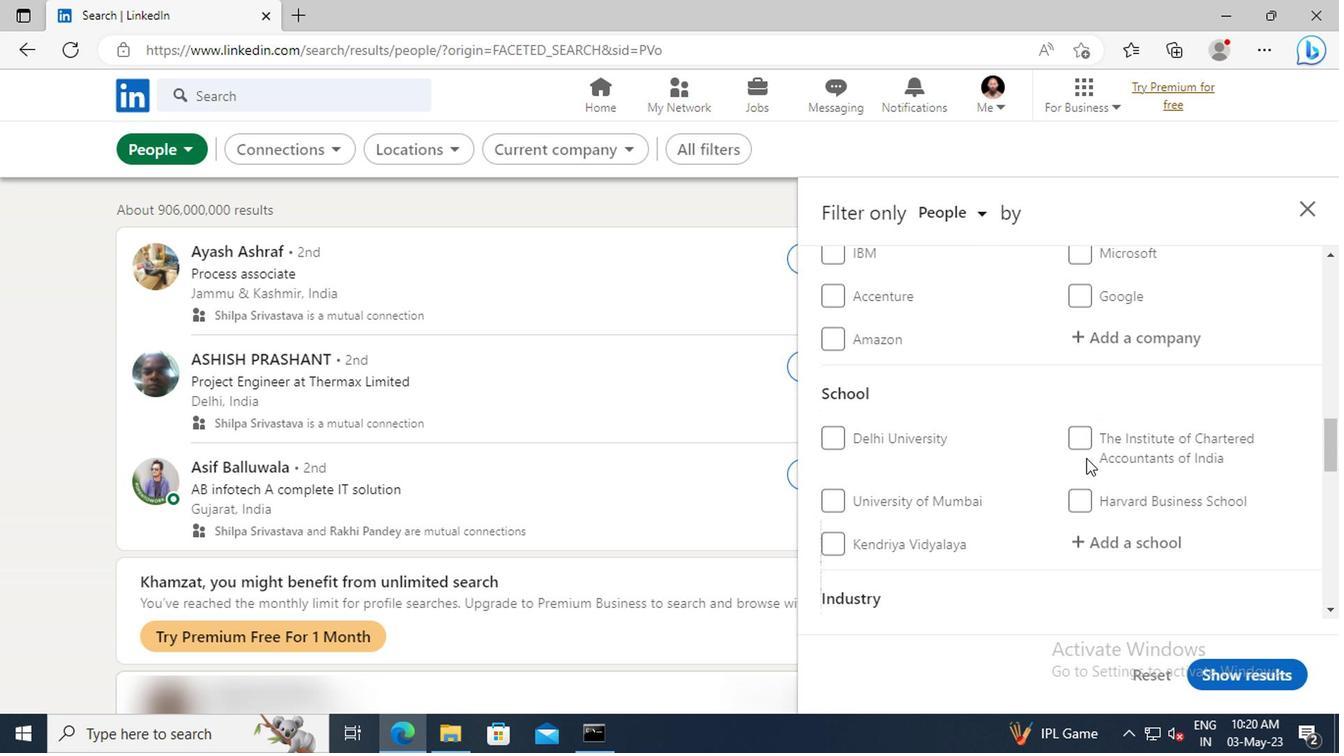 
Action: Mouse scrolled (1076, 442) with delta (0, 0)
Screenshot: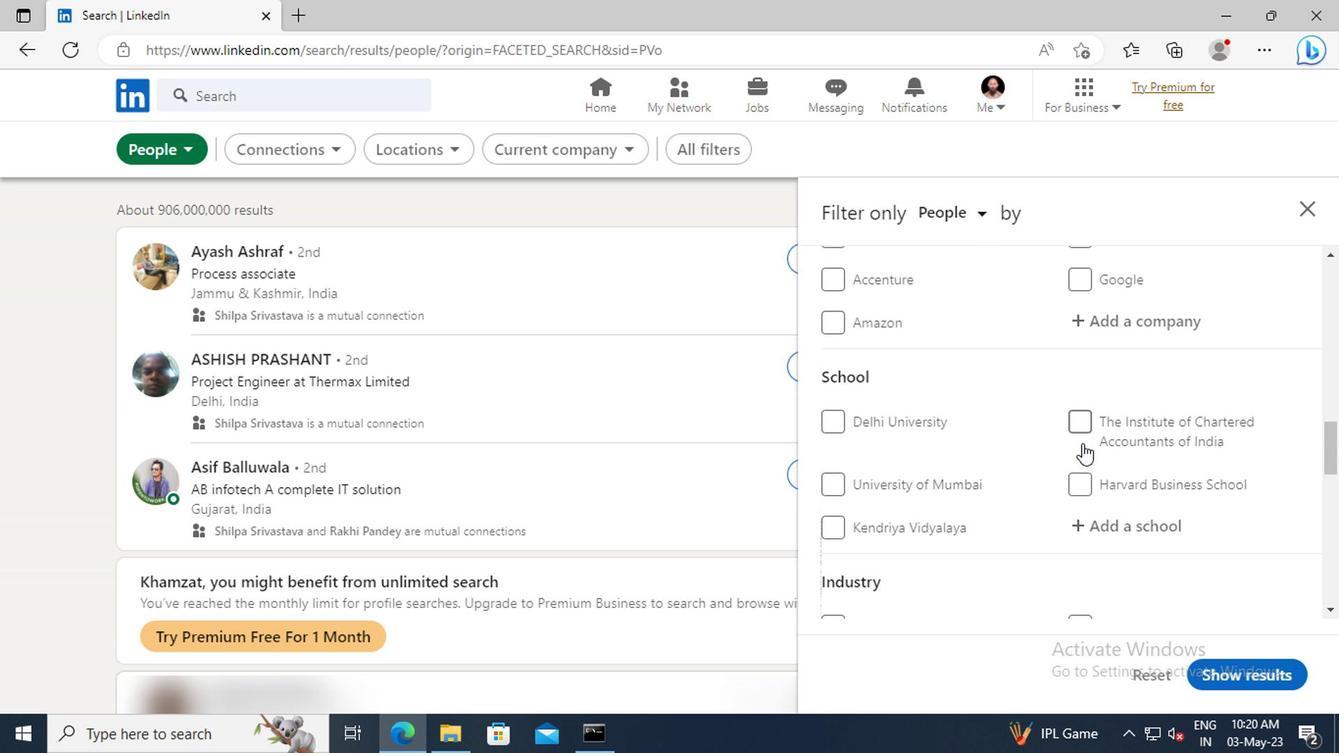 
Action: Mouse moved to (1085, 461)
Screenshot: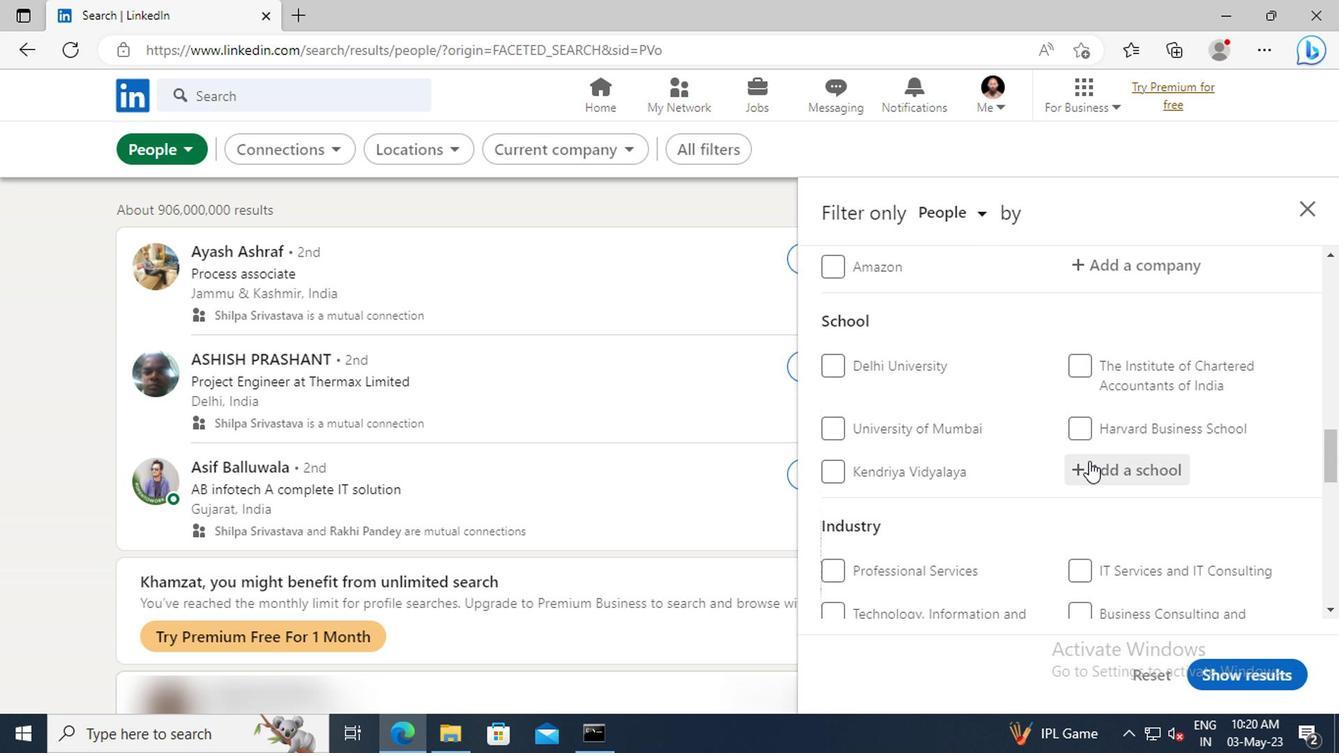 
Action: Mouse pressed left at (1085, 461)
Screenshot: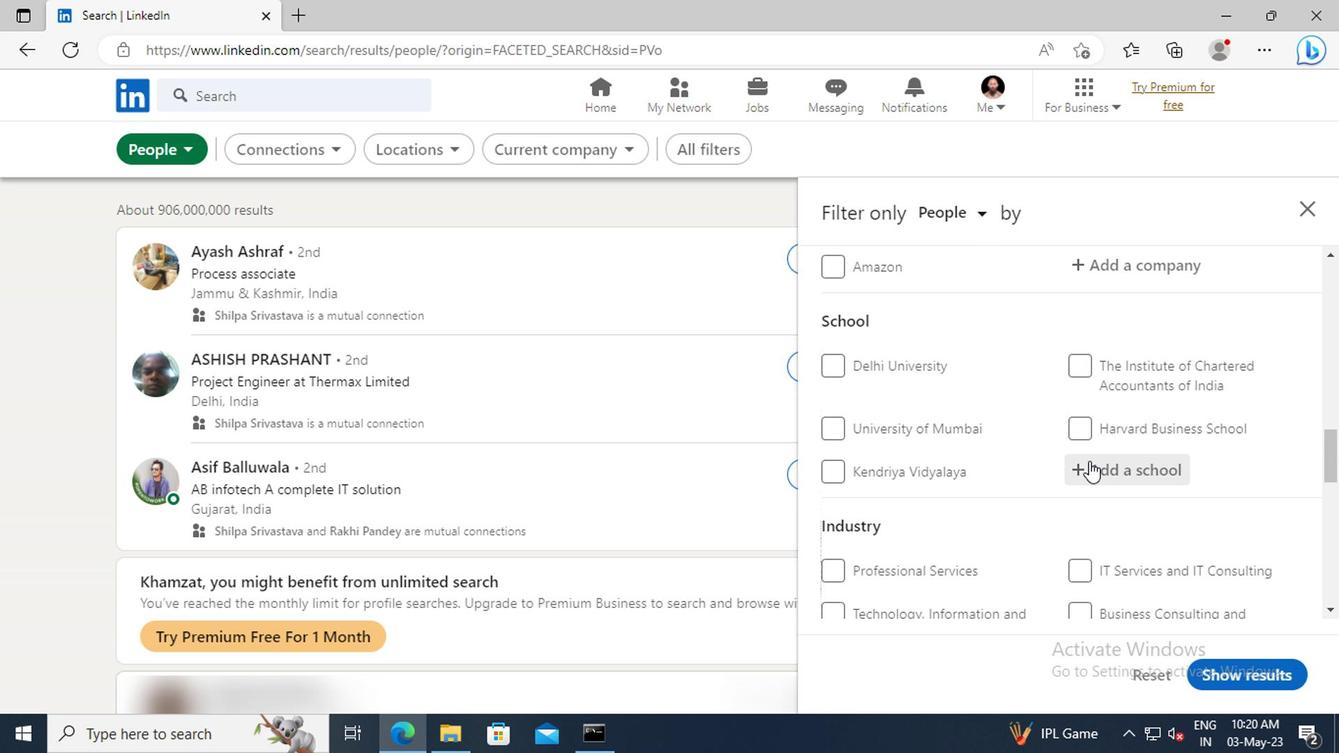 
Action: Key pressed <Key.shift>INSTITUTE<Key.space>OF<Key.space><Key.shift>ROAD<Key.space>AN
Screenshot: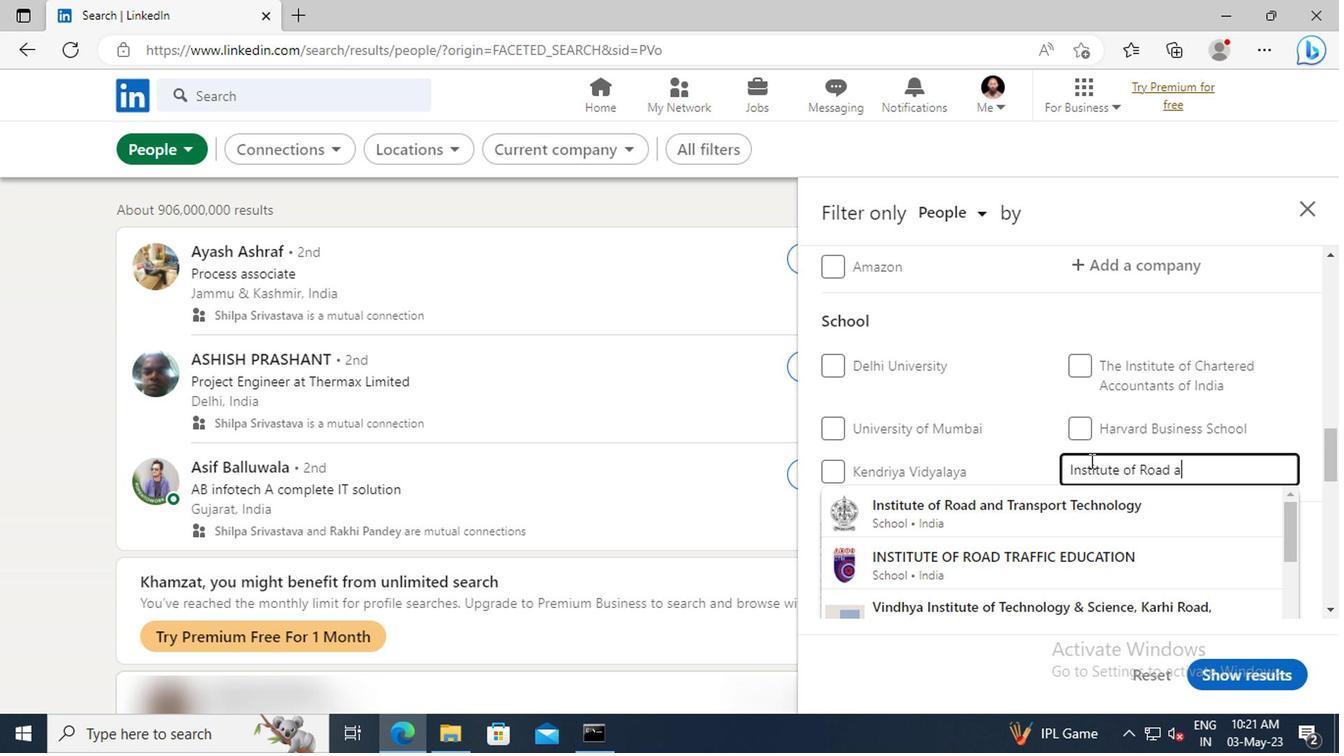 
Action: Mouse moved to (1088, 501)
Screenshot: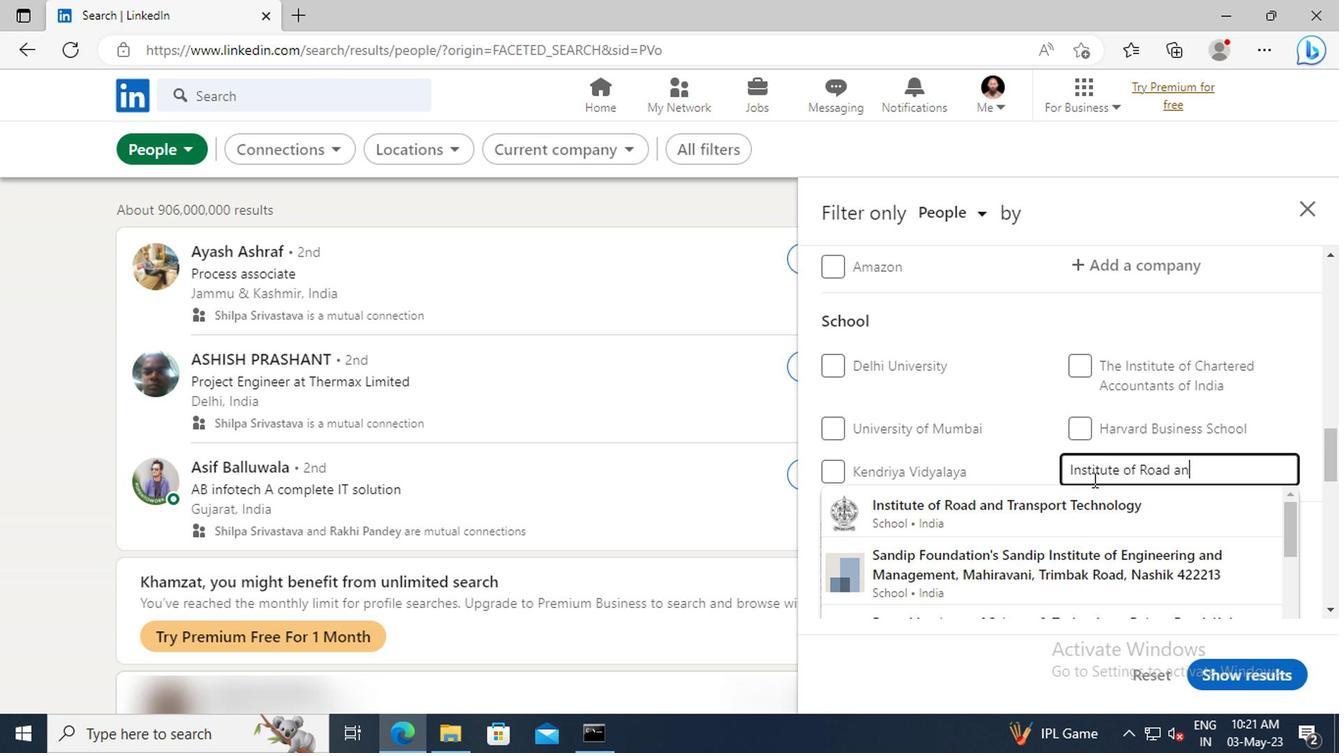 
Action: Mouse pressed left at (1088, 501)
Screenshot: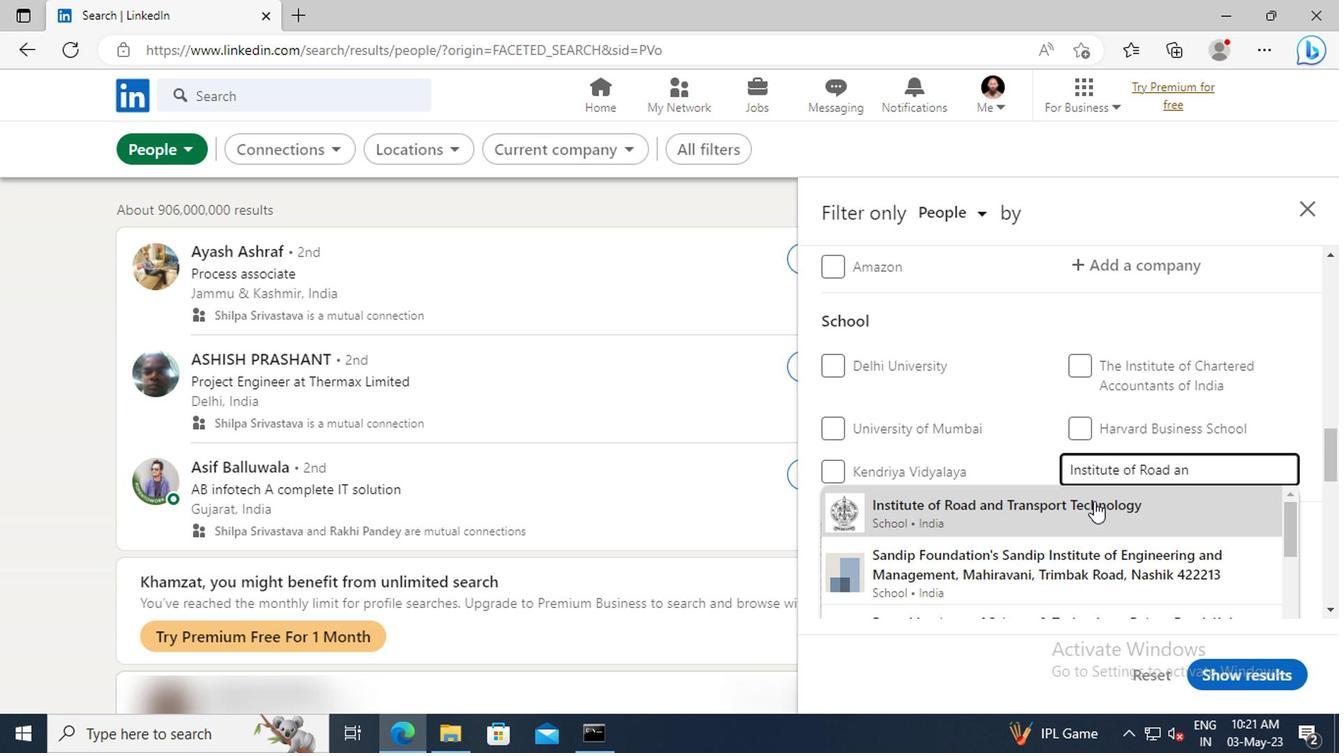 
Action: Mouse scrolled (1088, 500) with delta (0, 0)
Screenshot: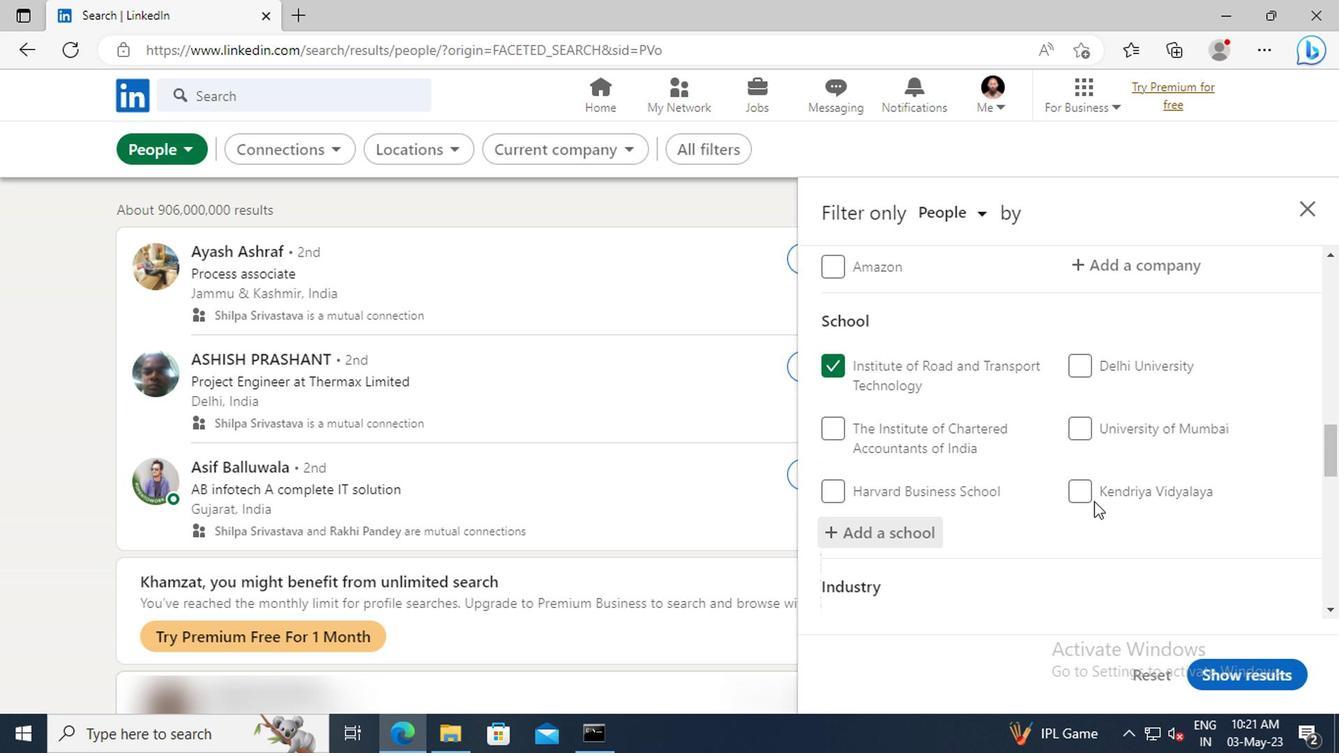
Action: Mouse scrolled (1088, 500) with delta (0, 0)
Screenshot: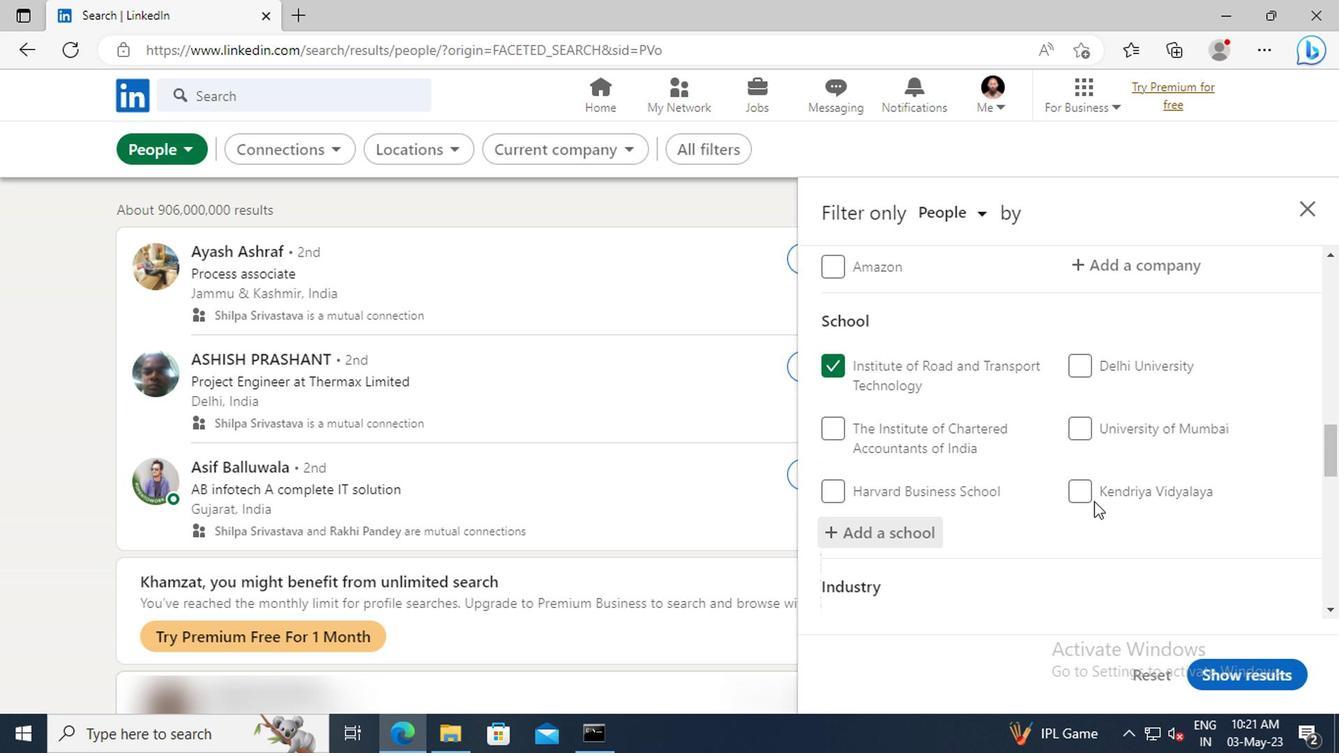 
Action: Mouse scrolled (1088, 500) with delta (0, 0)
Screenshot: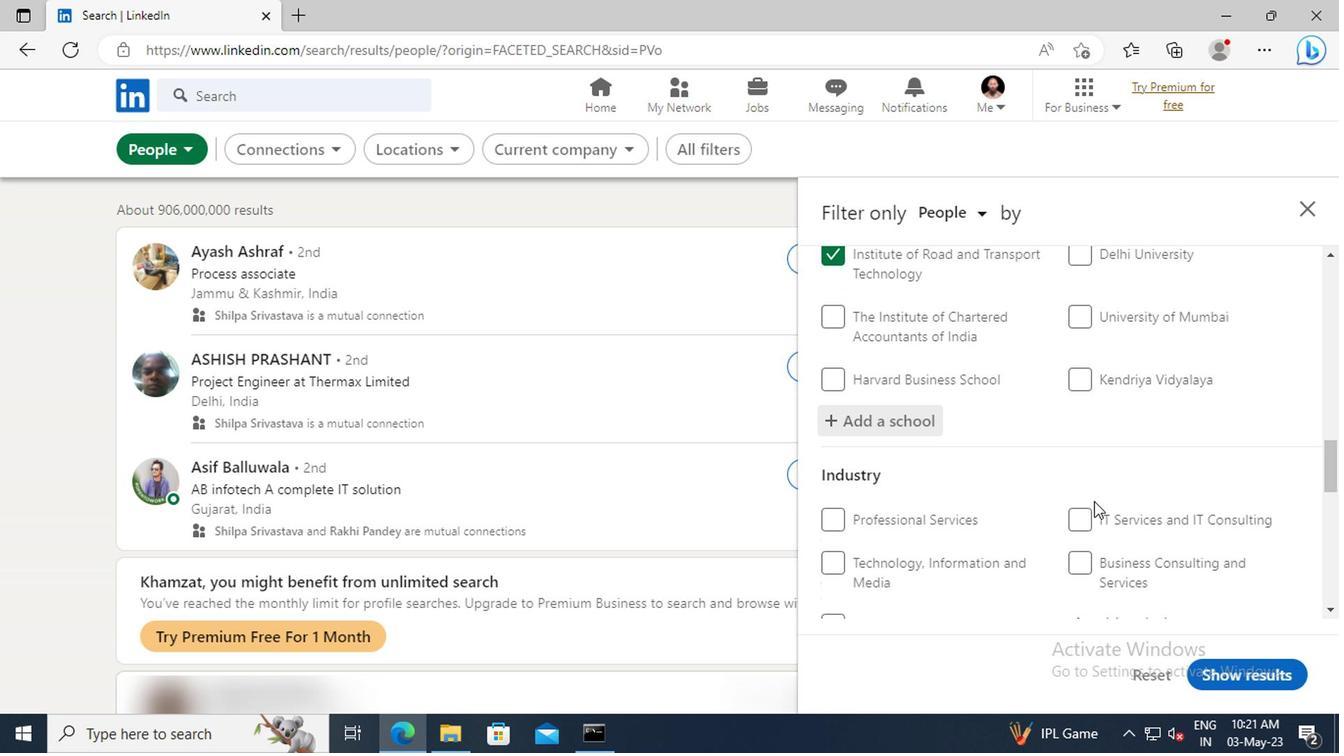 
Action: Mouse moved to (1083, 470)
Screenshot: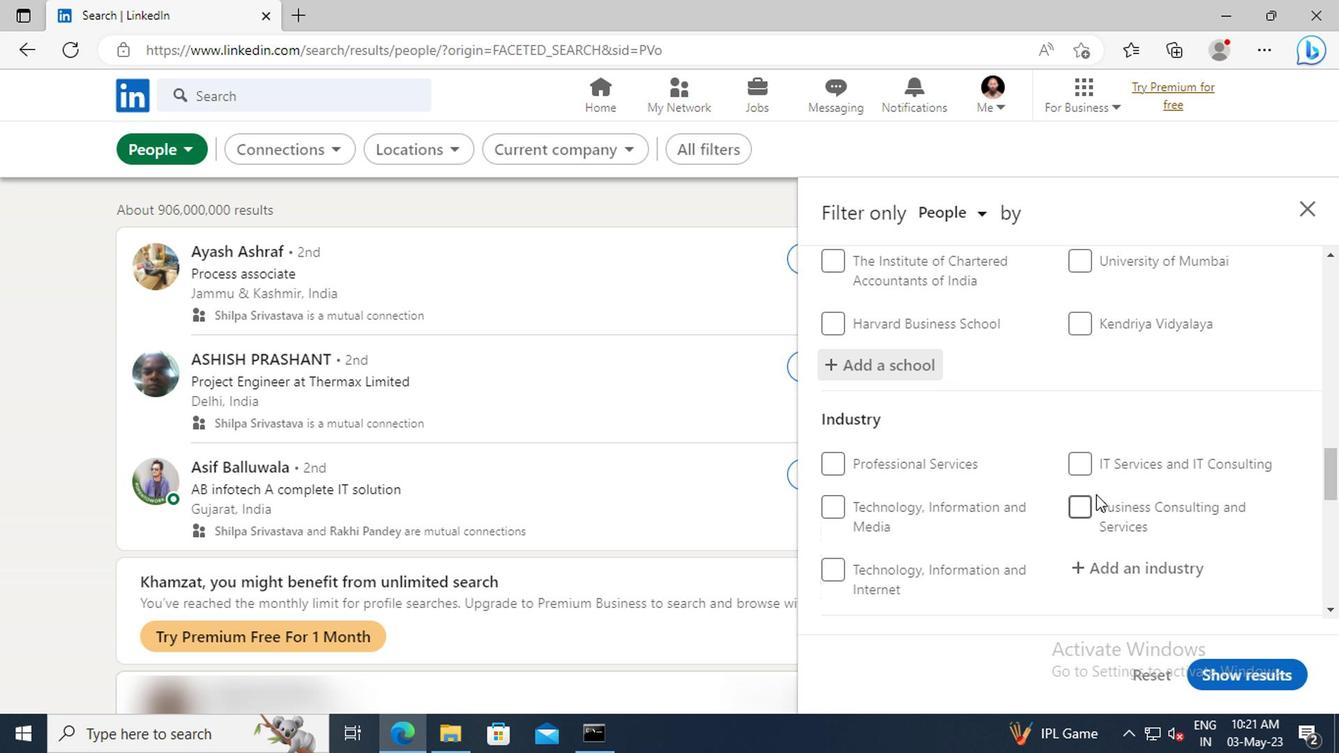 
Action: Mouse scrolled (1083, 469) with delta (0, 0)
Screenshot: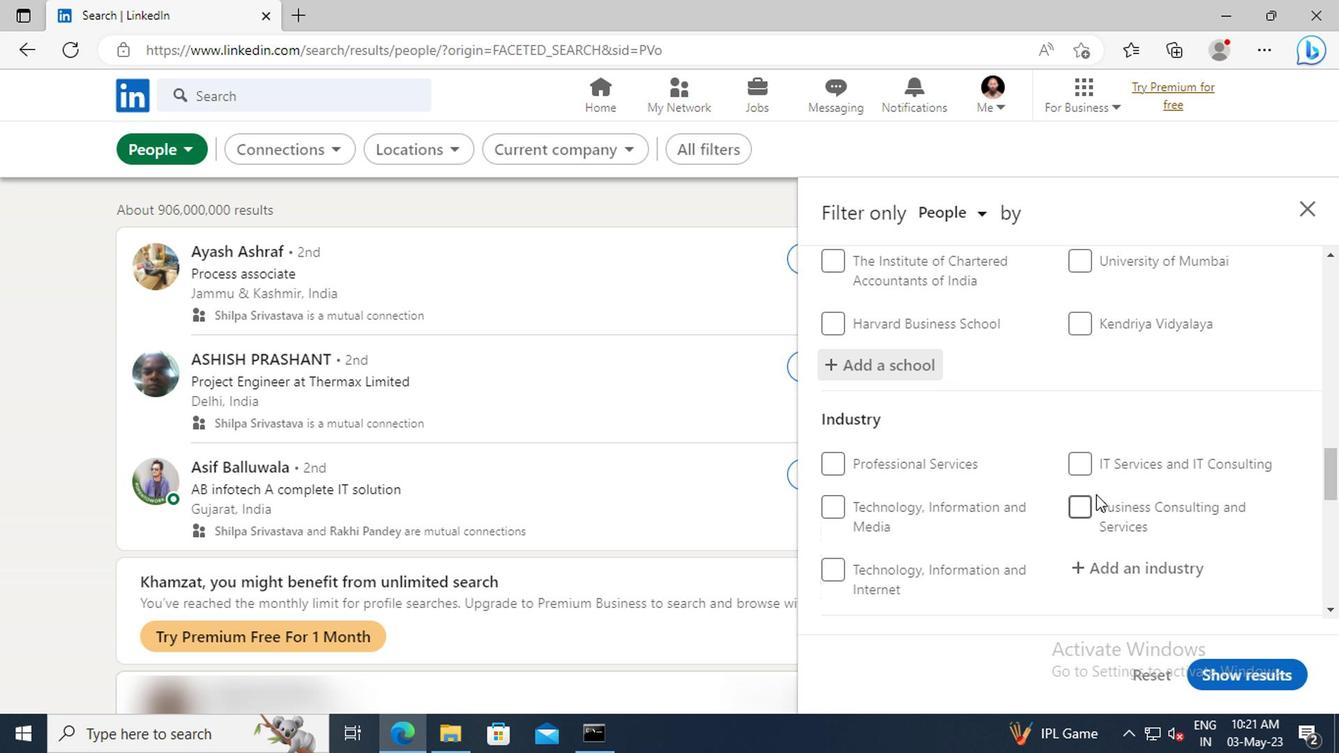 
Action: Mouse scrolled (1083, 469) with delta (0, 0)
Screenshot: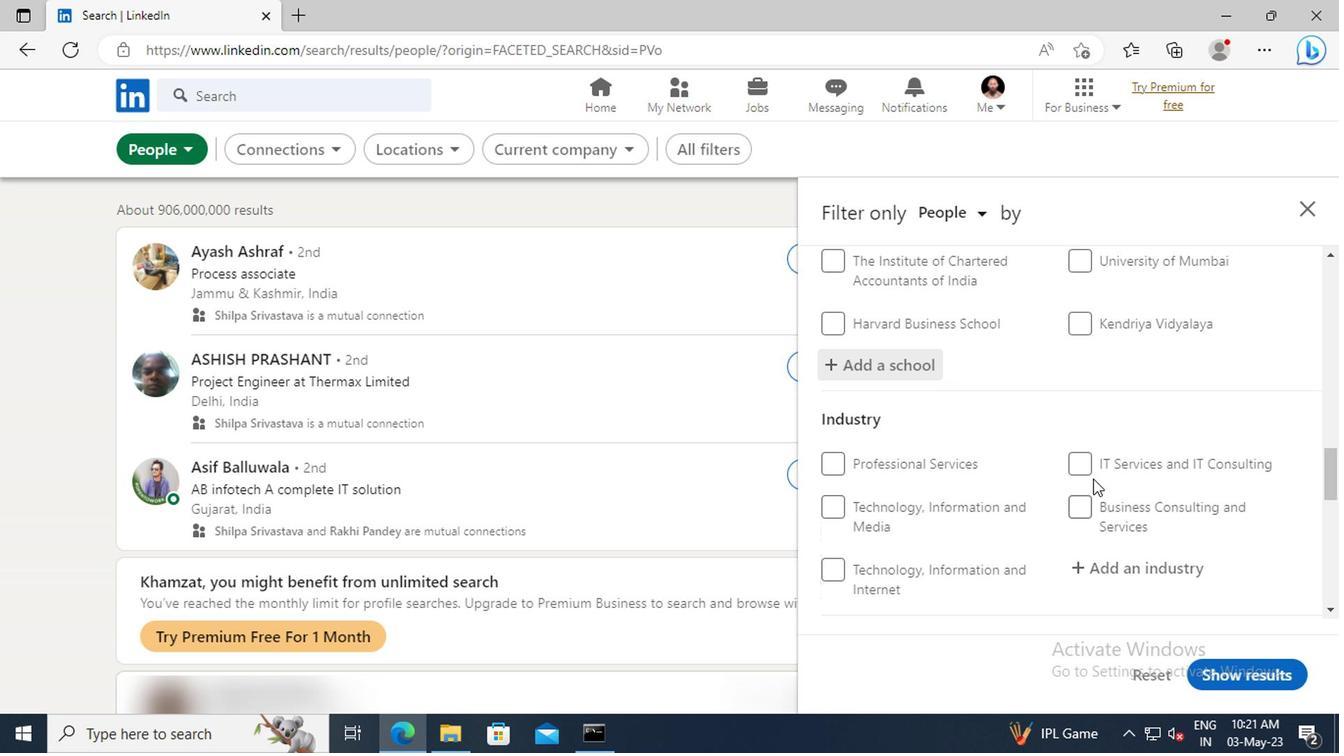
Action: Mouse moved to (1095, 463)
Screenshot: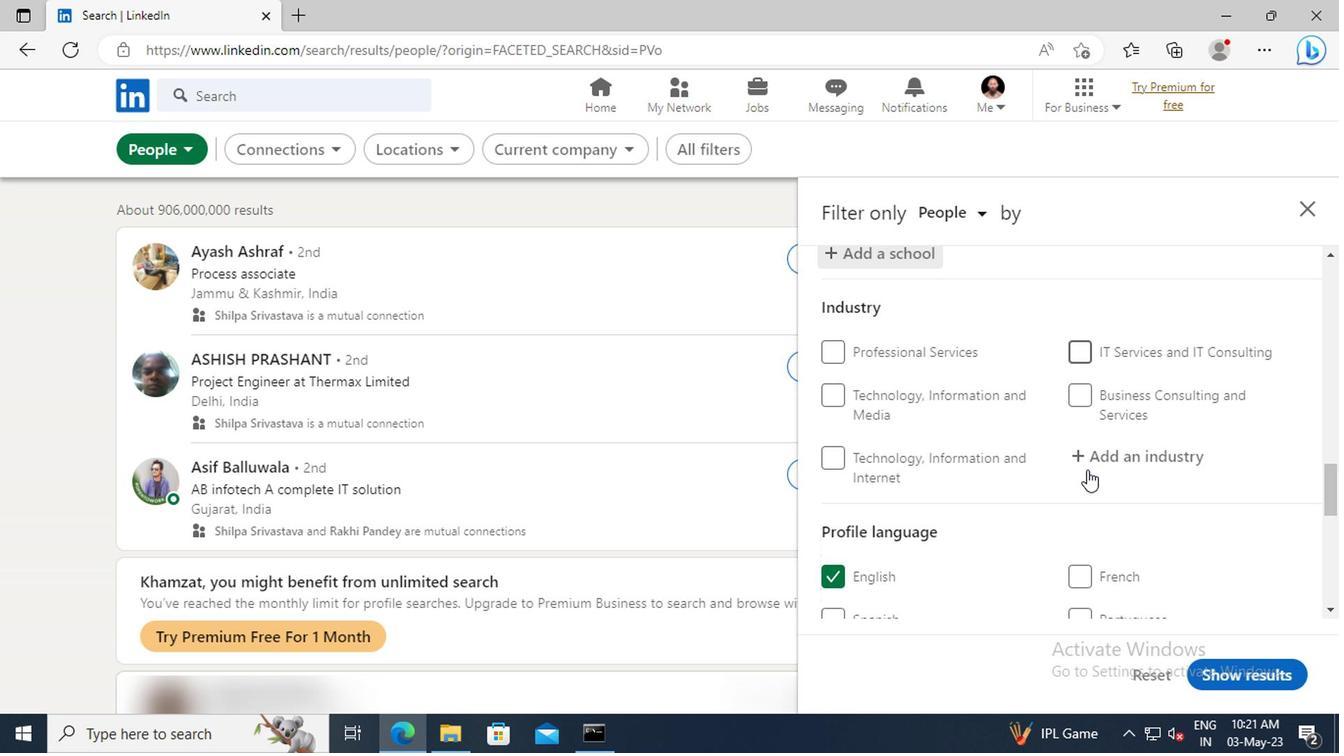 
Action: Mouse pressed left at (1095, 463)
Screenshot: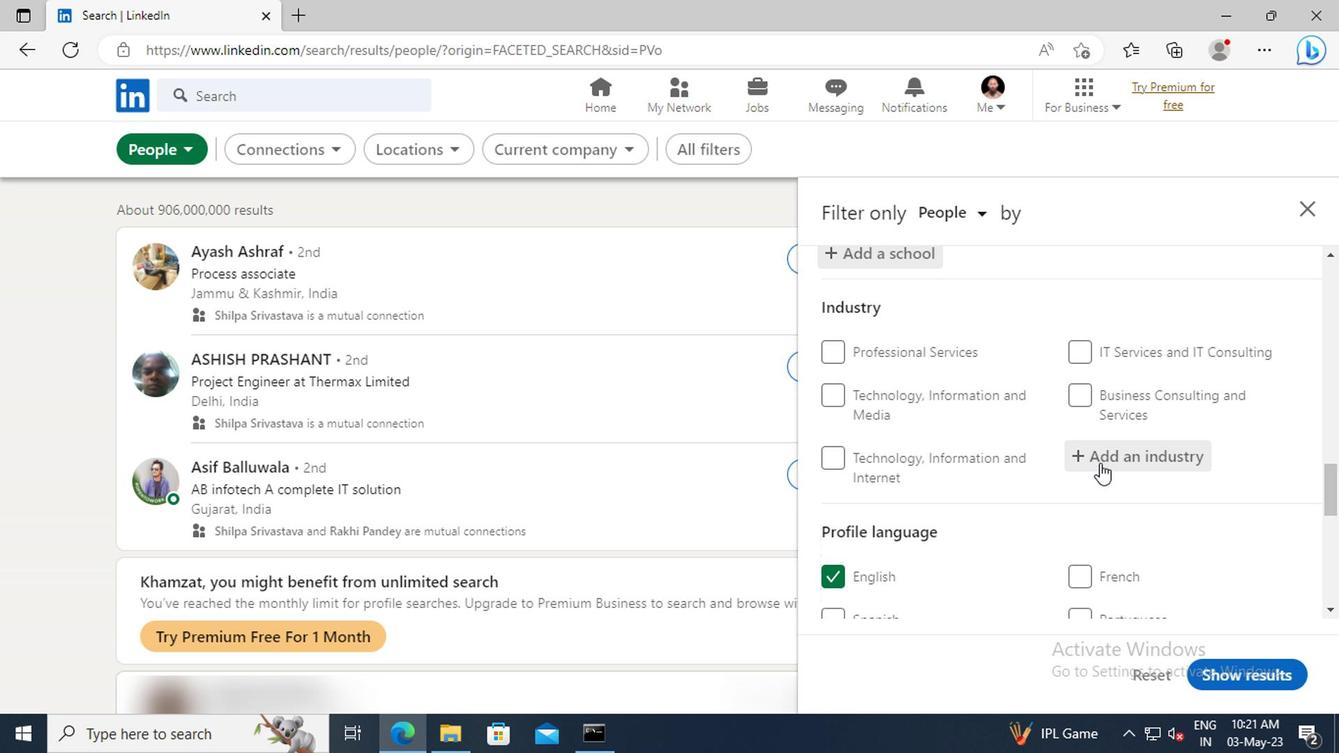 
Action: Key pressed <Key.shift>IT<Key.space><Key.shift>SYSTEM<Key.space><Key.shift>DES
Screenshot: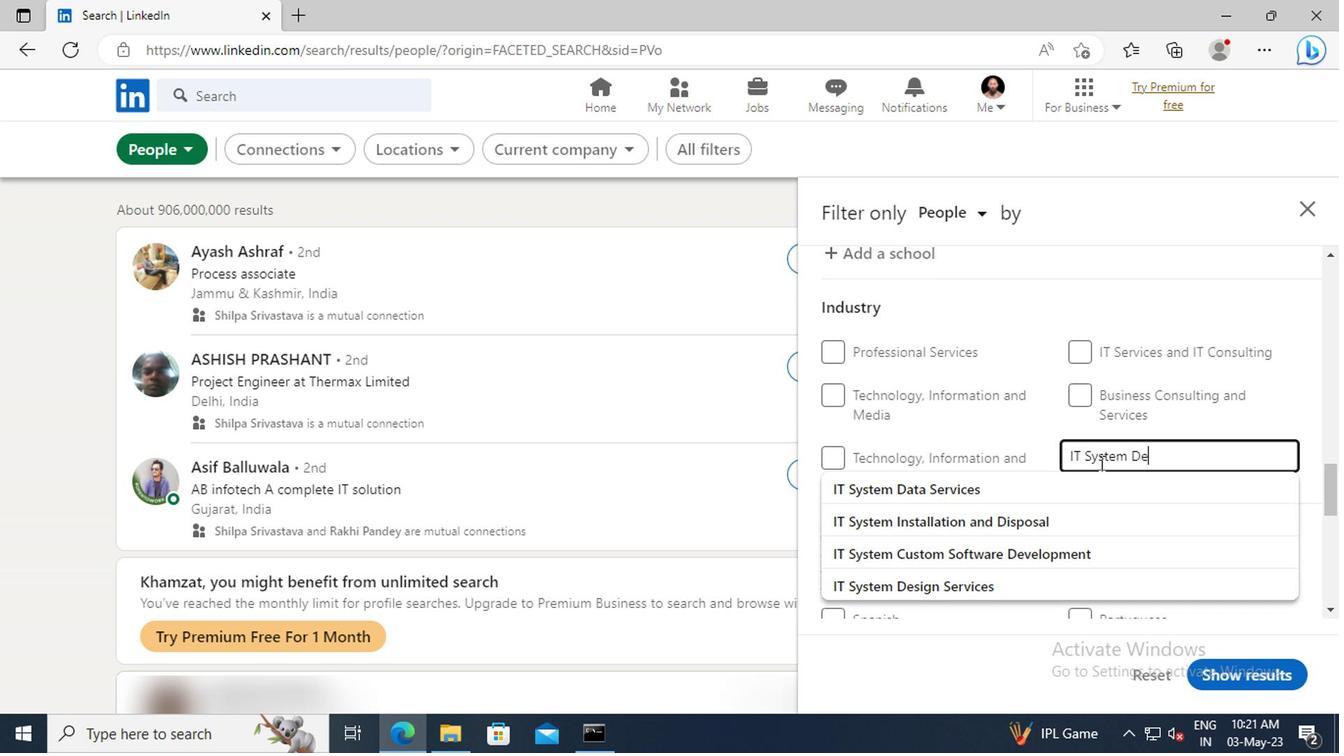 
Action: Mouse moved to (1095, 484)
Screenshot: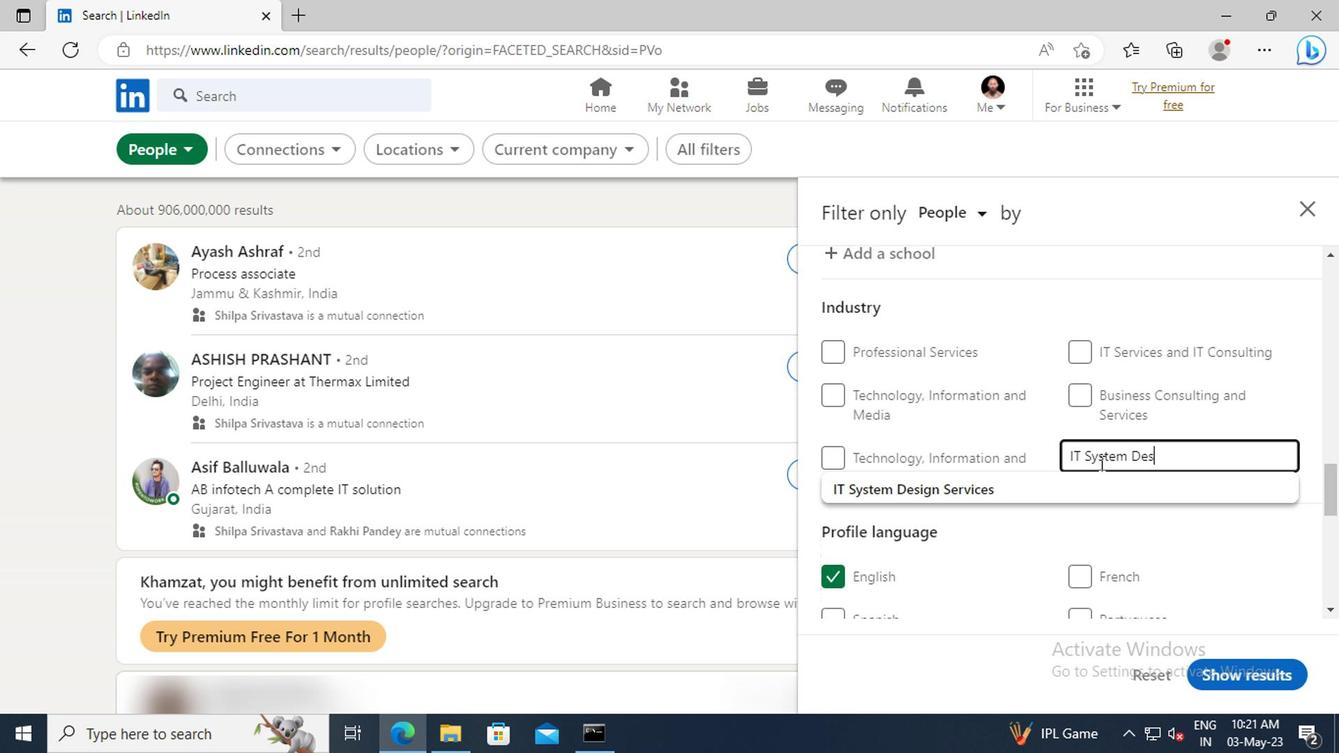 
Action: Mouse pressed left at (1095, 484)
Screenshot: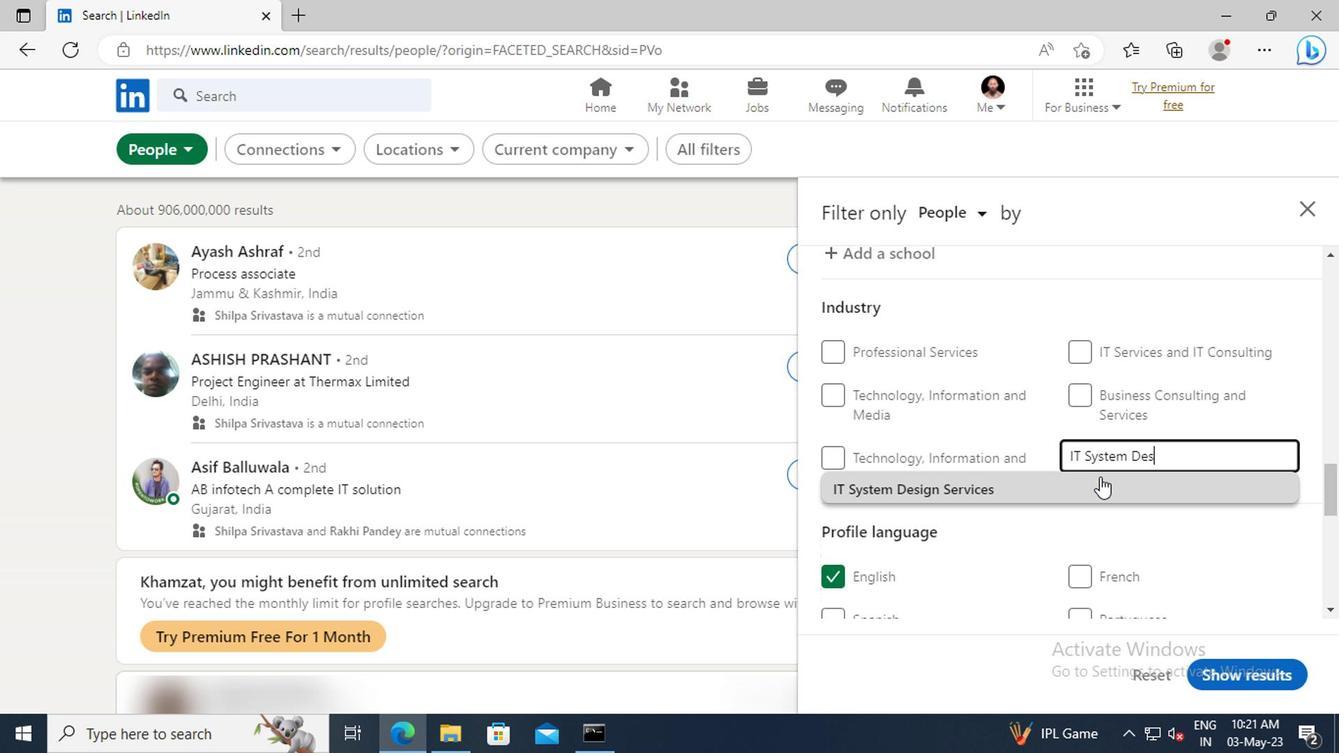
Action: Mouse scrolled (1095, 482) with delta (0, -1)
Screenshot: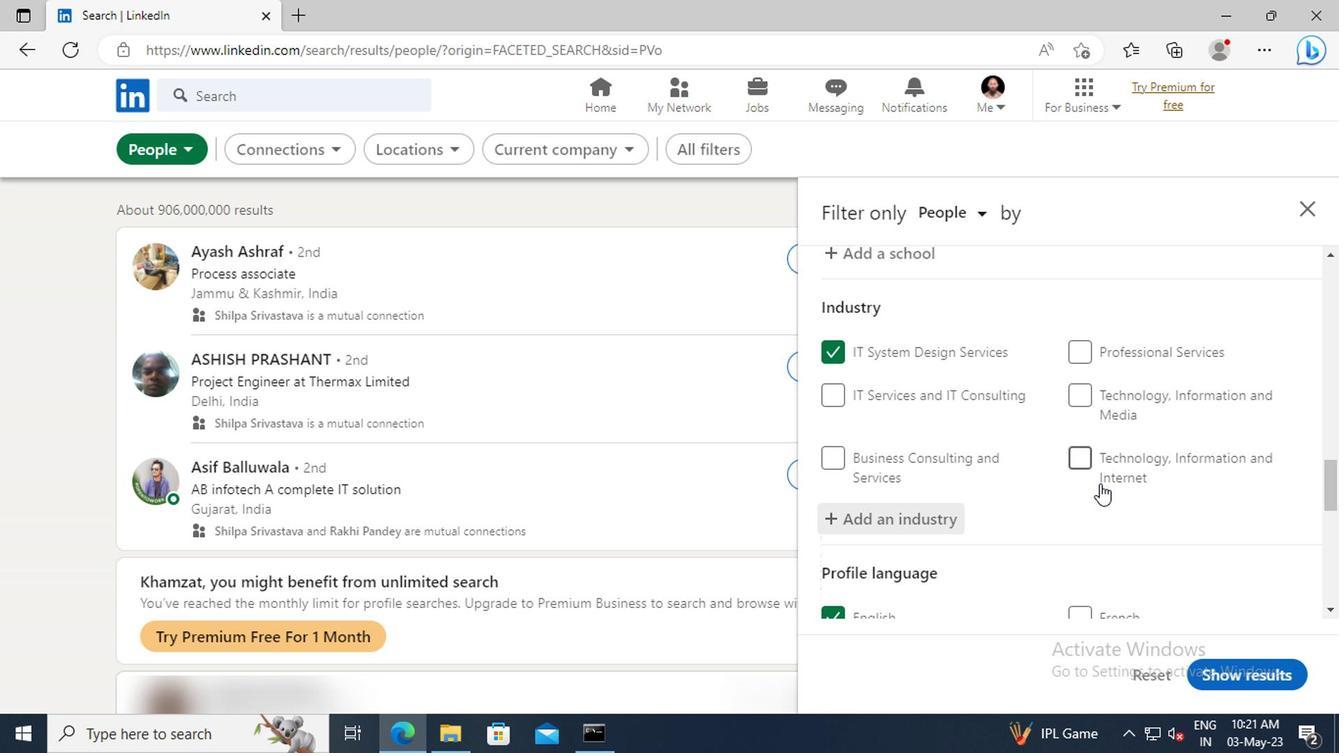 
Action: Mouse scrolled (1095, 482) with delta (0, -1)
Screenshot: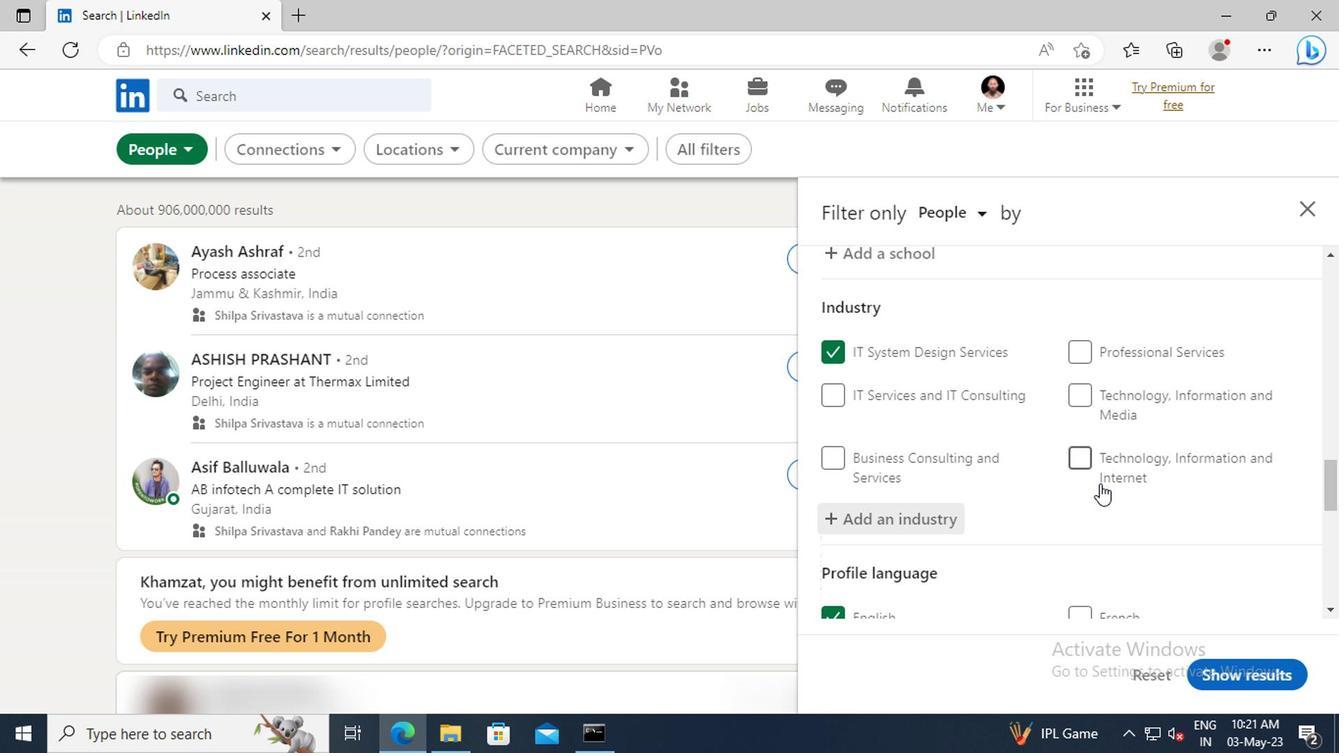
Action: Mouse moved to (1093, 447)
Screenshot: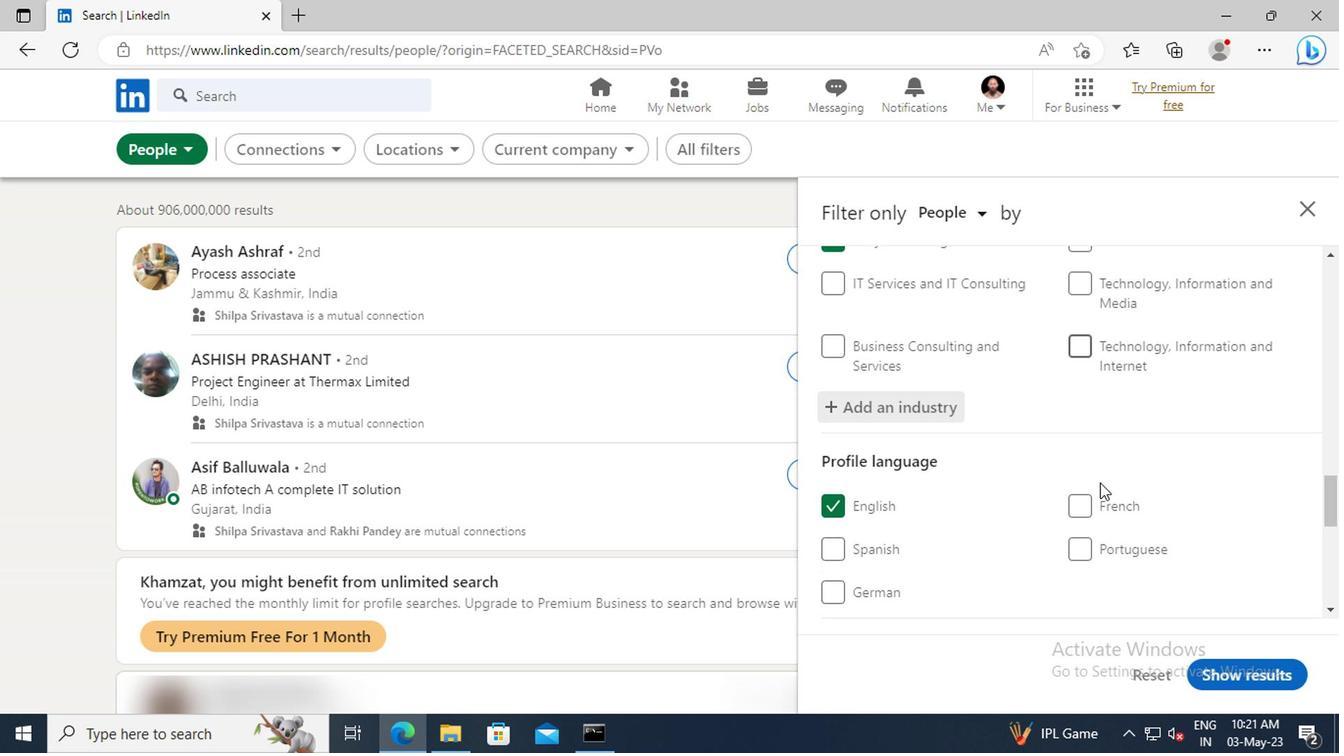 
Action: Mouse scrolled (1093, 445) with delta (0, -1)
Screenshot: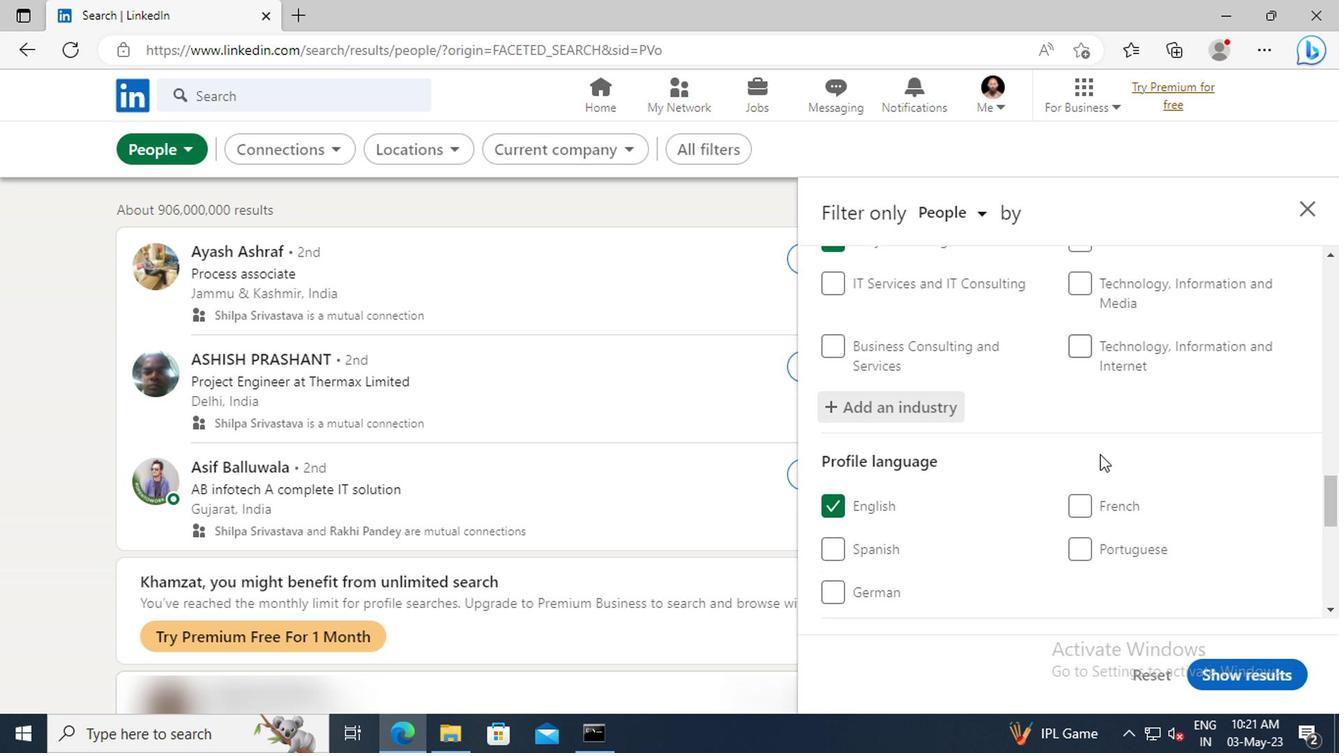 
Action: Mouse scrolled (1093, 445) with delta (0, -1)
Screenshot: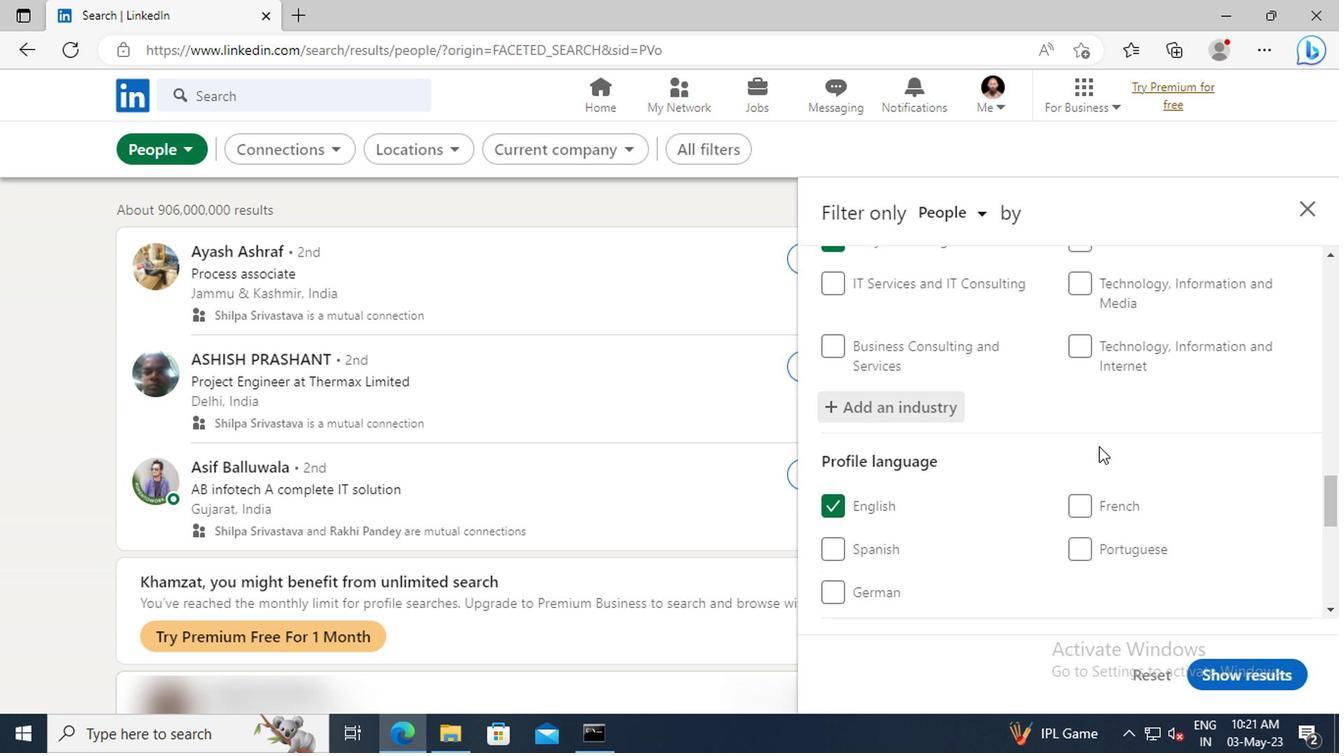 
Action: Mouse moved to (1093, 415)
Screenshot: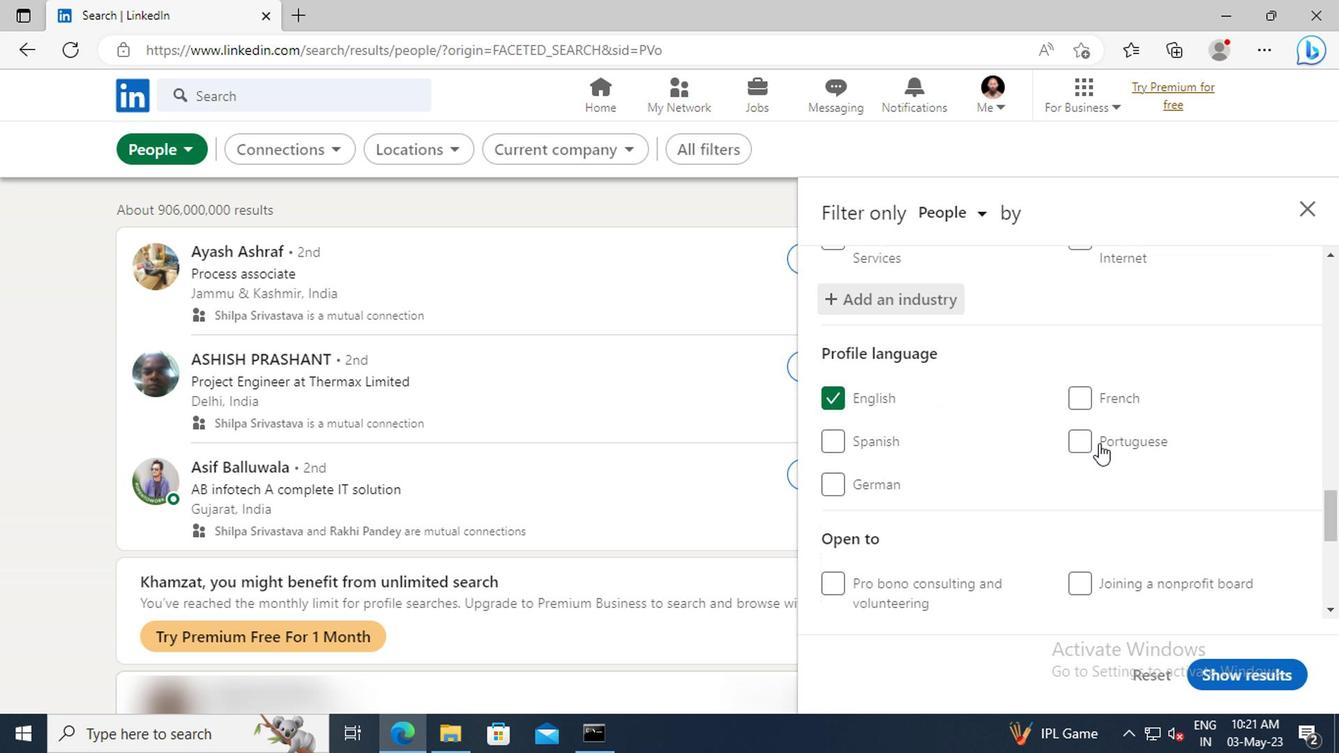 
Action: Mouse scrolled (1093, 414) with delta (0, -1)
Screenshot: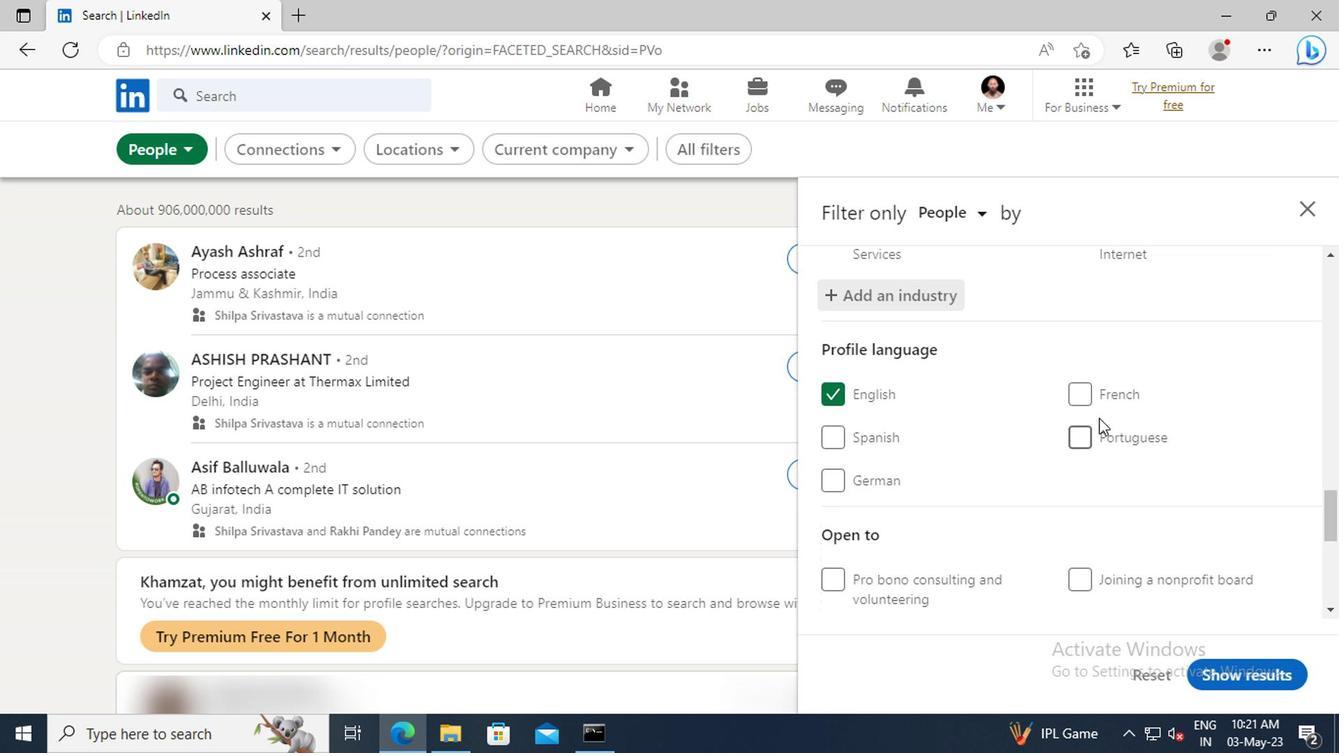 
Action: Mouse scrolled (1093, 414) with delta (0, -1)
Screenshot: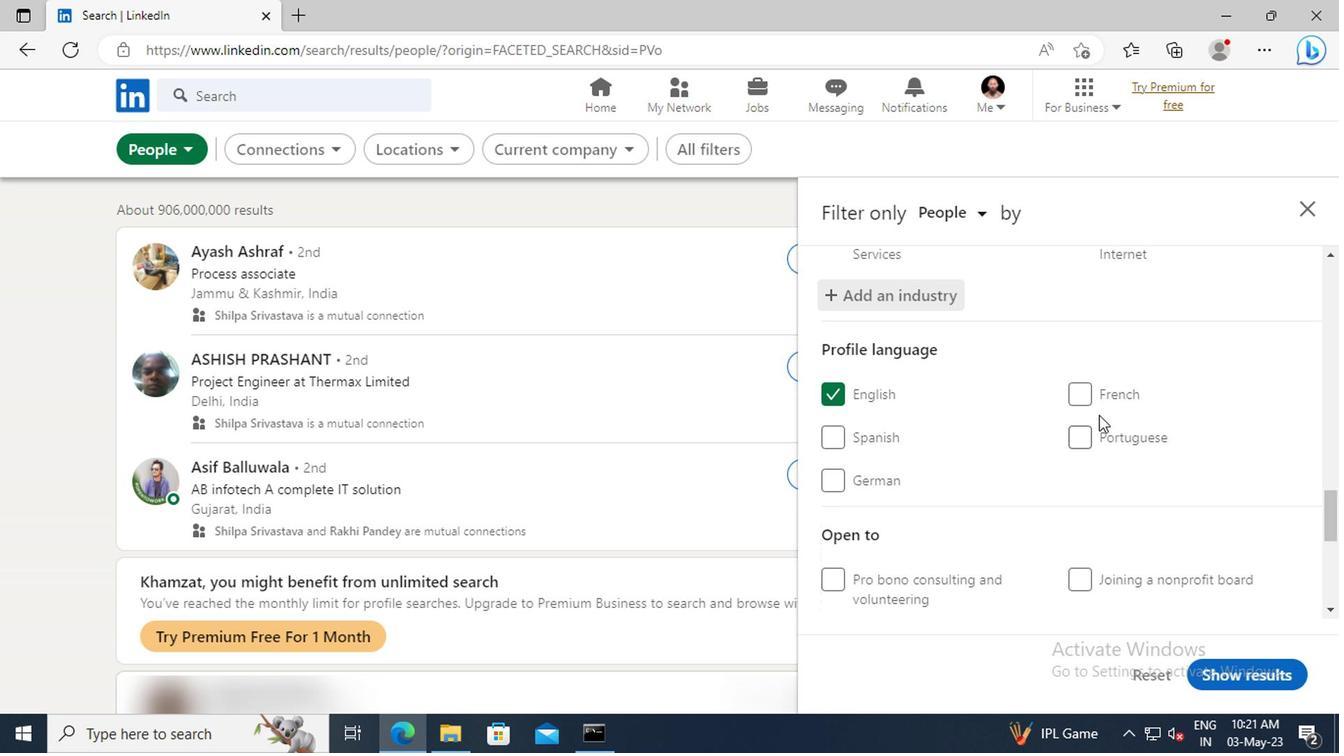 
Action: Mouse scrolled (1093, 414) with delta (0, -1)
Screenshot: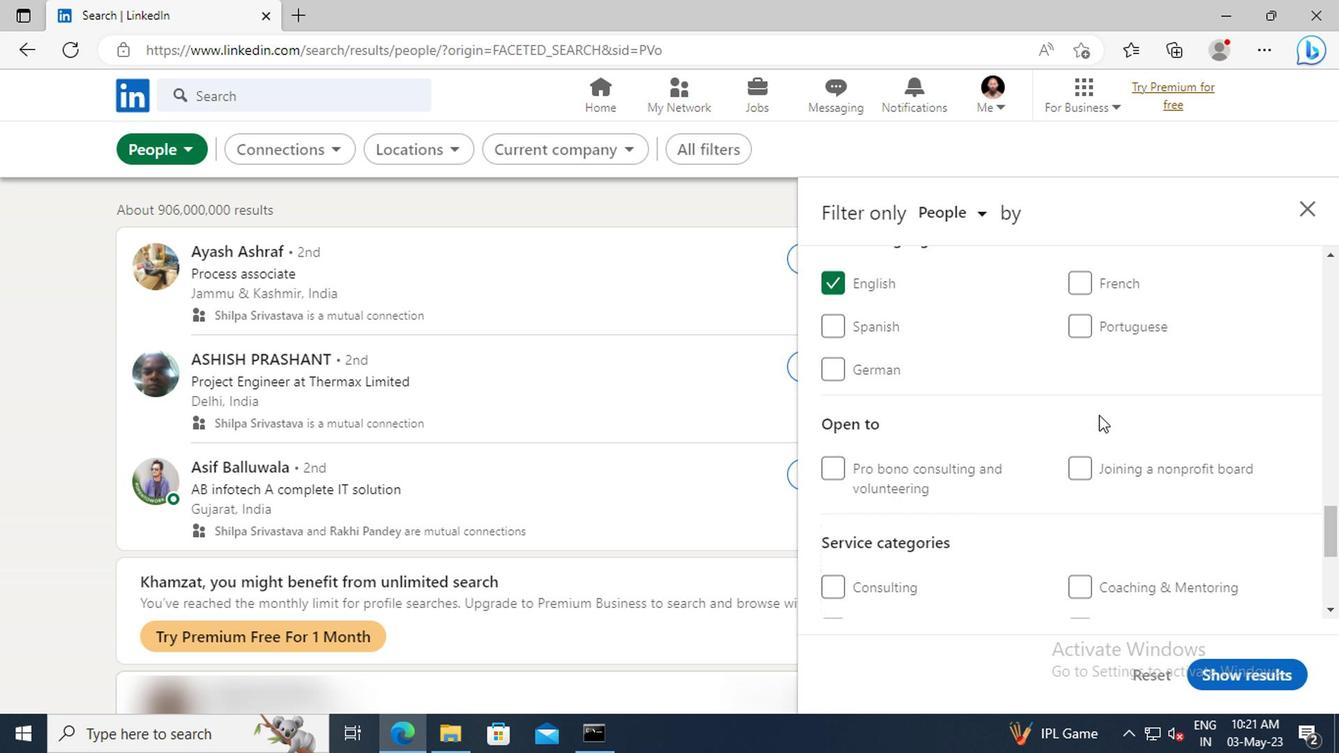 
Action: Mouse scrolled (1093, 414) with delta (0, -1)
Screenshot: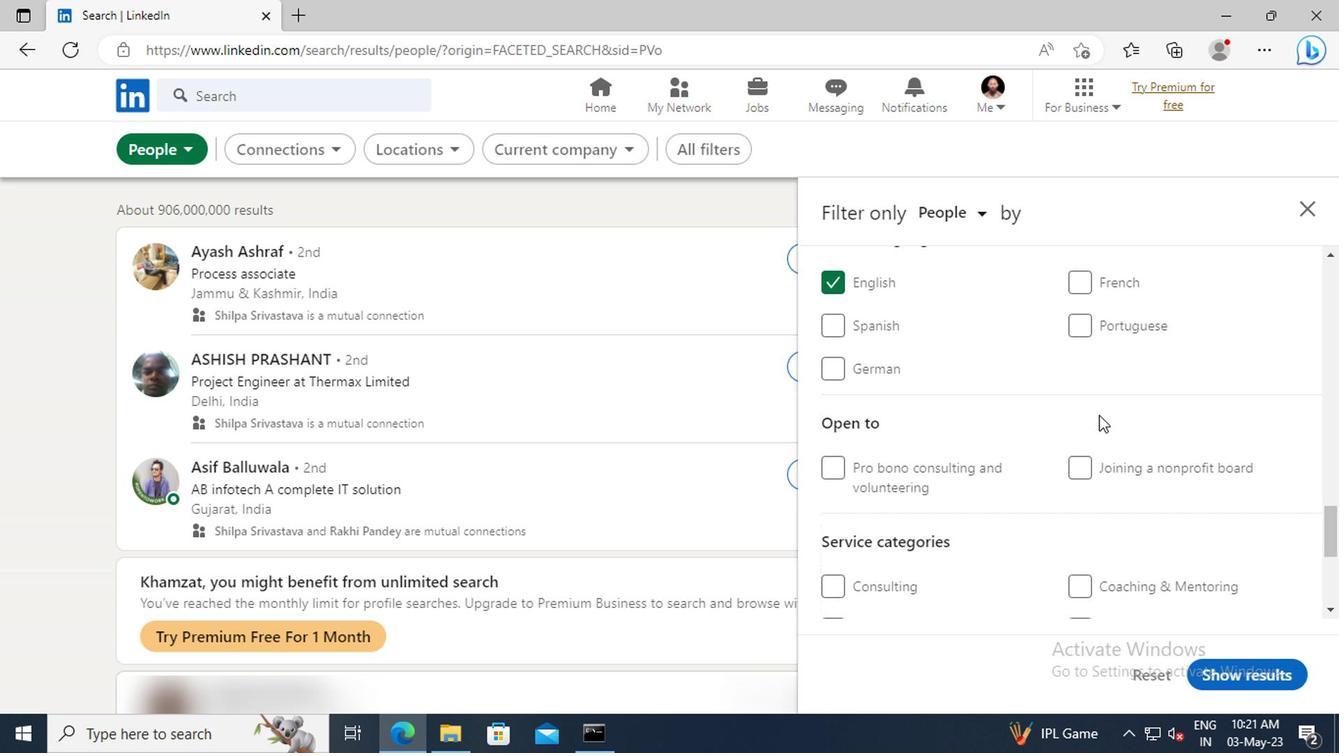 
Action: Mouse scrolled (1093, 414) with delta (0, -1)
Screenshot: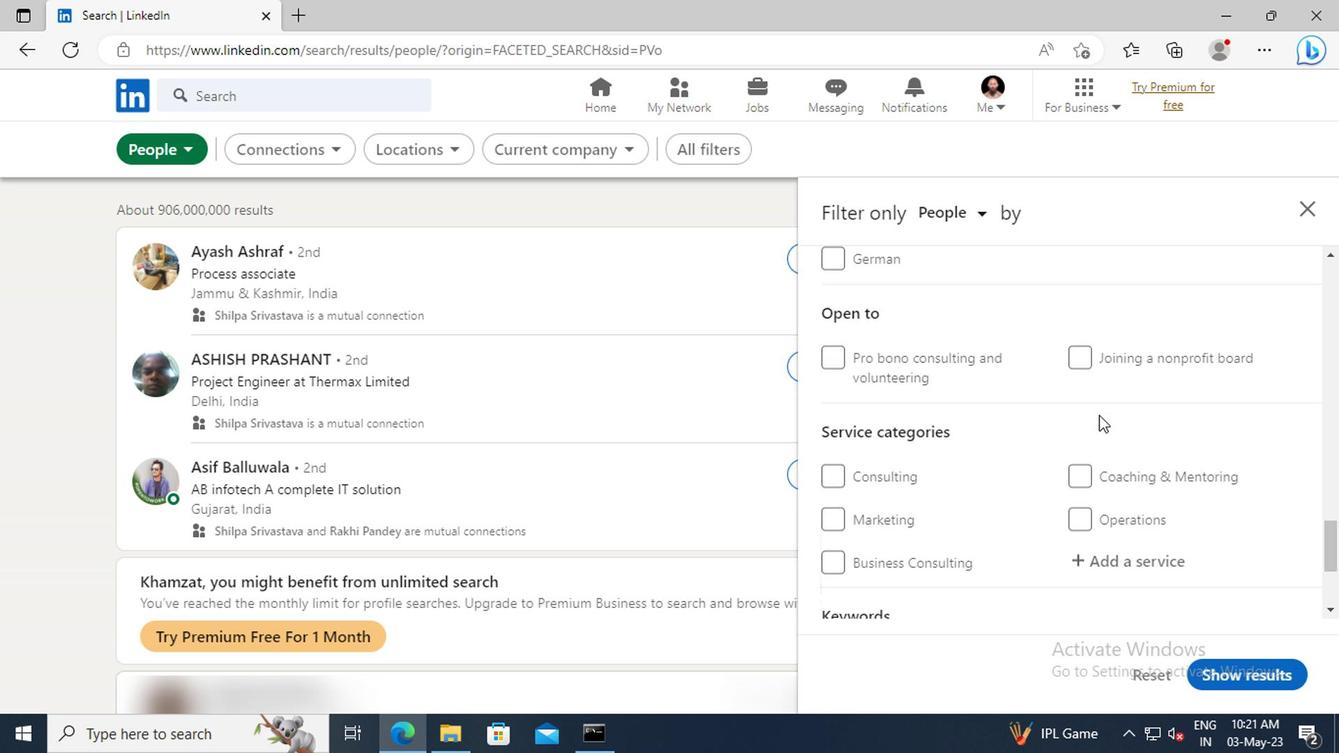 
Action: Mouse scrolled (1093, 414) with delta (0, -1)
Screenshot: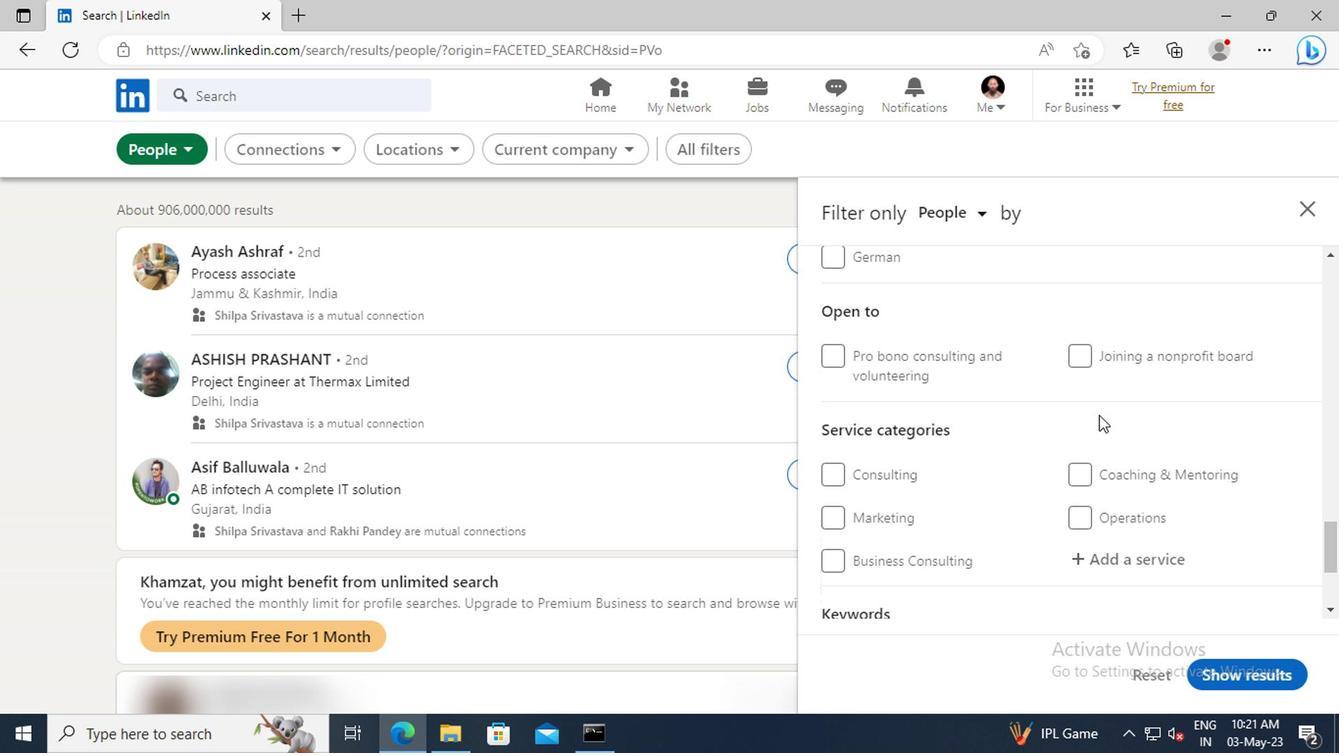 
Action: Mouse moved to (1104, 451)
Screenshot: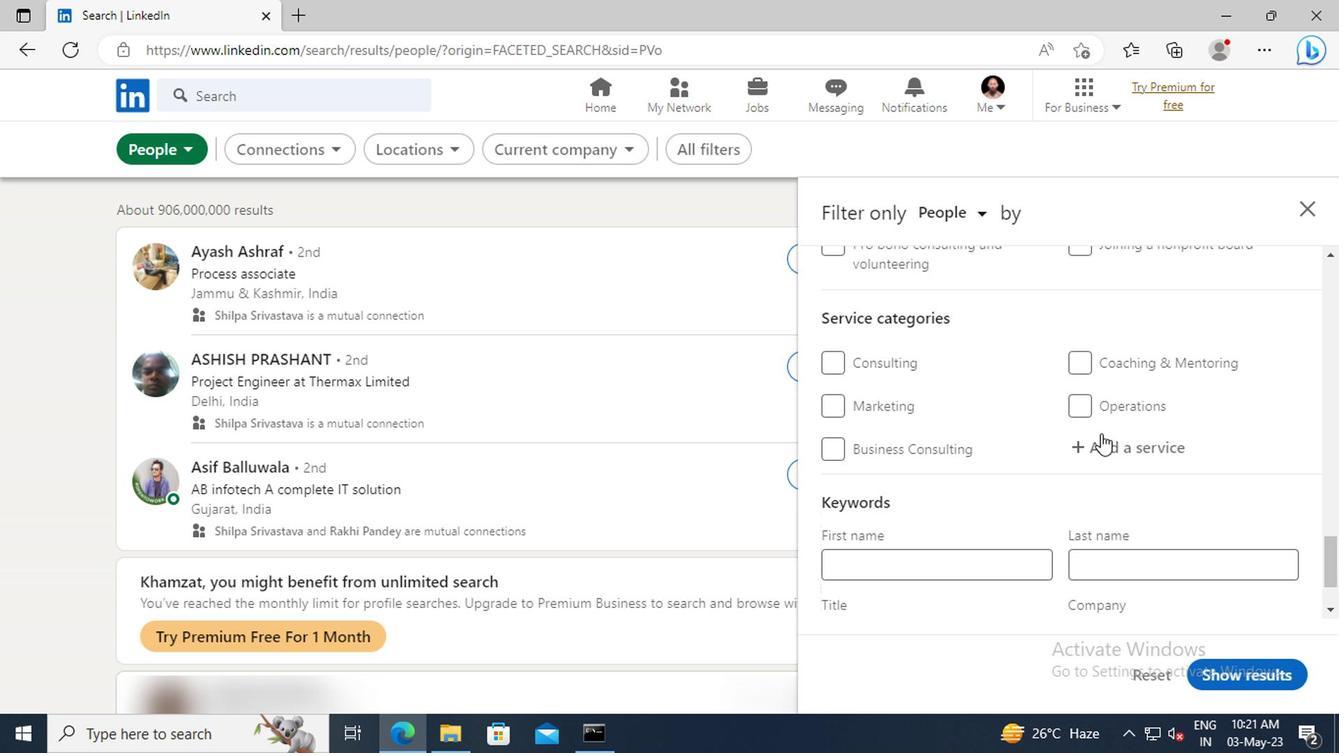 
Action: Mouse pressed left at (1104, 451)
Screenshot: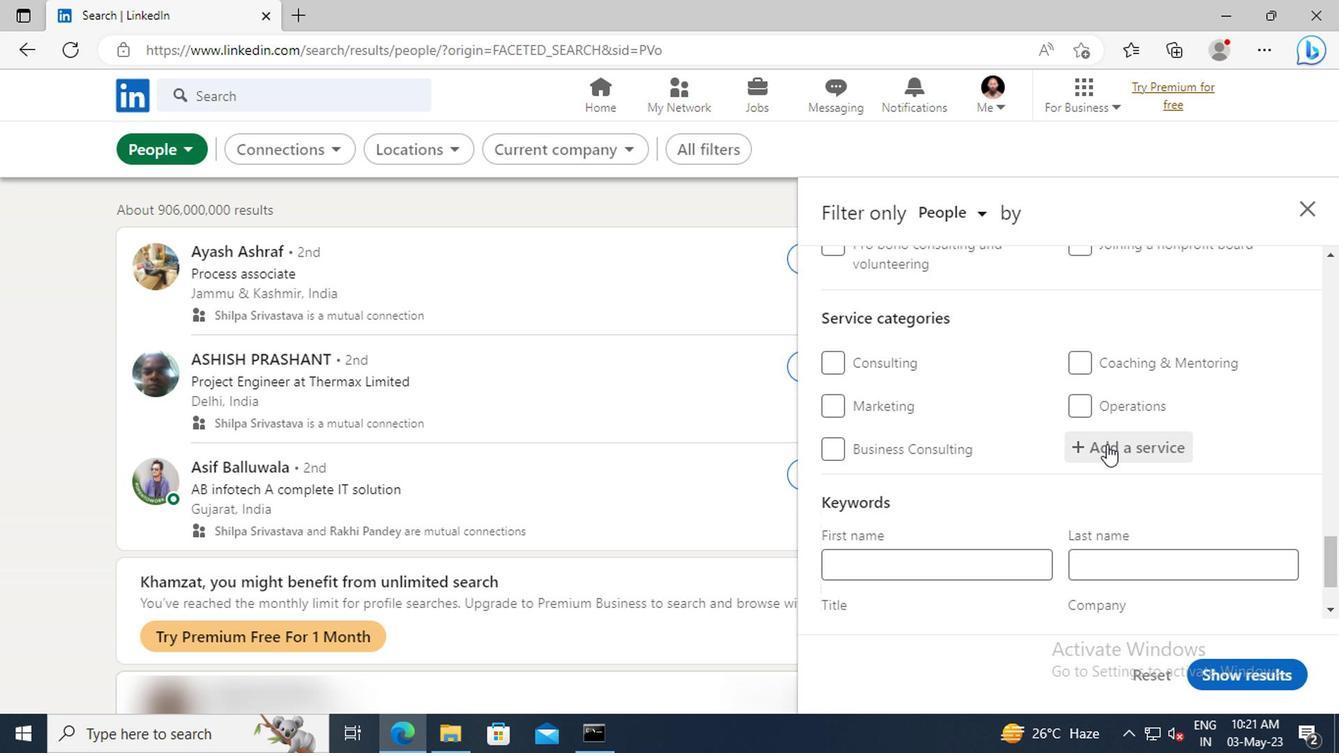 
Action: Key pressed <Key.shift>IMMIG
Screenshot: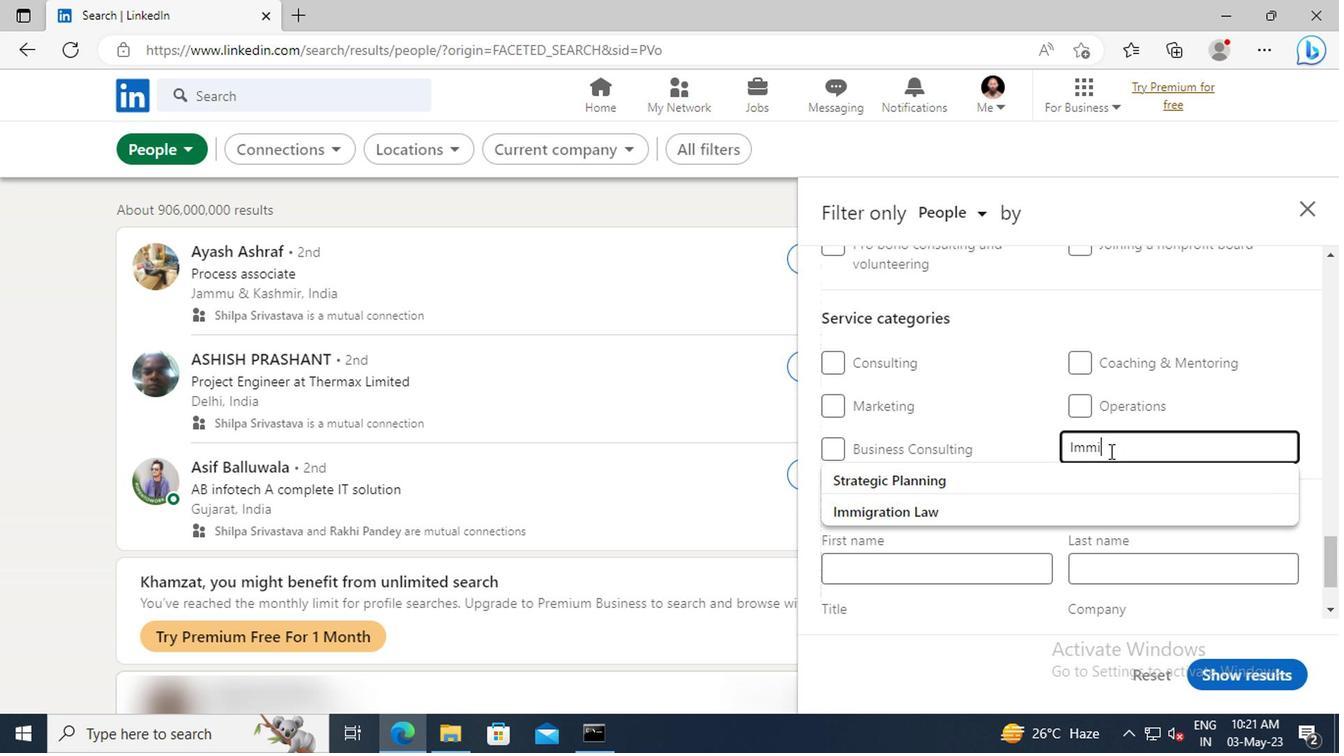 
Action: Mouse moved to (1104, 476)
Screenshot: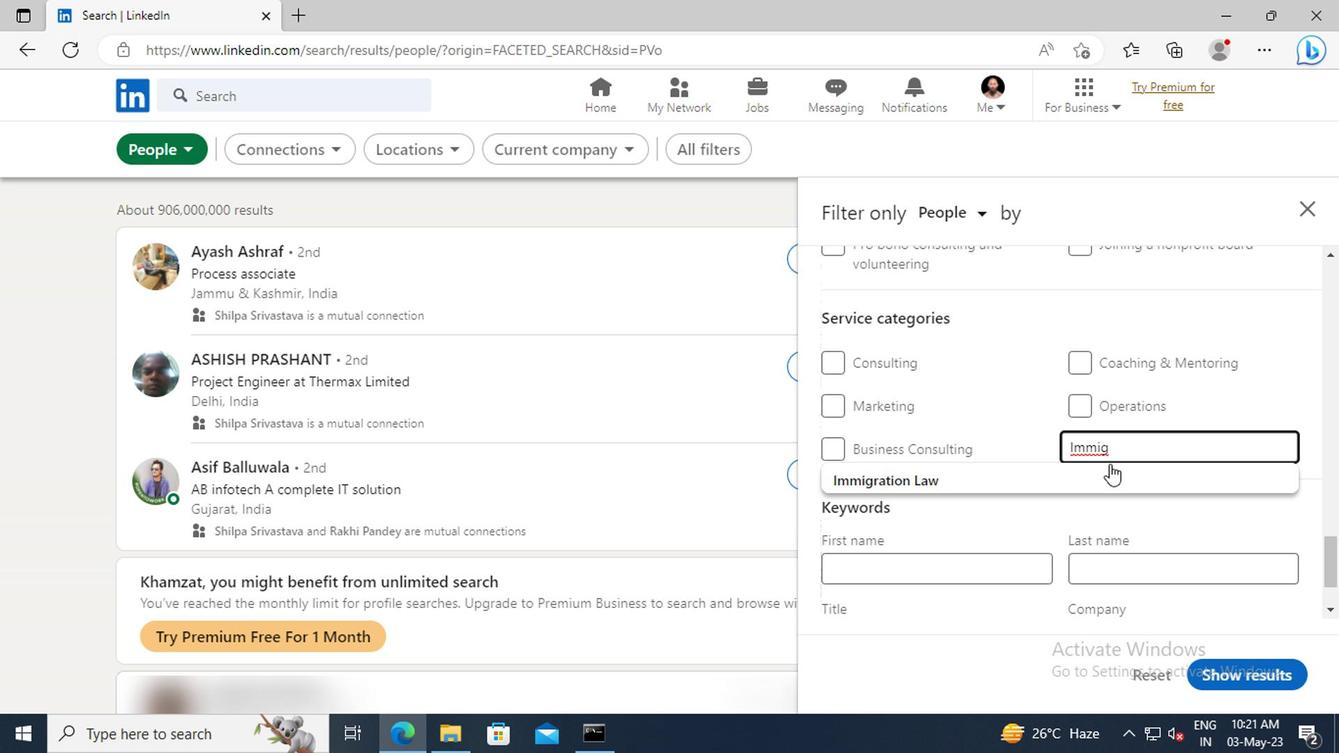 
Action: Mouse pressed left at (1104, 476)
Screenshot: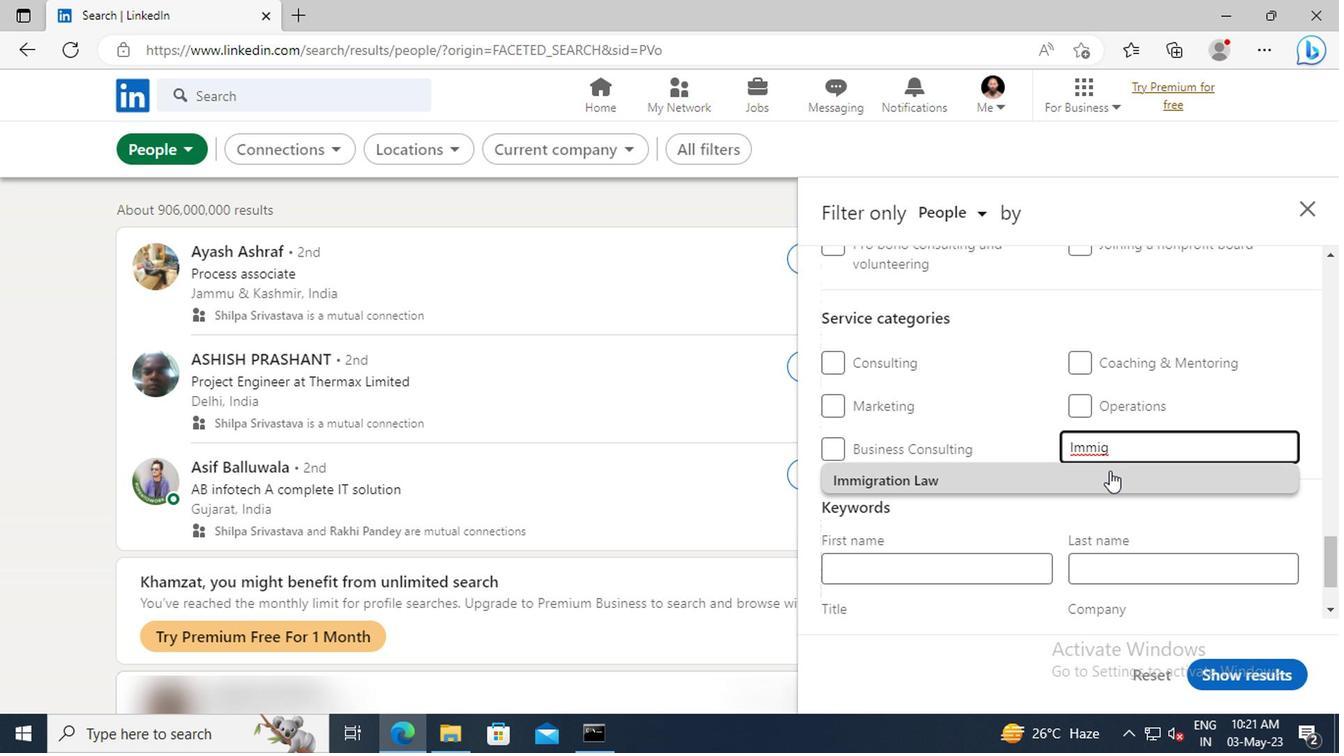 
Action: Mouse scrolled (1104, 475) with delta (0, -1)
Screenshot: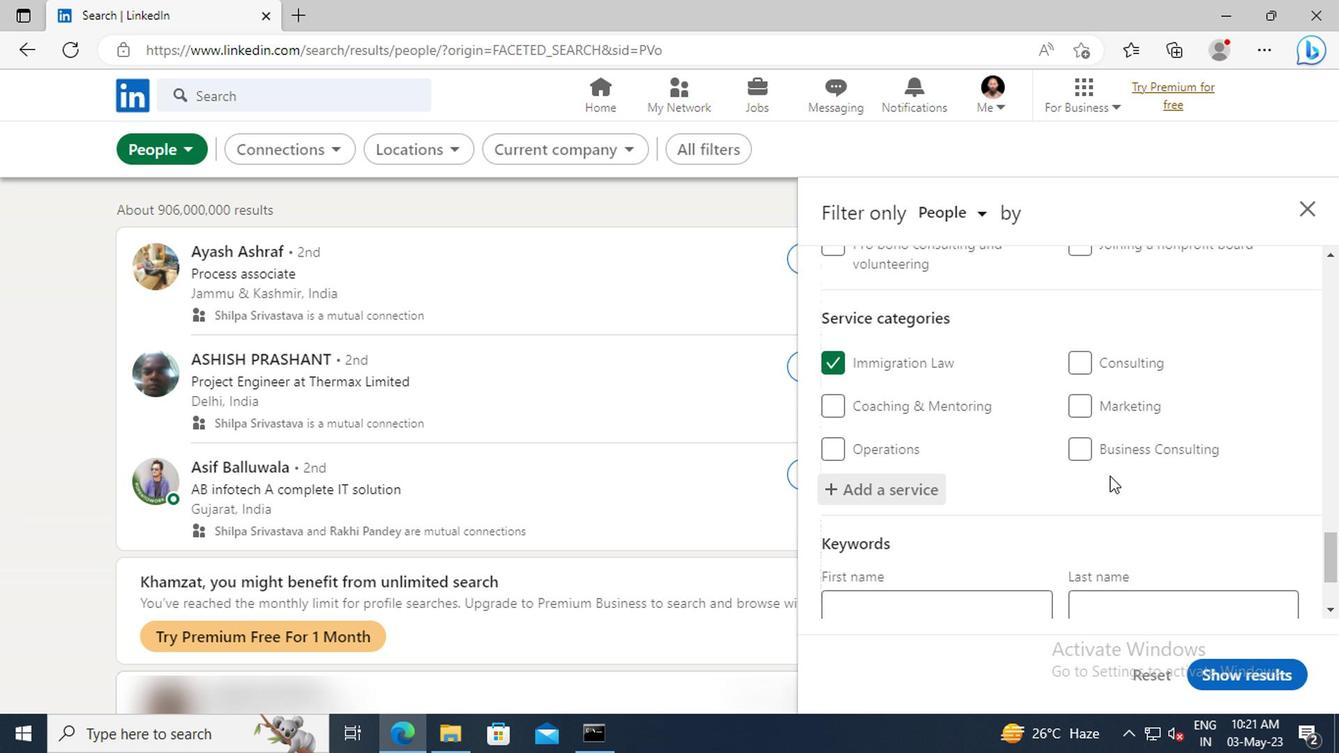 
Action: Mouse scrolled (1104, 475) with delta (0, -1)
Screenshot: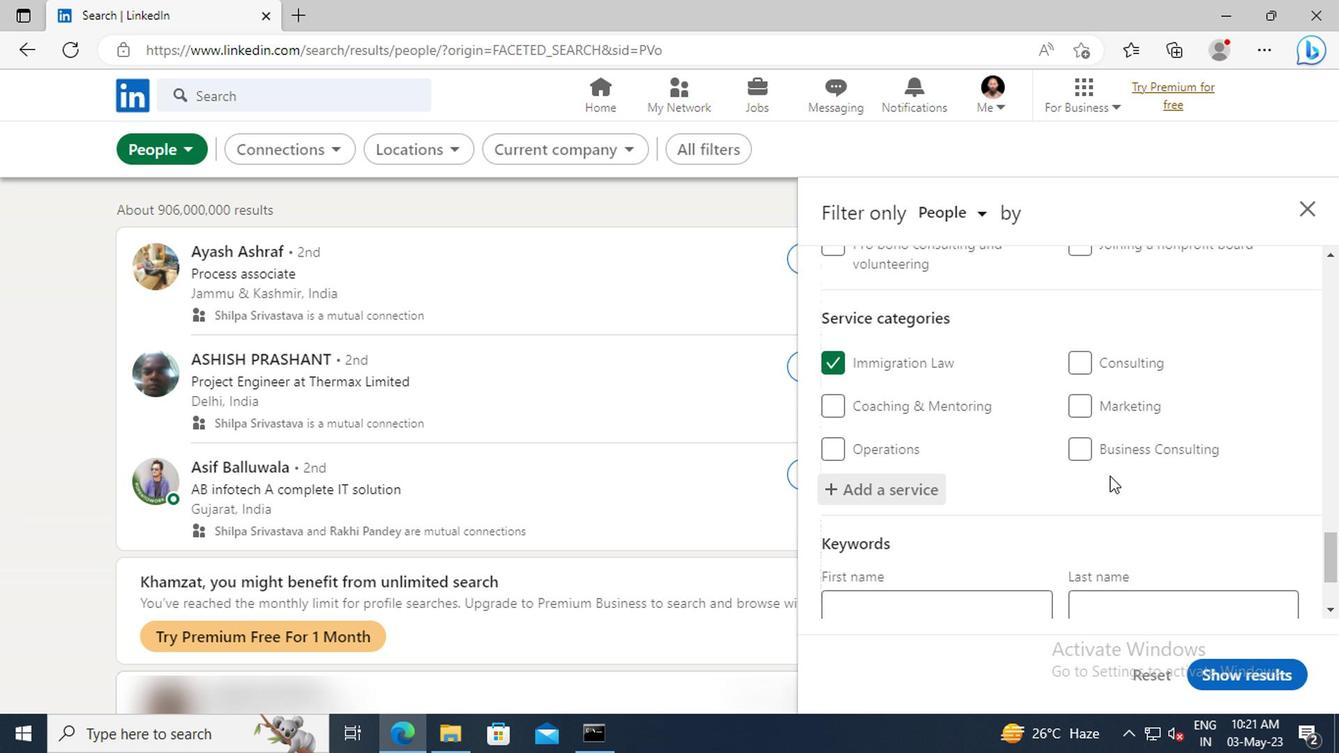
Action: Mouse scrolled (1104, 475) with delta (0, -1)
Screenshot: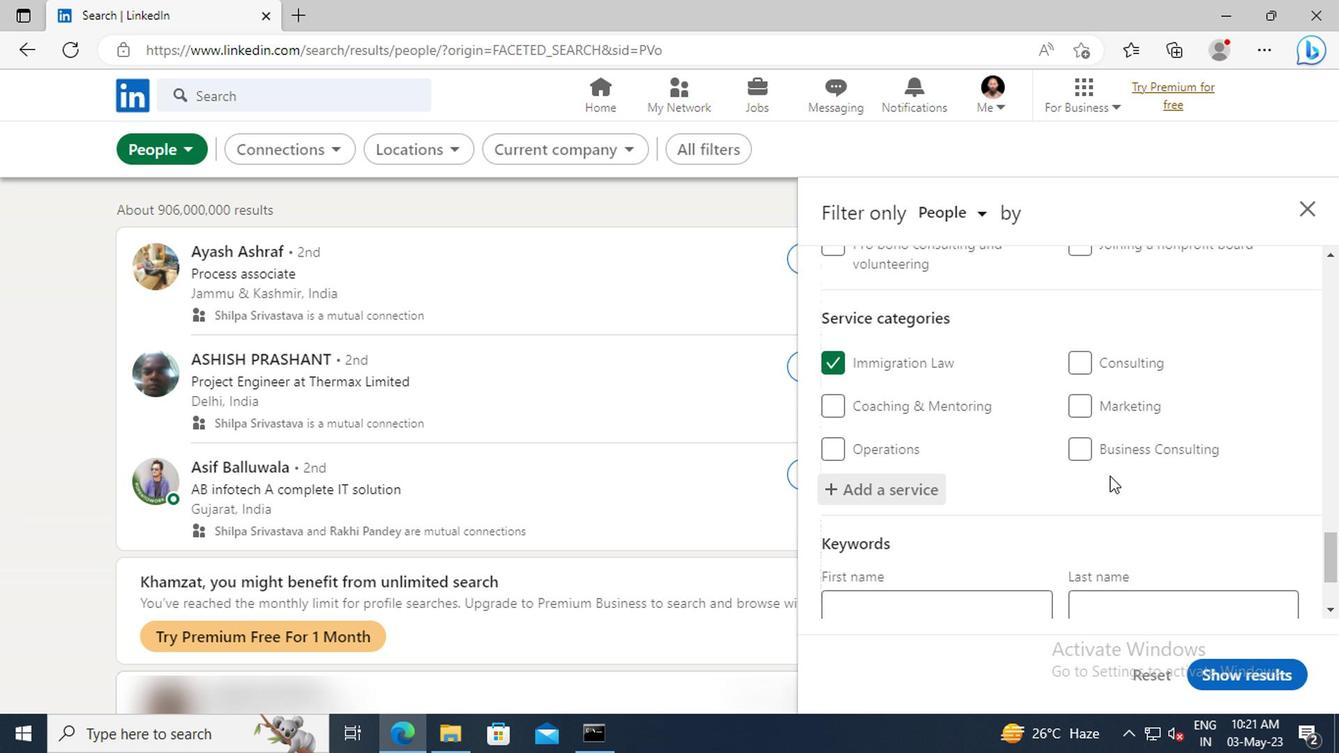 
Action: Mouse scrolled (1104, 475) with delta (0, -1)
Screenshot: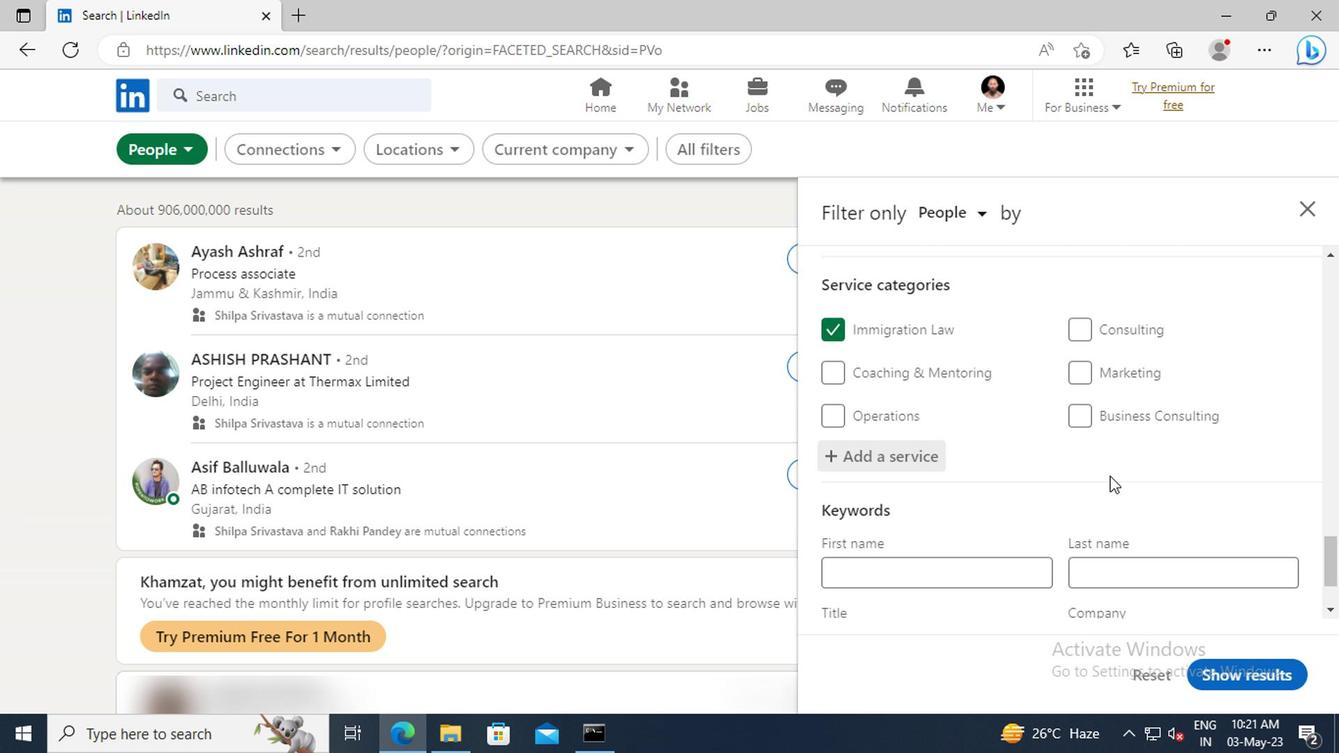 
Action: Mouse moved to (963, 532)
Screenshot: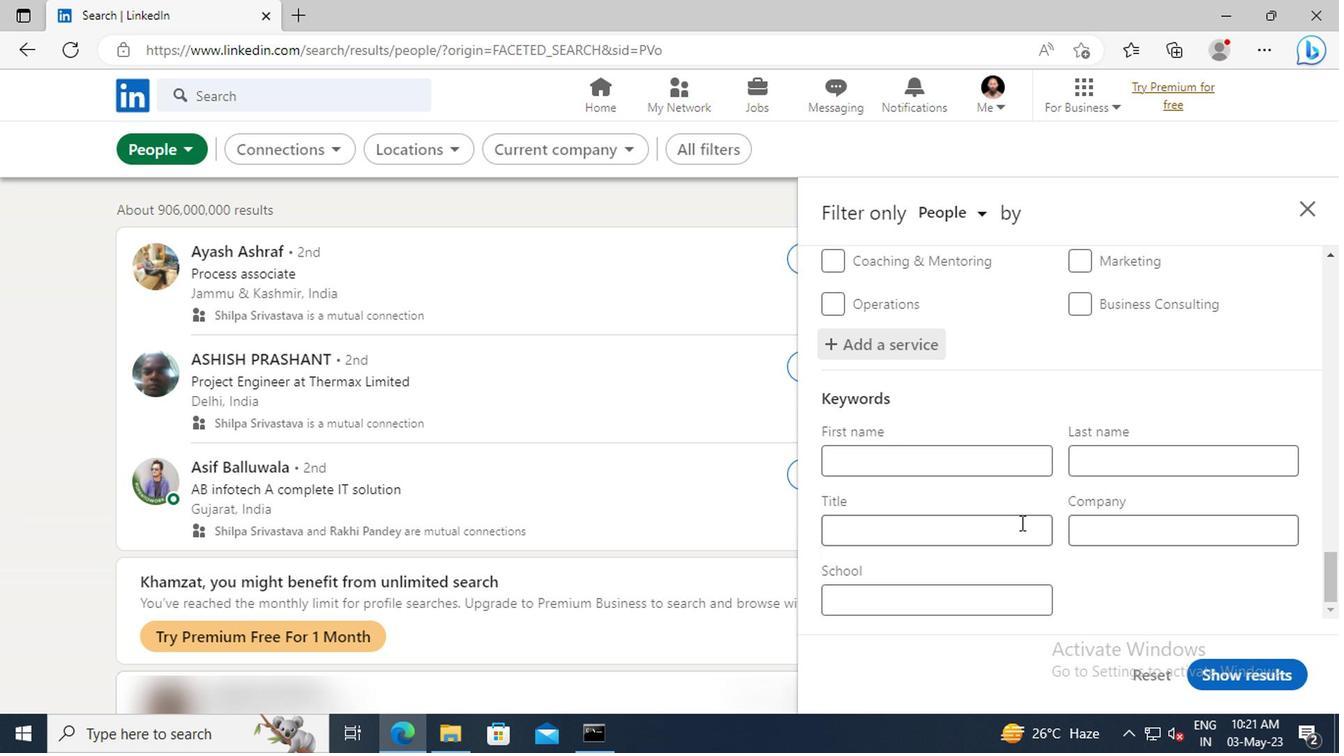 
Action: Mouse pressed left at (963, 532)
Screenshot: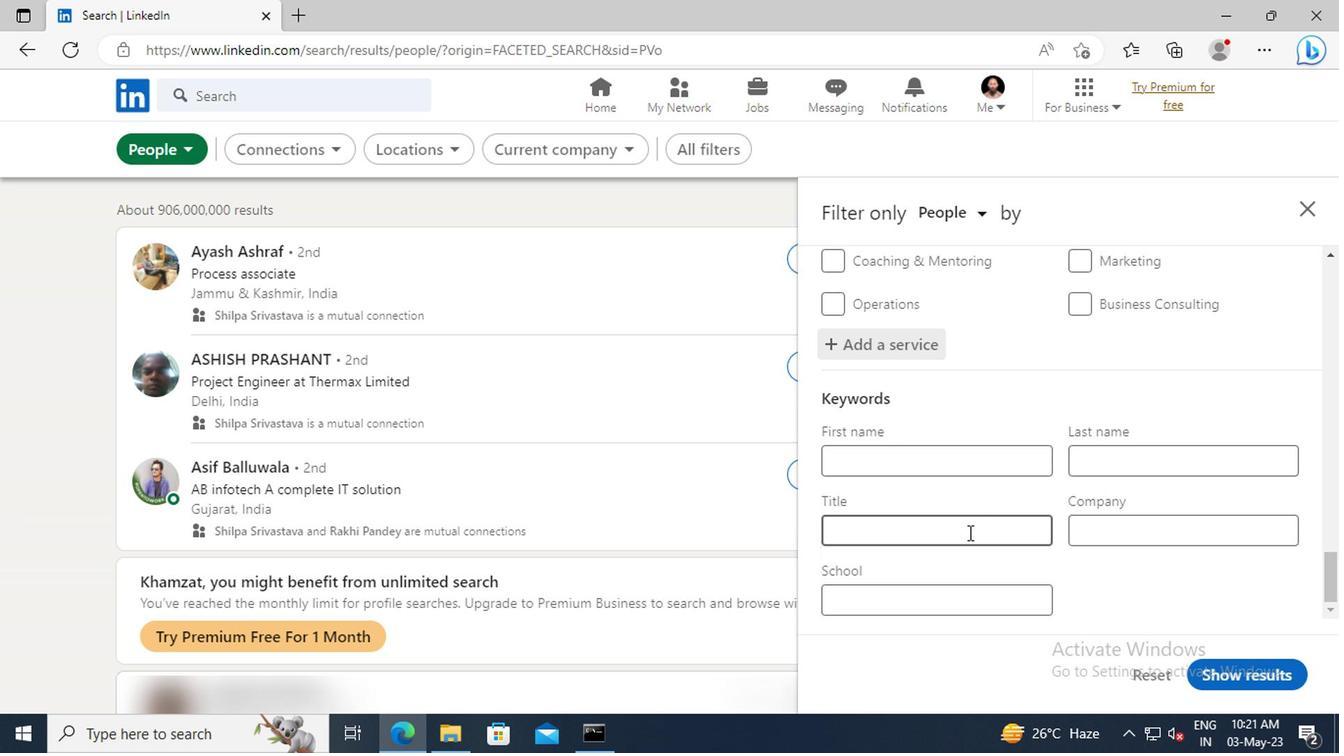 
Action: Key pressed <Key.shift>MANUFACTURING<Key.space><Key.shift>ASSEMBLER<Key.enter>
Screenshot: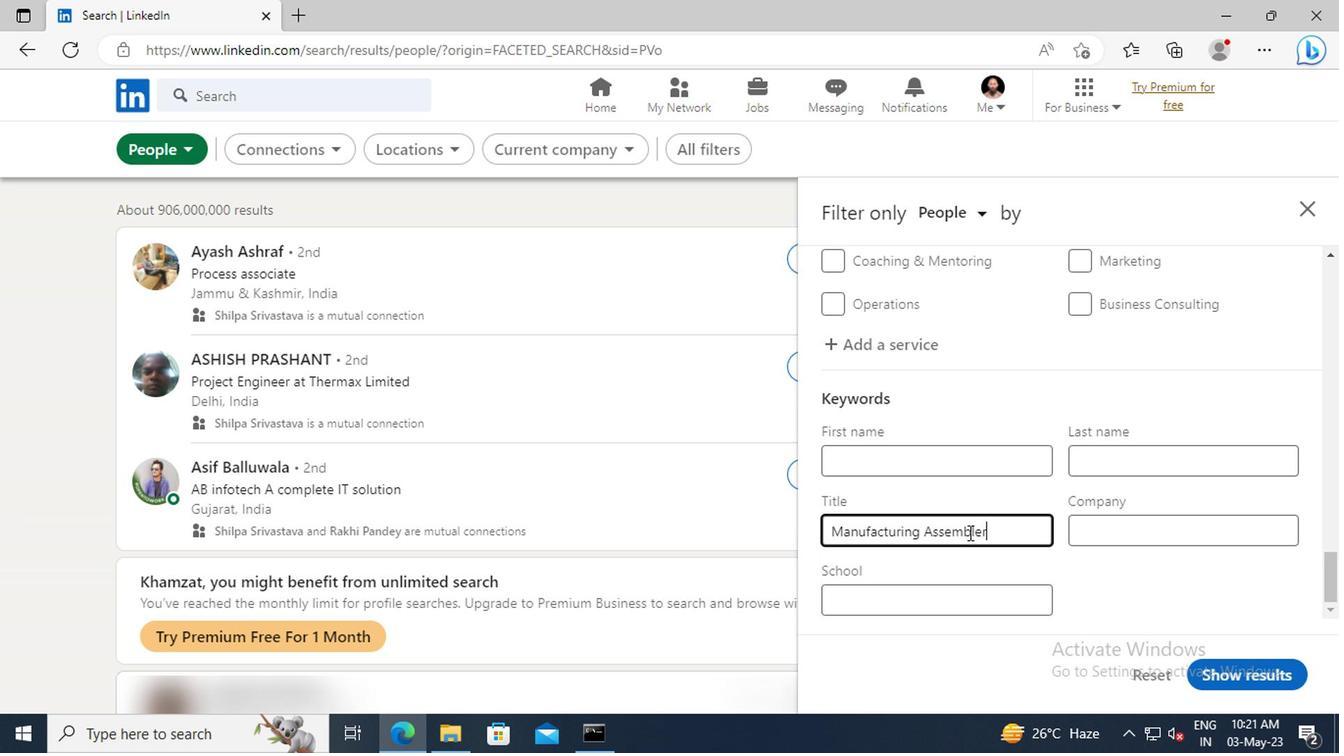 
Action: Mouse moved to (1208, 661)
Screenshot: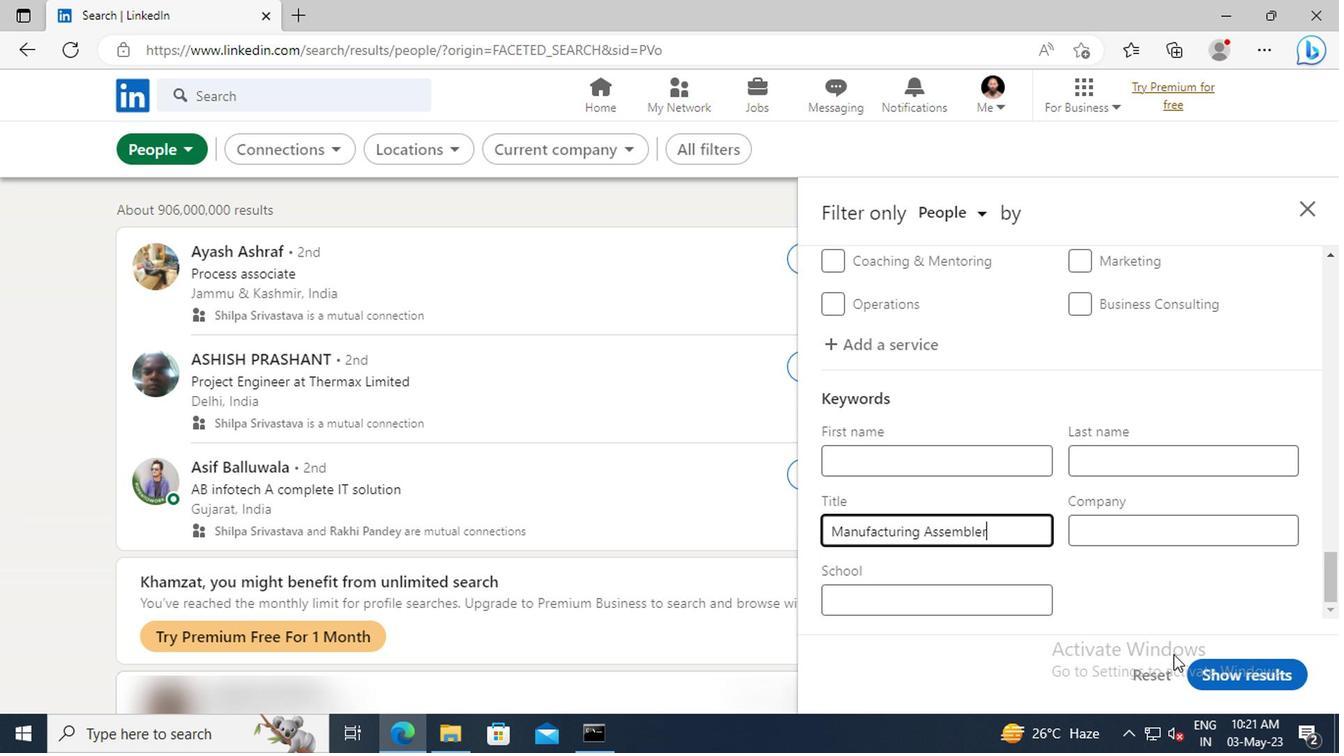 
Action: Mouse pressed left at (1208, 661)
Screenshot: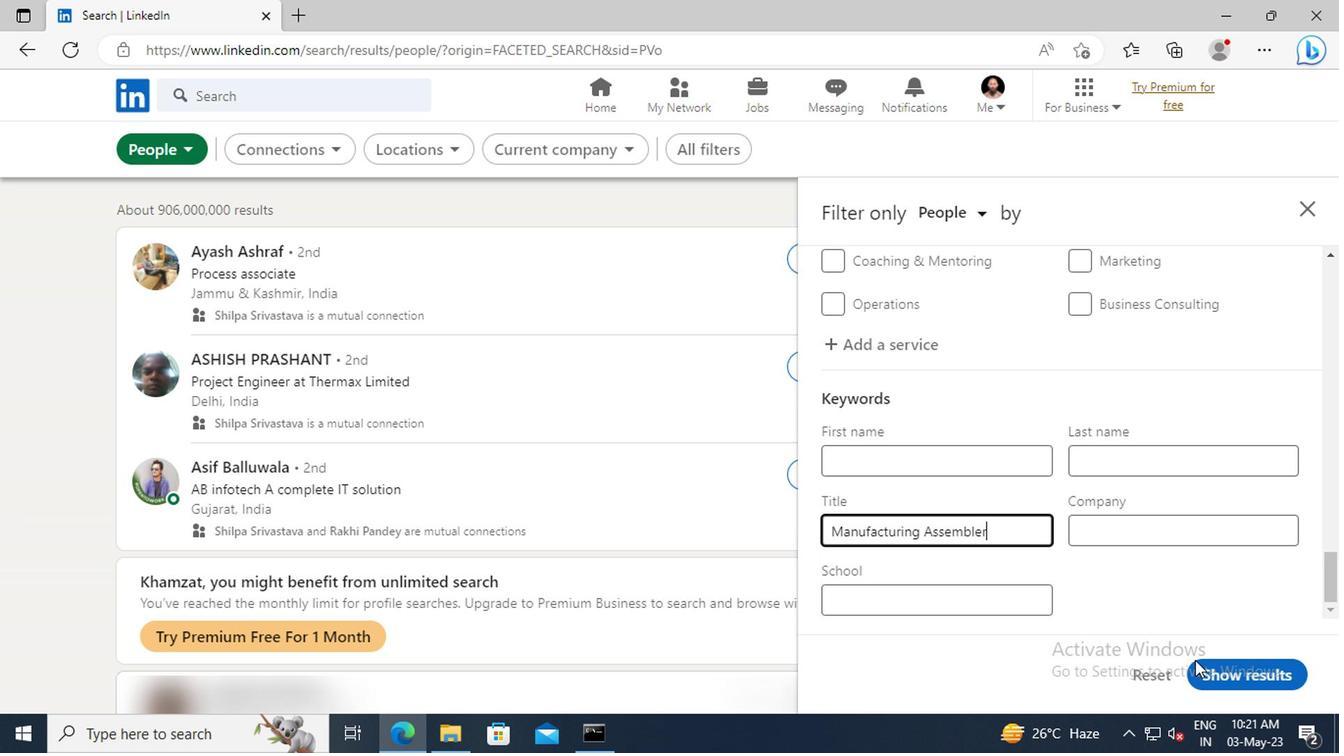 
